 Task: Look for space in Bīdar, India from 2nd September, 2023 to 6th September, 2023 for 2 adults in price range Rs.15000 to Rs.20000. Place can be entire place with 1  bedroom having 1 bed and 1 bathroom. Property type can be house, flat, guest house, hotel. Booking option can be shelf check-in. Required host language is English.
Action: Mouse moved to (514, 77)
Screenshot: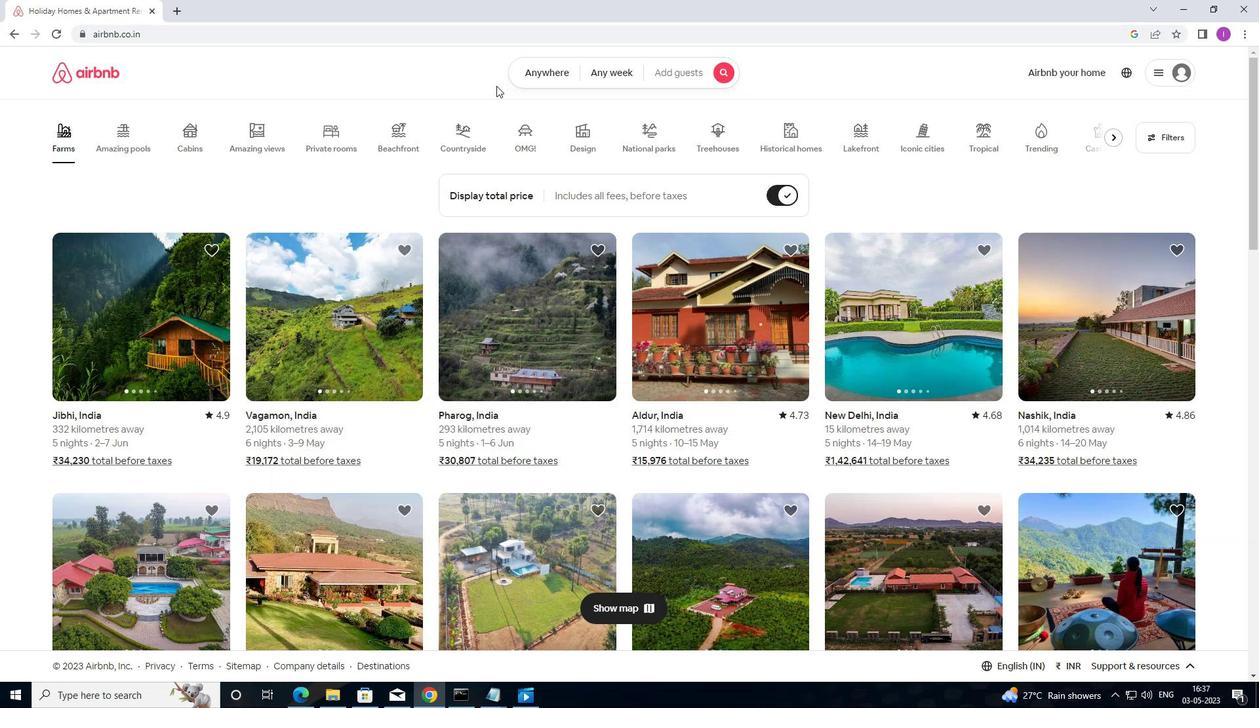 
Action: Mouse pressed left at (514, 77)
Screenshot: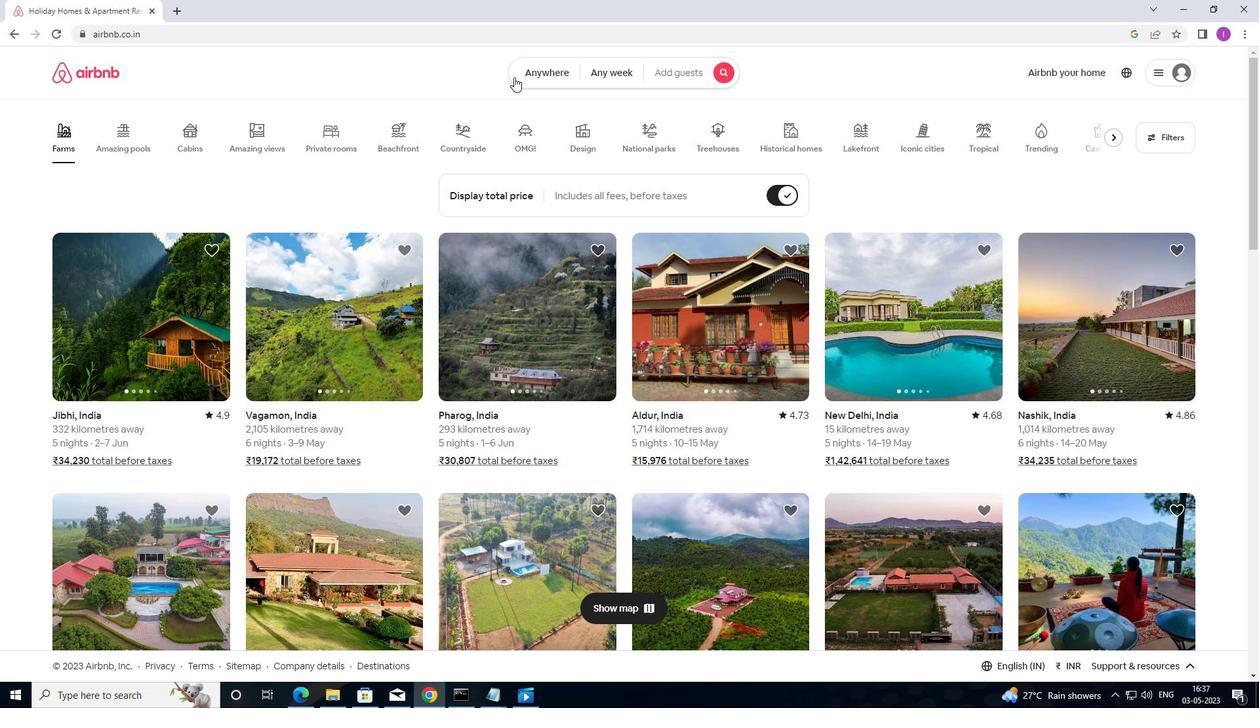 
Action: Mouse moved to (419, 131)
Screenshot: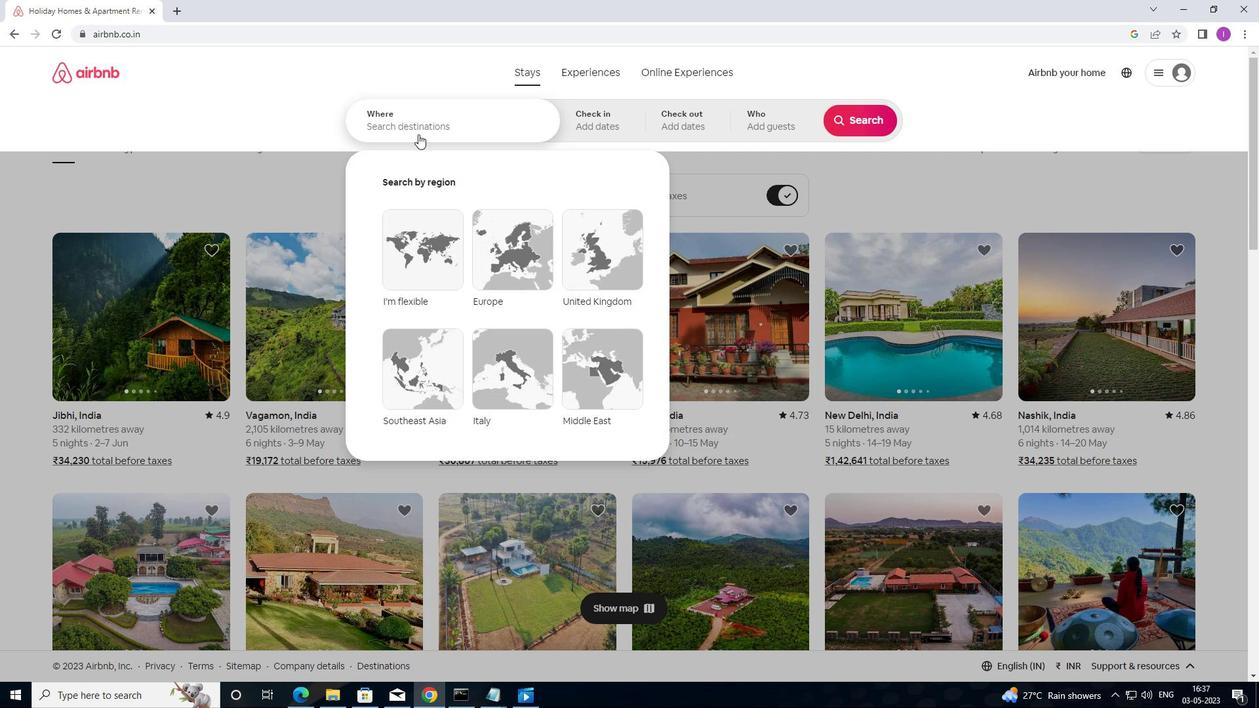 
Action: Mouse pressed left at (419, 131)
Screenshot: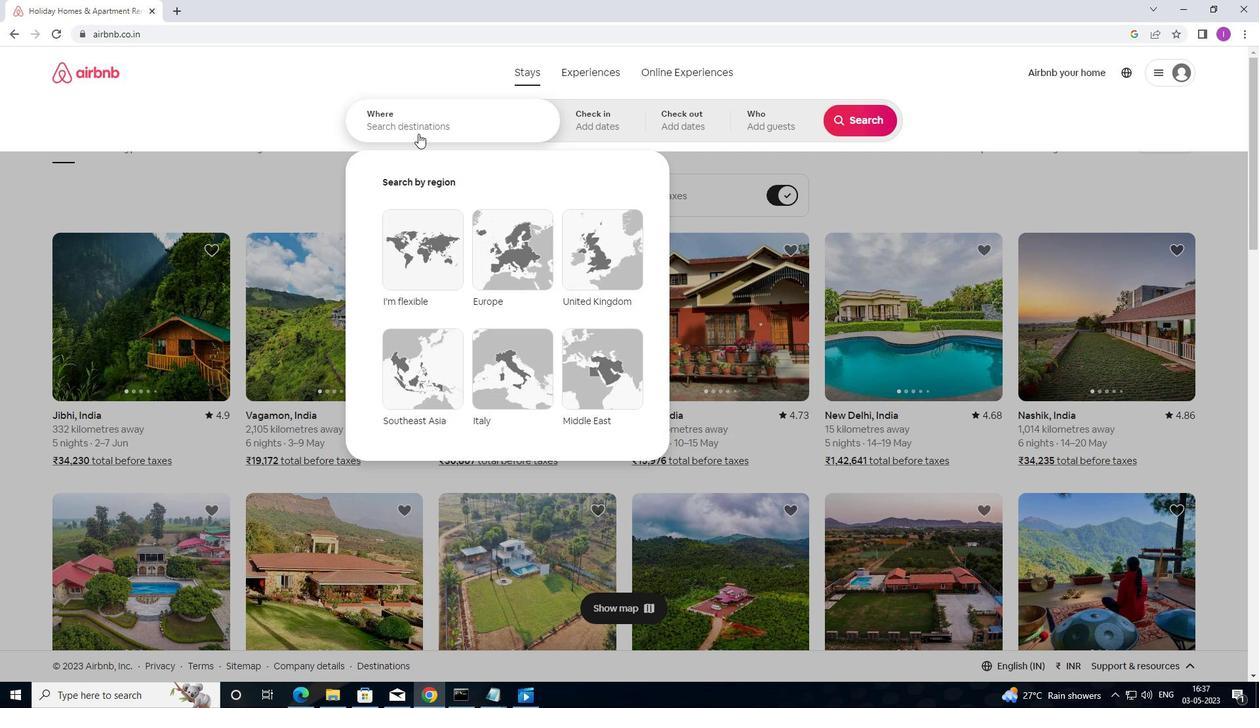 
Action: Mouse moved to (587, 83)
Screenshot: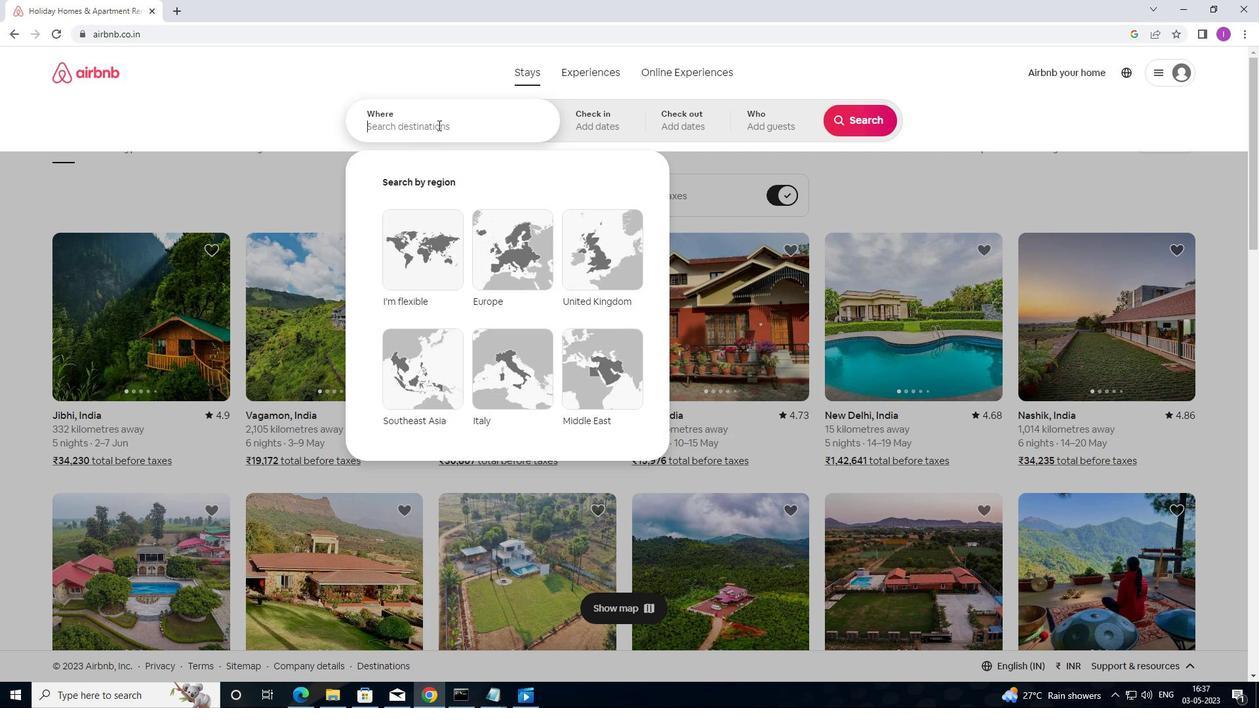 
Action: Key pressed <Key.shift>BIDAR
Screenshot: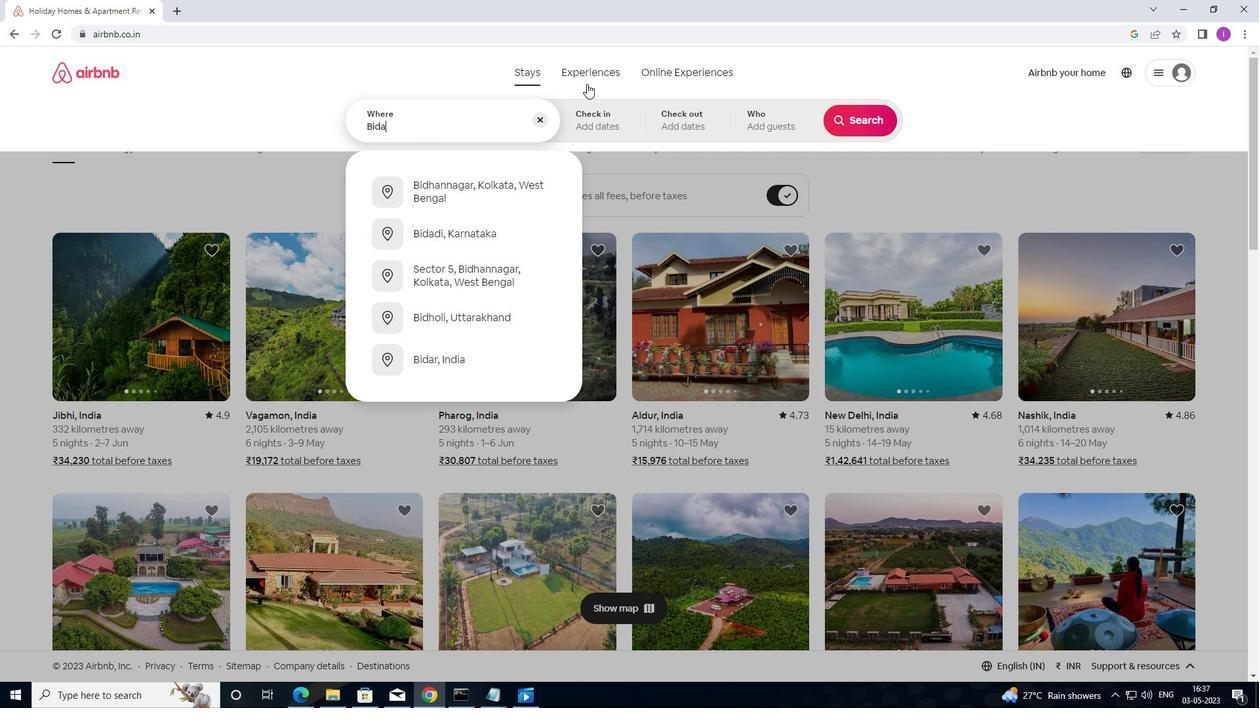 
Action: Mouse moved to (588, 83)
Screenshot: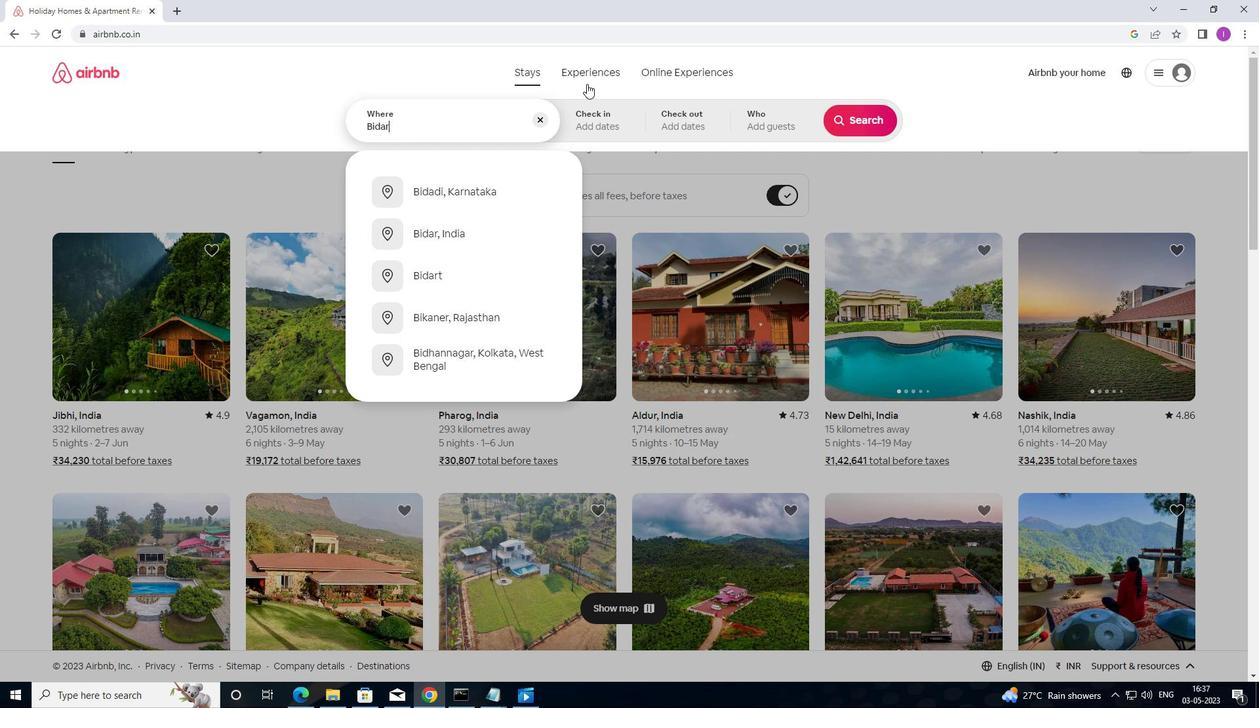 
Action: Key pressed ,<Key.shift>INDIA
Screenshot: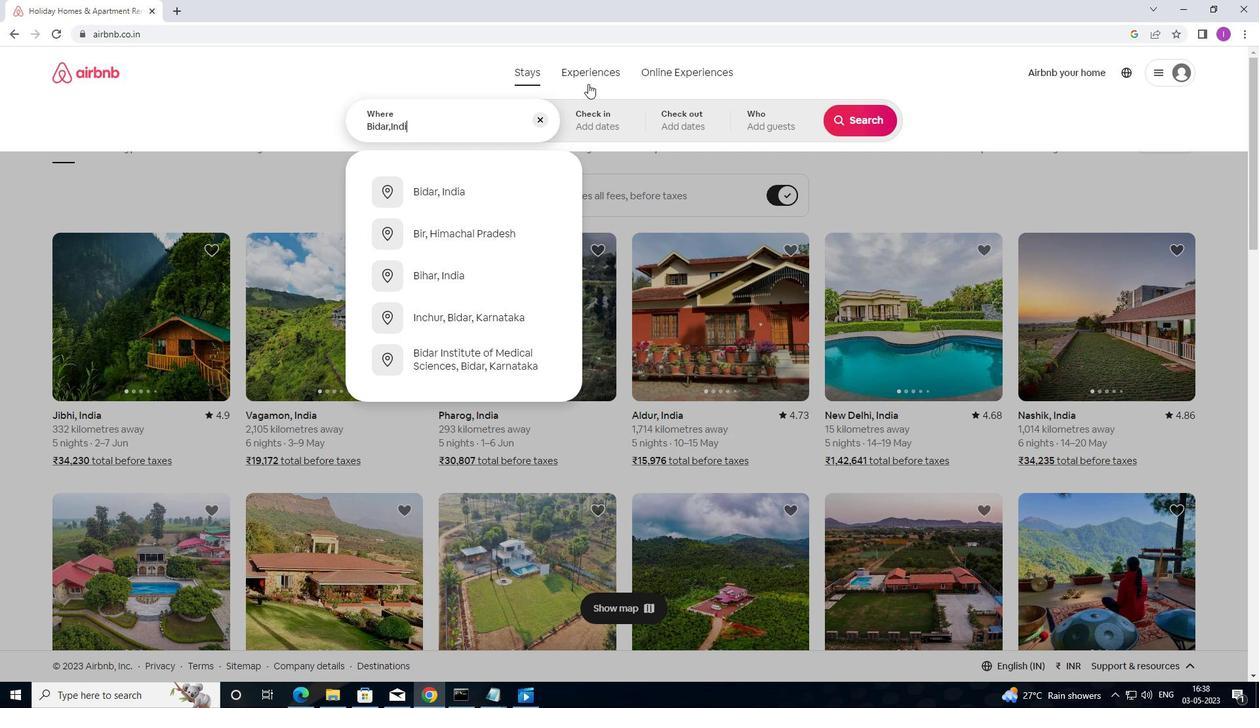 
Action: Mouse moved to (575, 119)
Screenshot: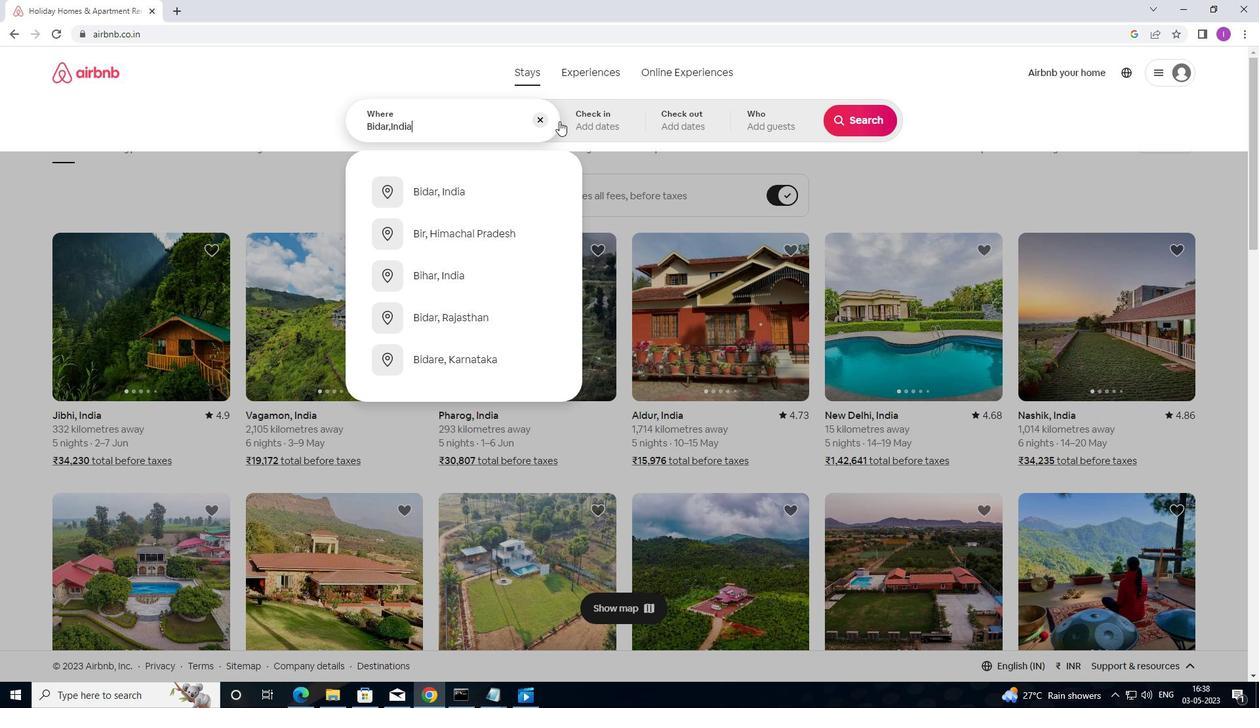 
Action: Mouse pressed left at (575, 119)
Screenshot: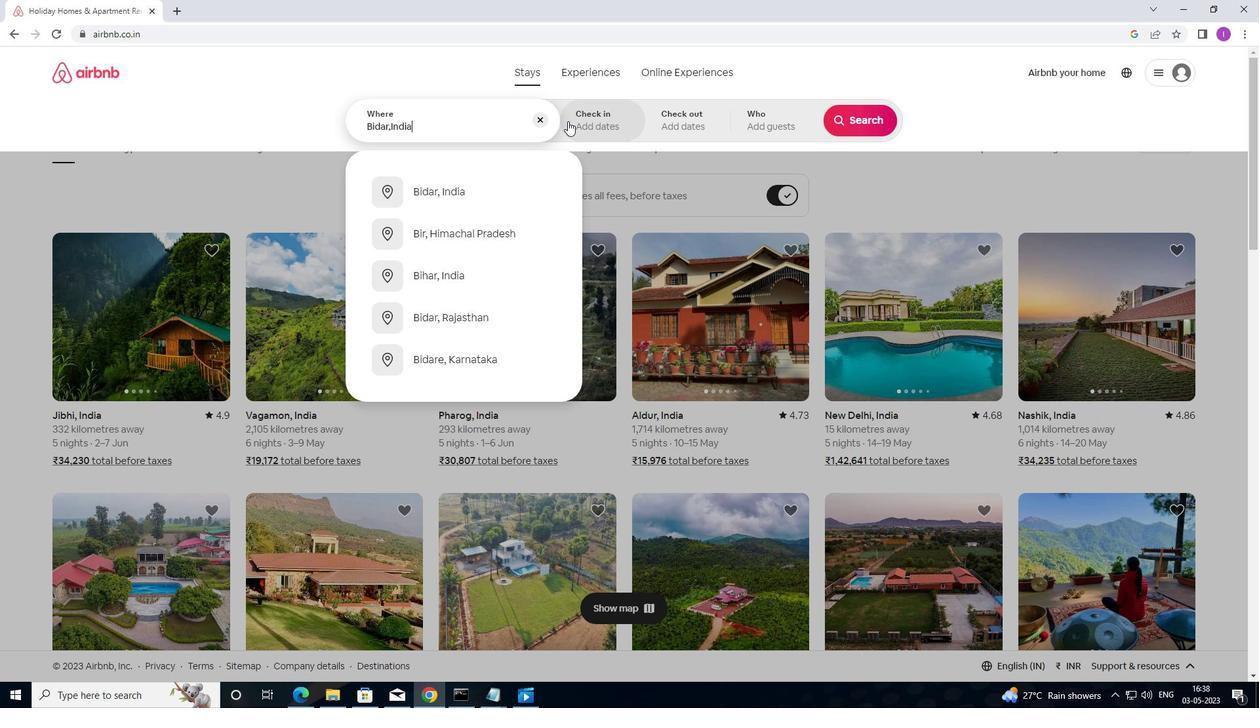 
Action: Mouse moved to (855, 221)
Screenshot: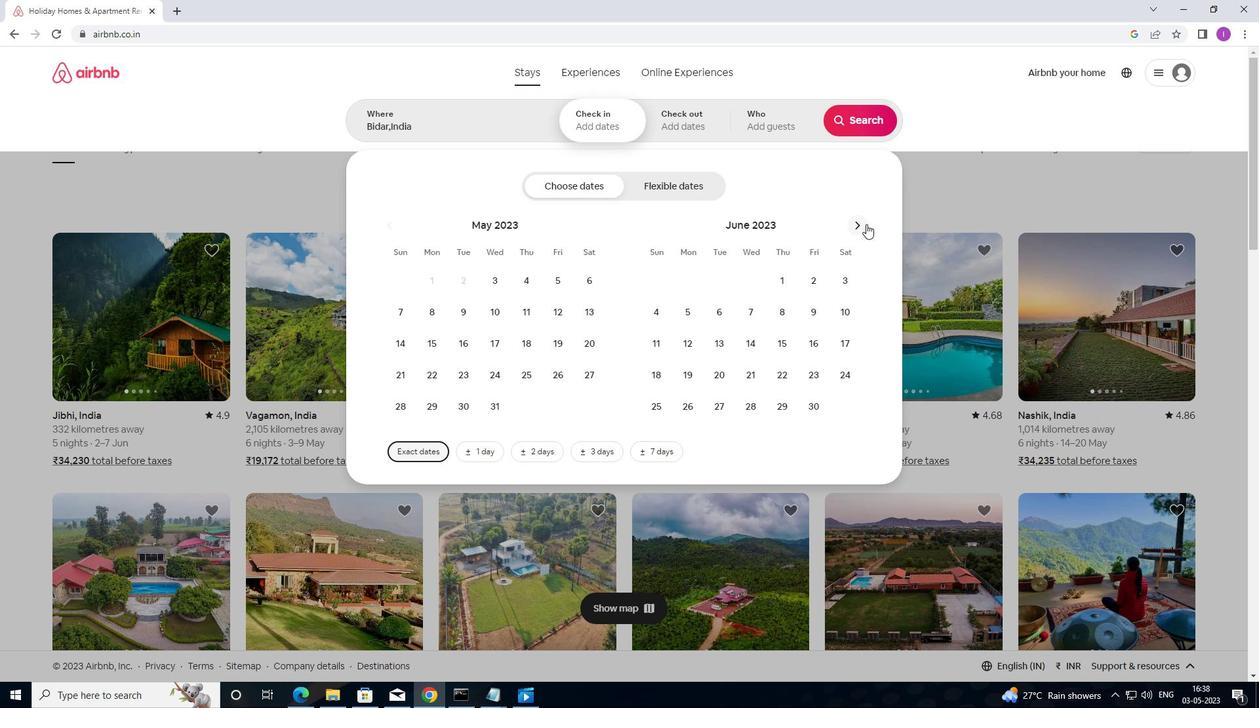 
Action: Mouse pressed left at (855, 221)
Screenshot: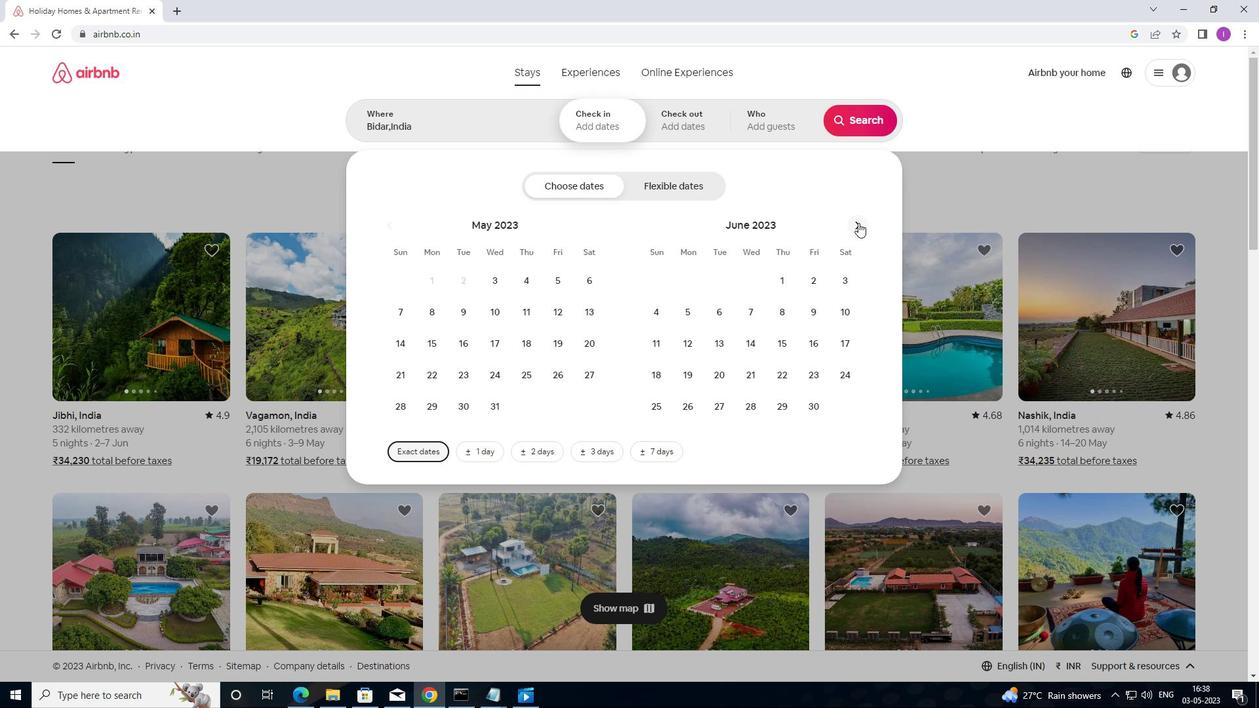 
Action: Mouse pressed left at (855, 221)
Screenshot: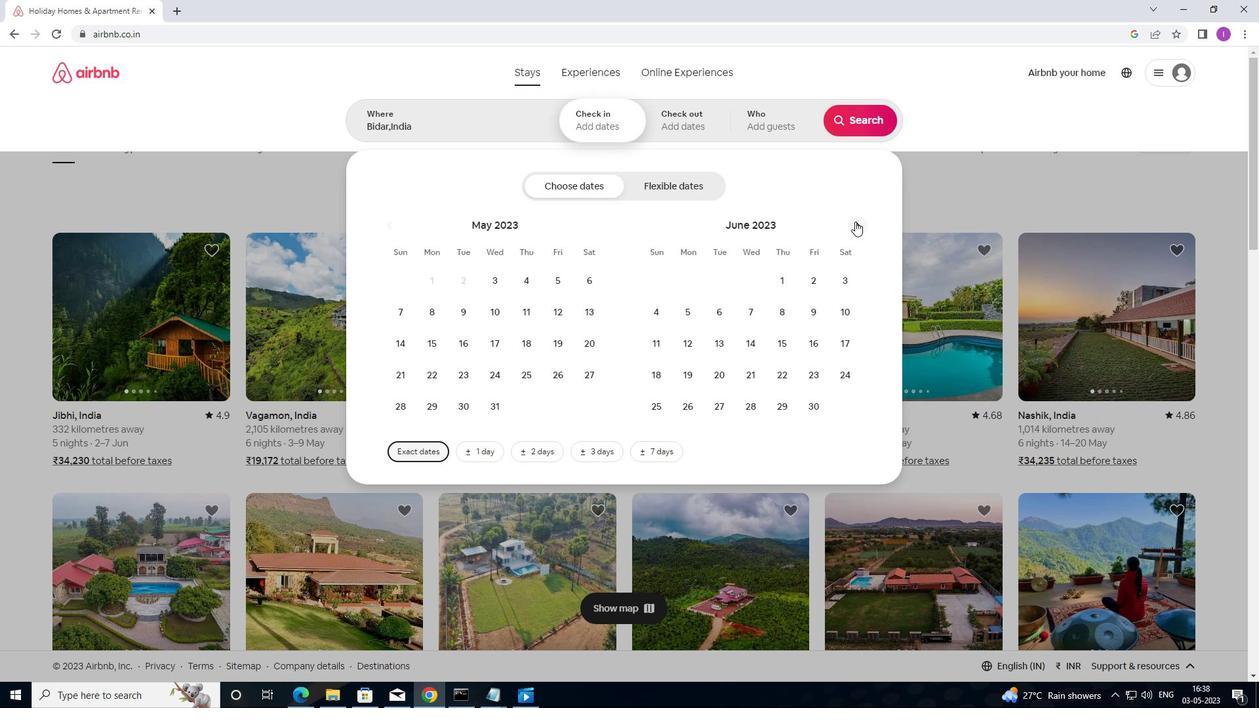 
Action: Mouse pressed left at (855, 221)
Screenshot: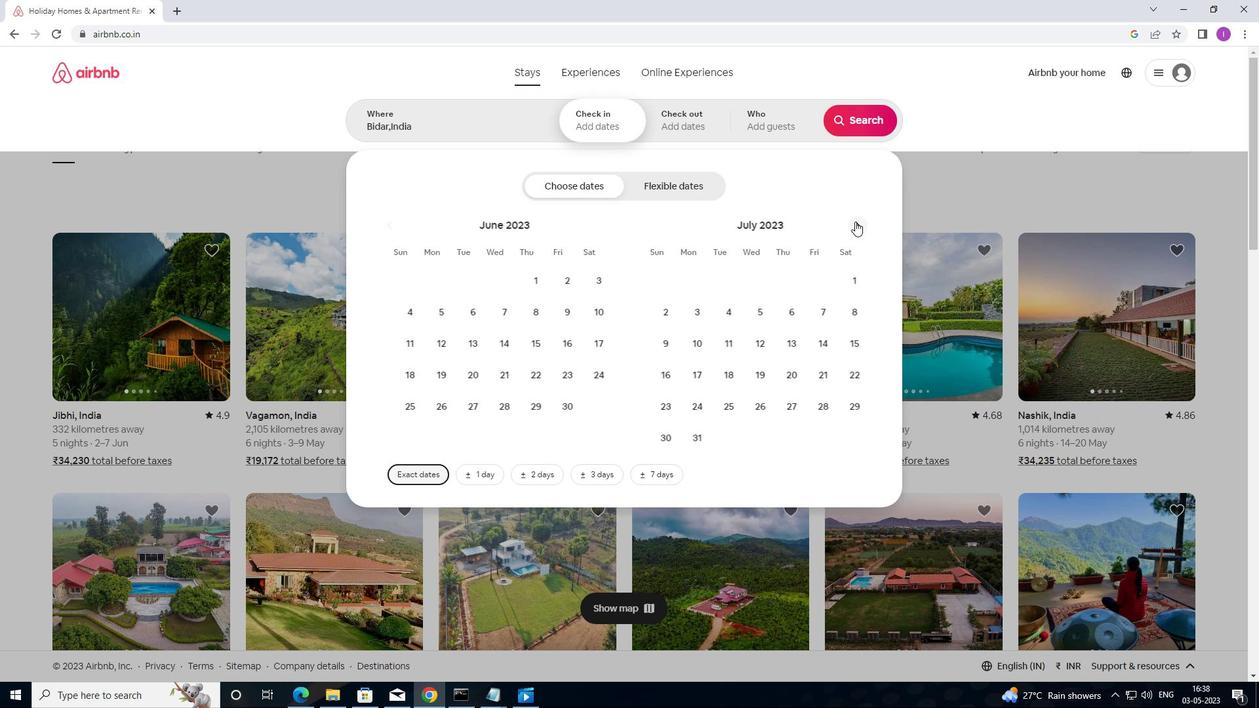 
Action: Mouse moved to (857, 223)
Screenshot: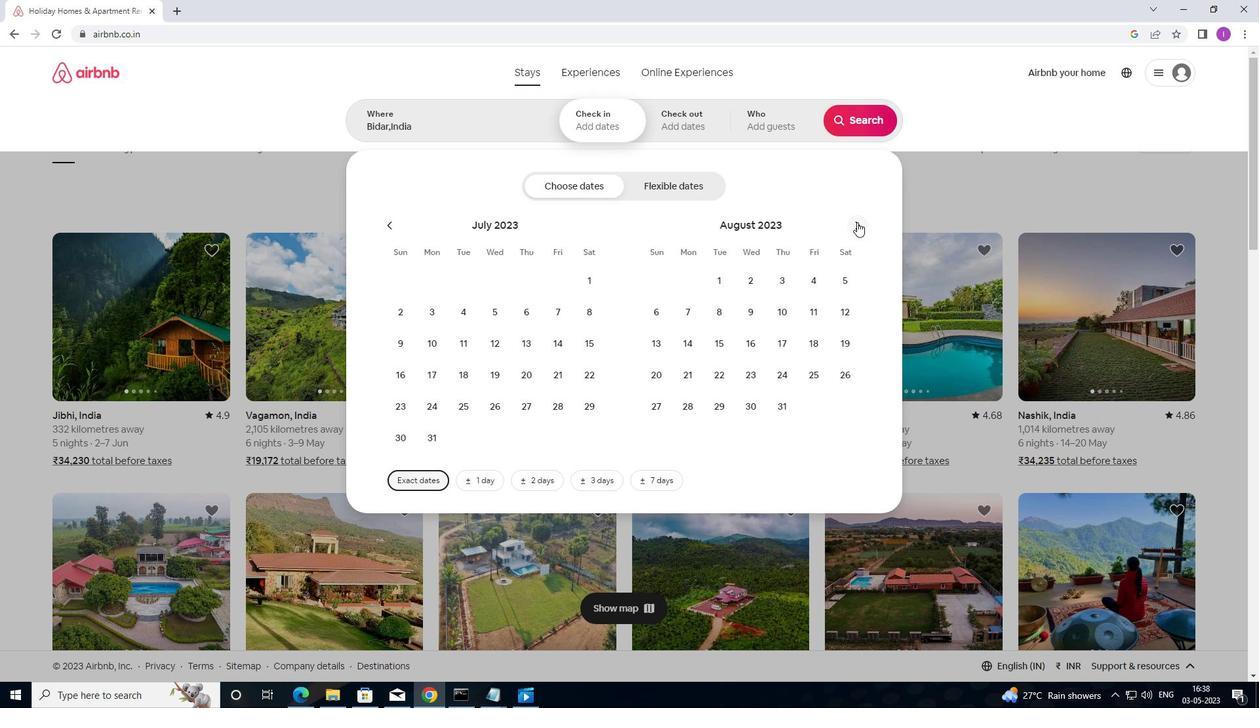 
Action: Mouse pressed left at (857, 223)
Screenshot: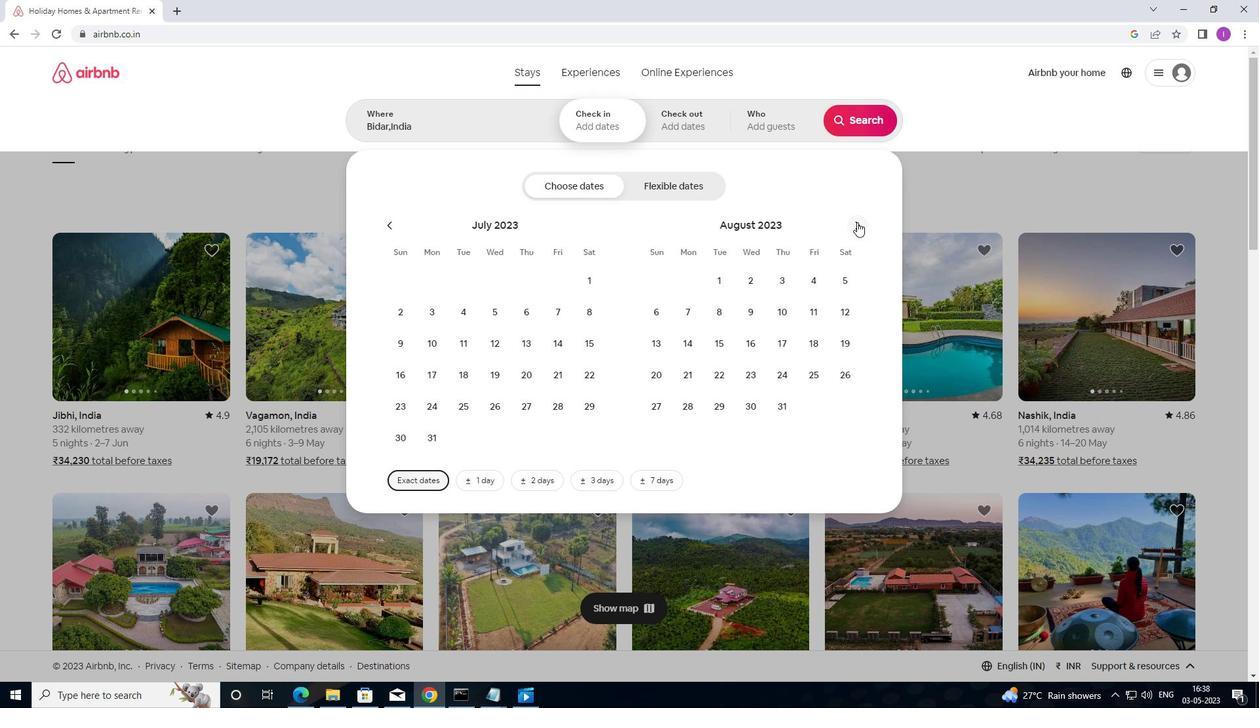 
Action: Mouse moved to (844, 274)
Screenshot: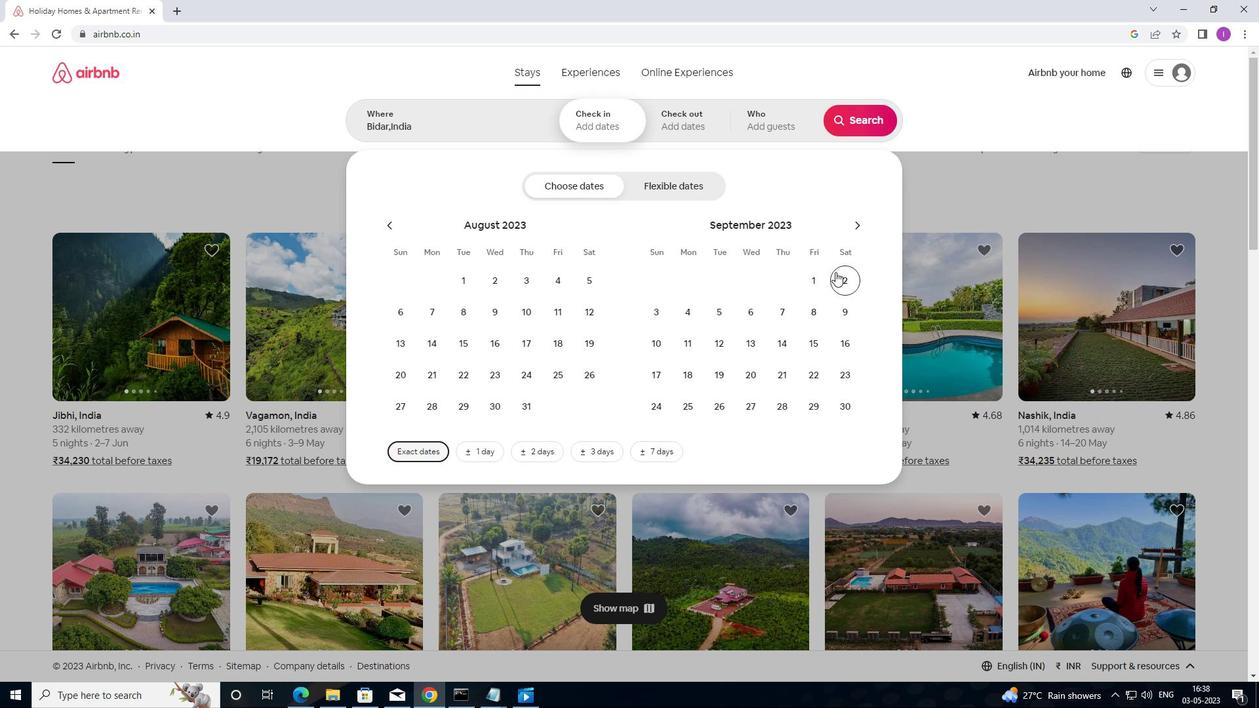 
Action: Mouse pressed left at (844, 274)
Screenshot: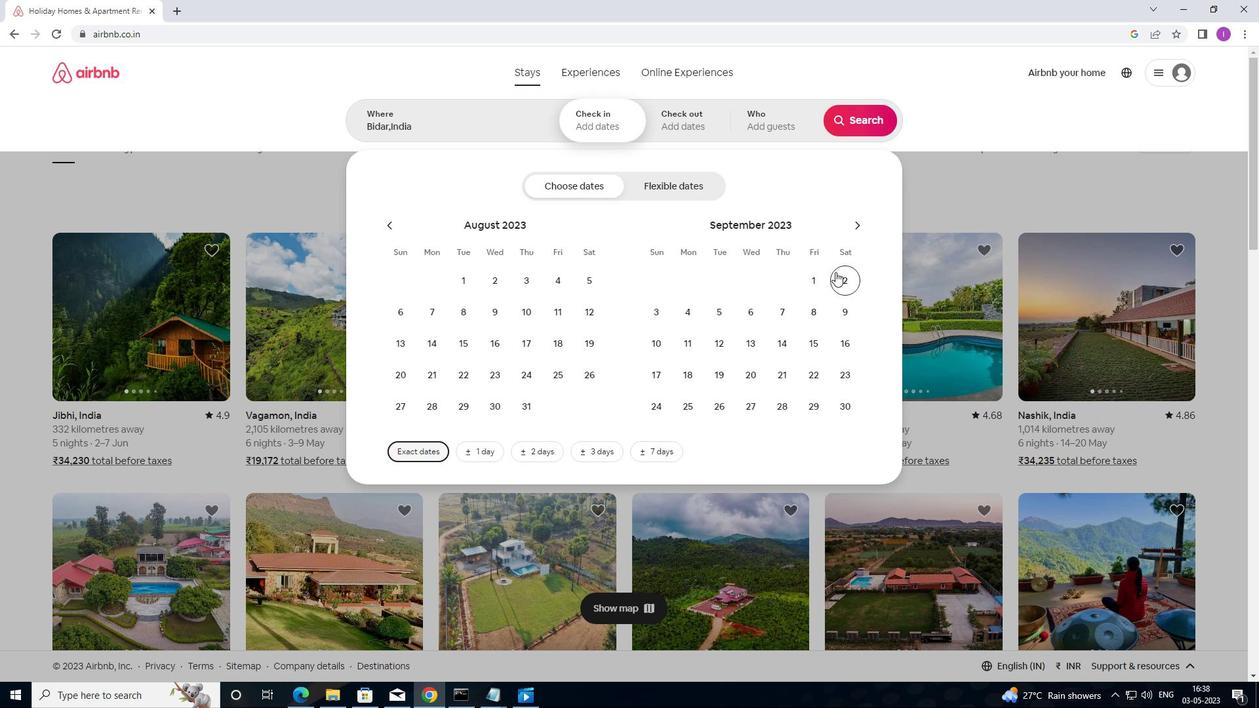 
Action: Mouse moved to (752, 310)
Screenshot: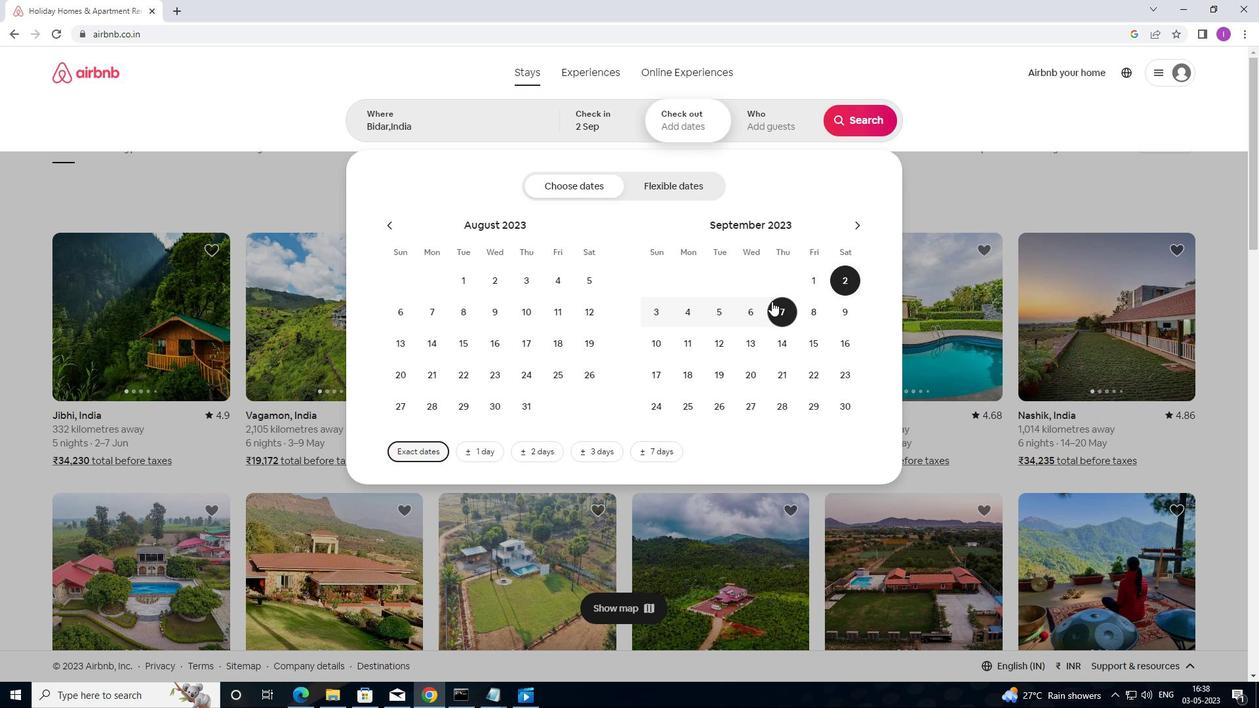 
Action: Mouse pressed left at (752, 310)
Screenshot: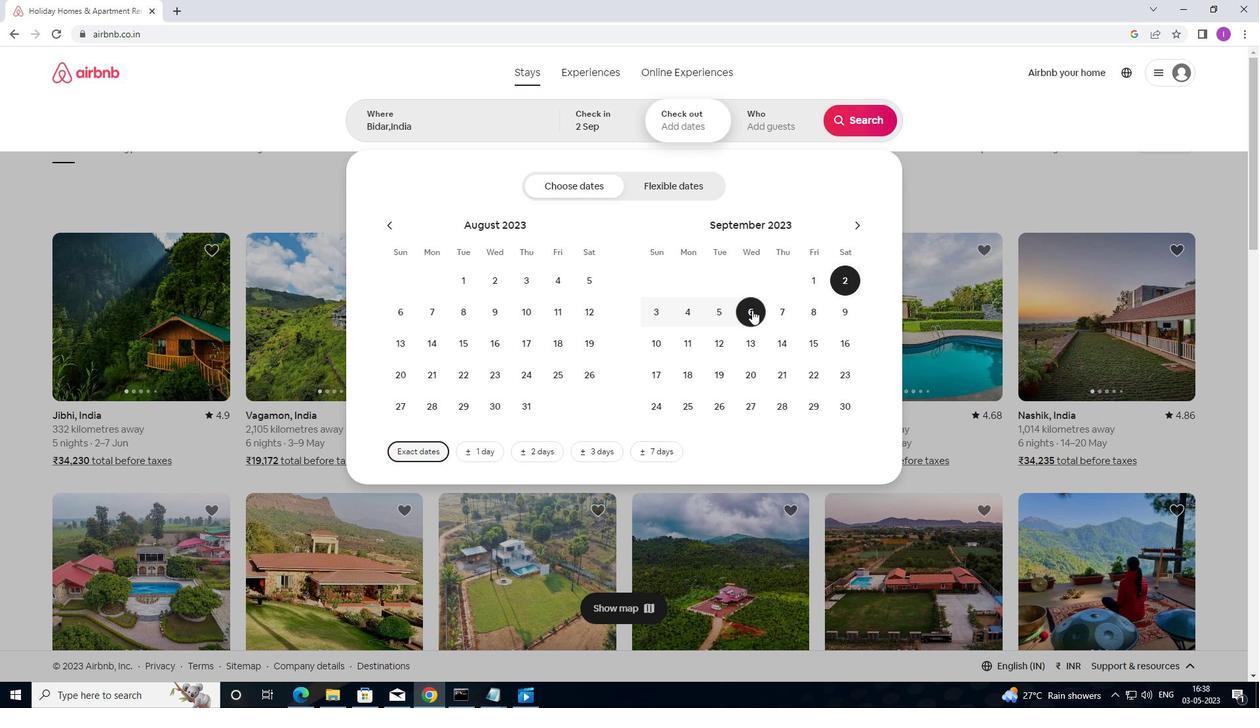 
Action: Mouse moved to (763, 114)
Screenshot: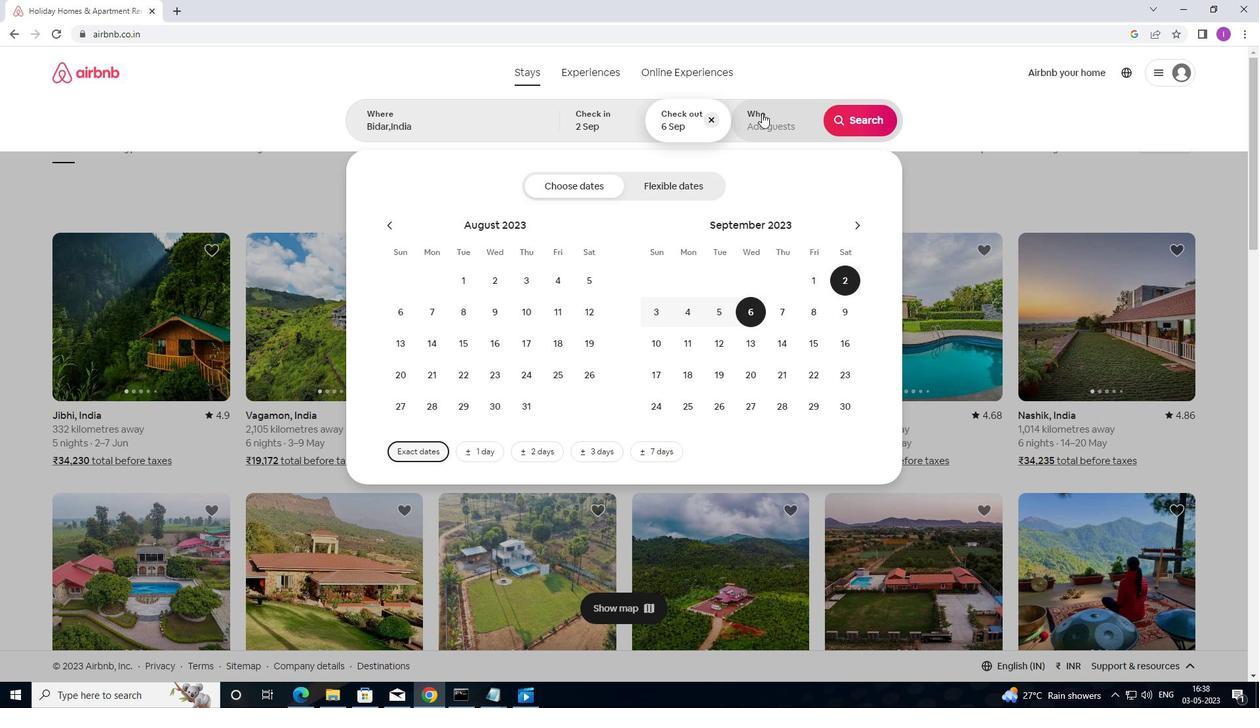 
Action: Mouse pressed left at (763, 114)
Screenshot: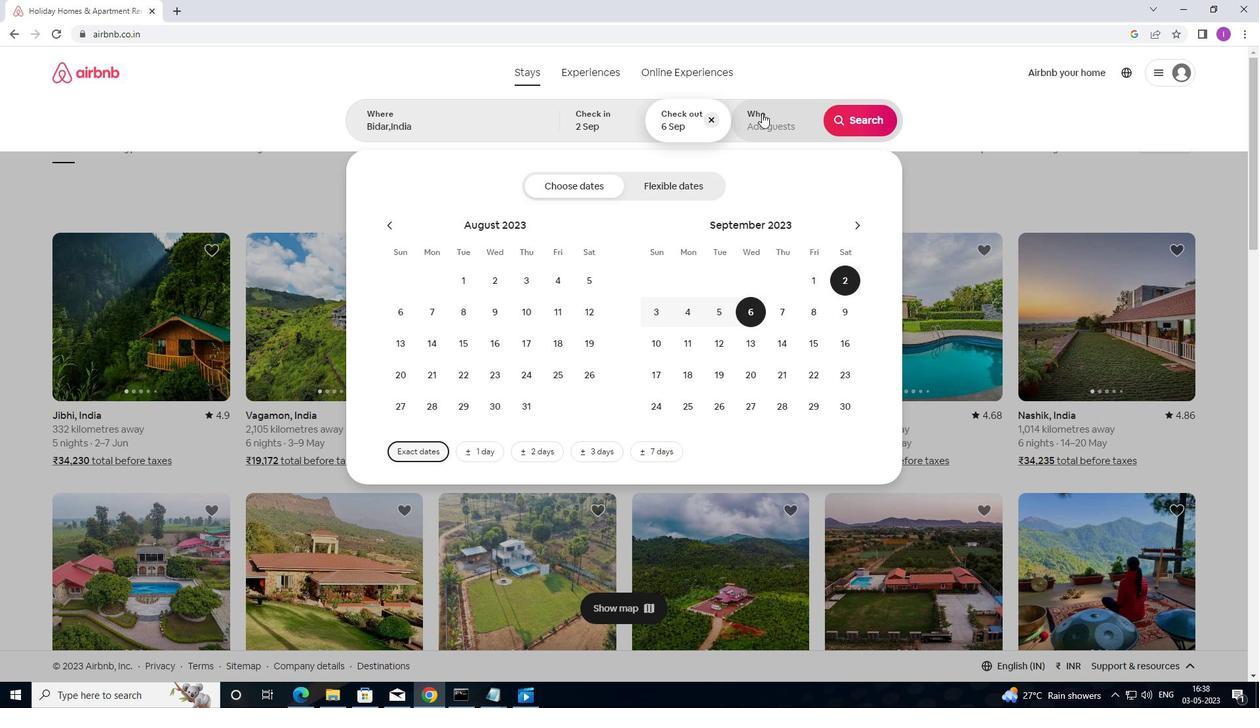 
Action: Mouse moved to (860, 185)
Screenshot: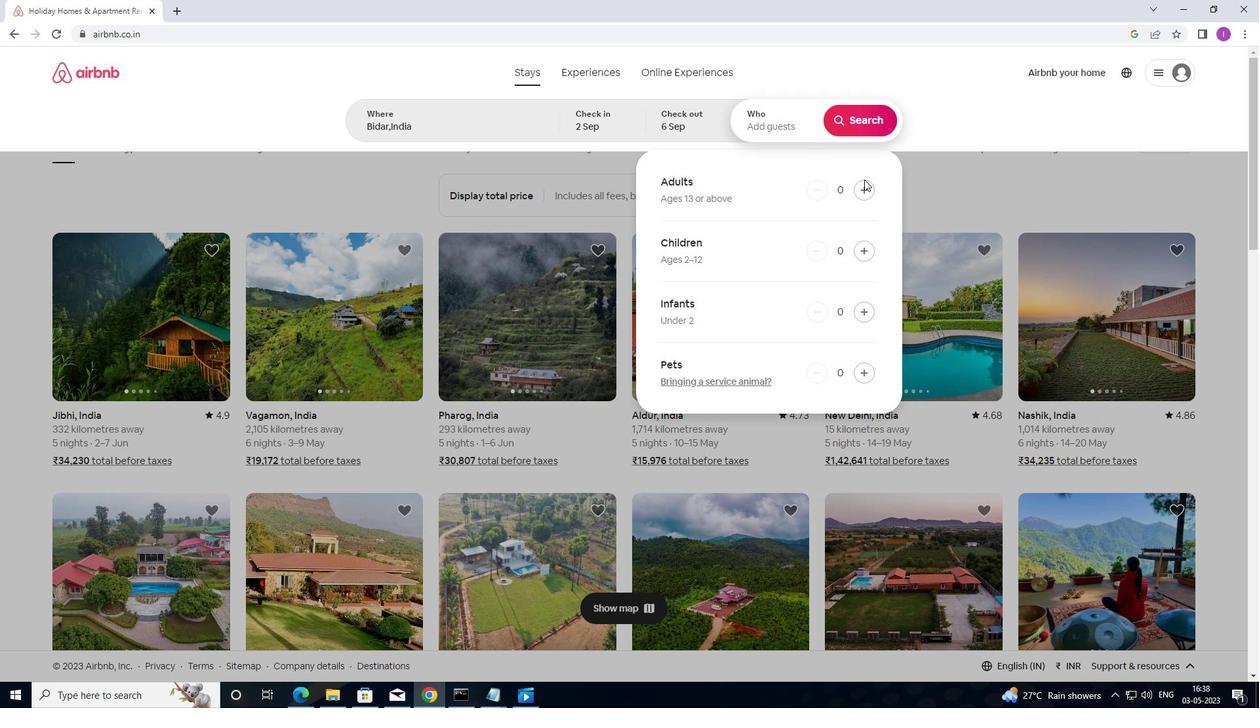 
Action: Mouse pressed left at (860, 185)
Screenshot: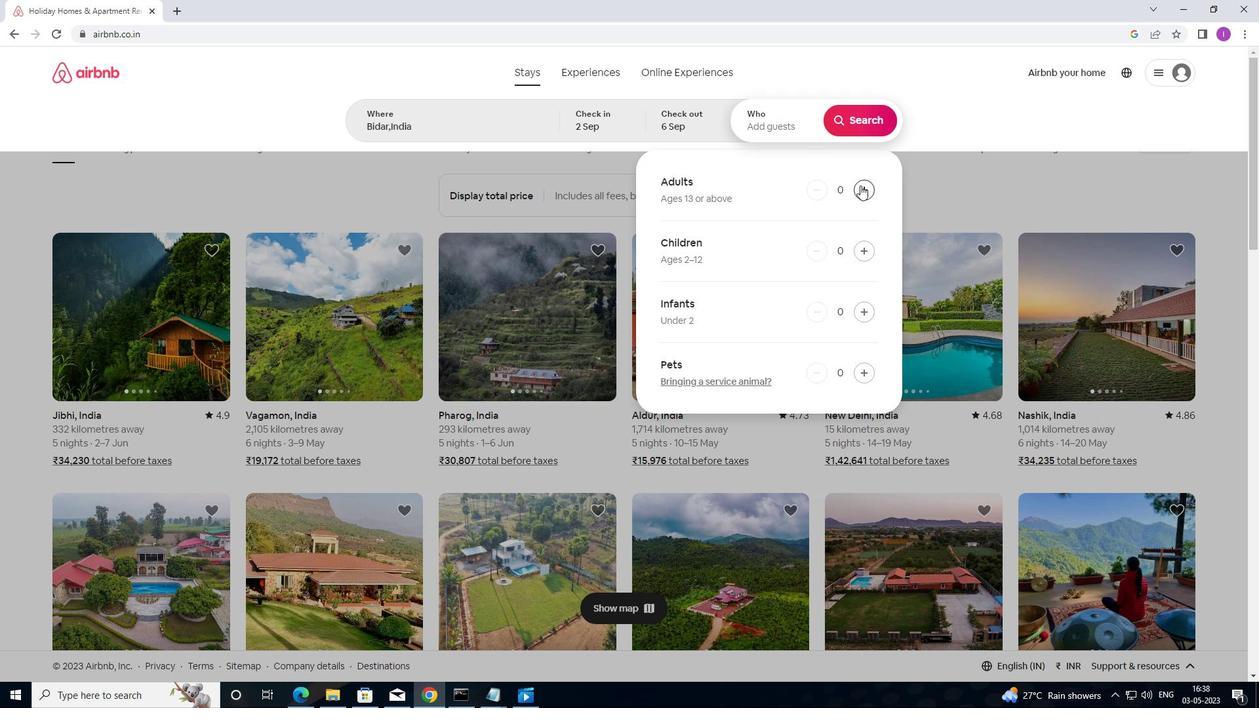 
Action: Mouse pressed left at (860, 185)
Screenshot: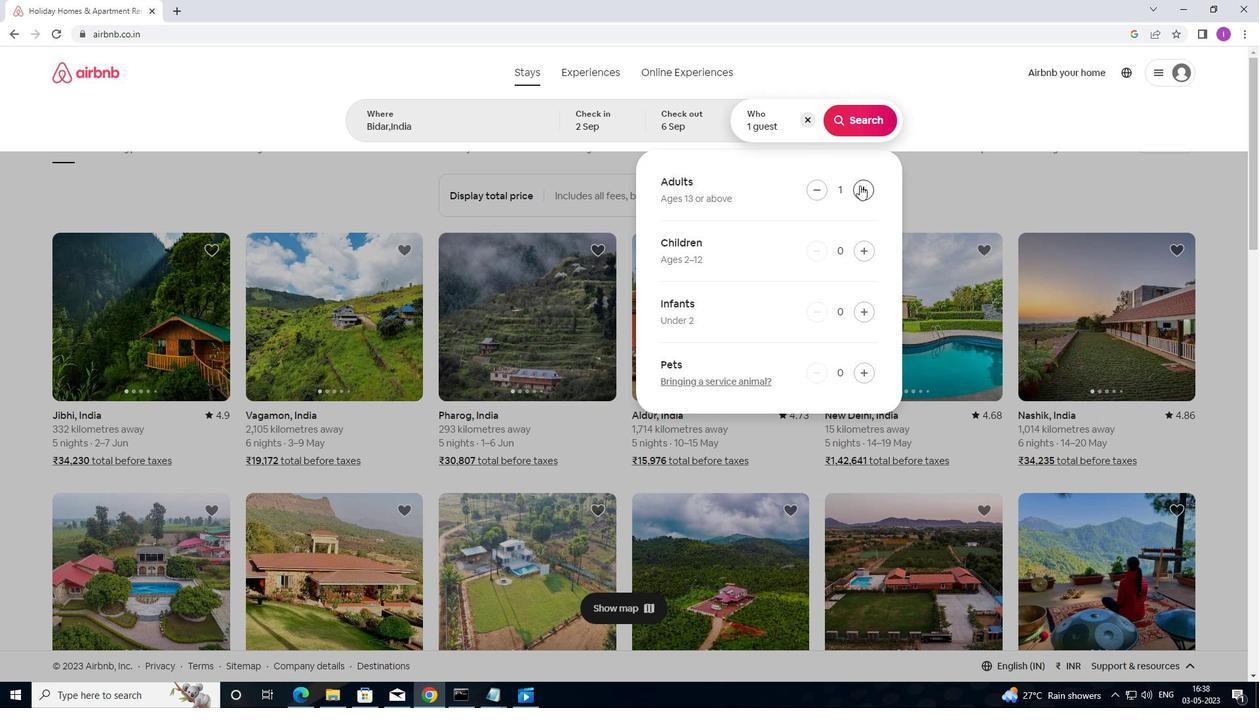 
Action: Mouse moved to (858, 124)
Screenshot: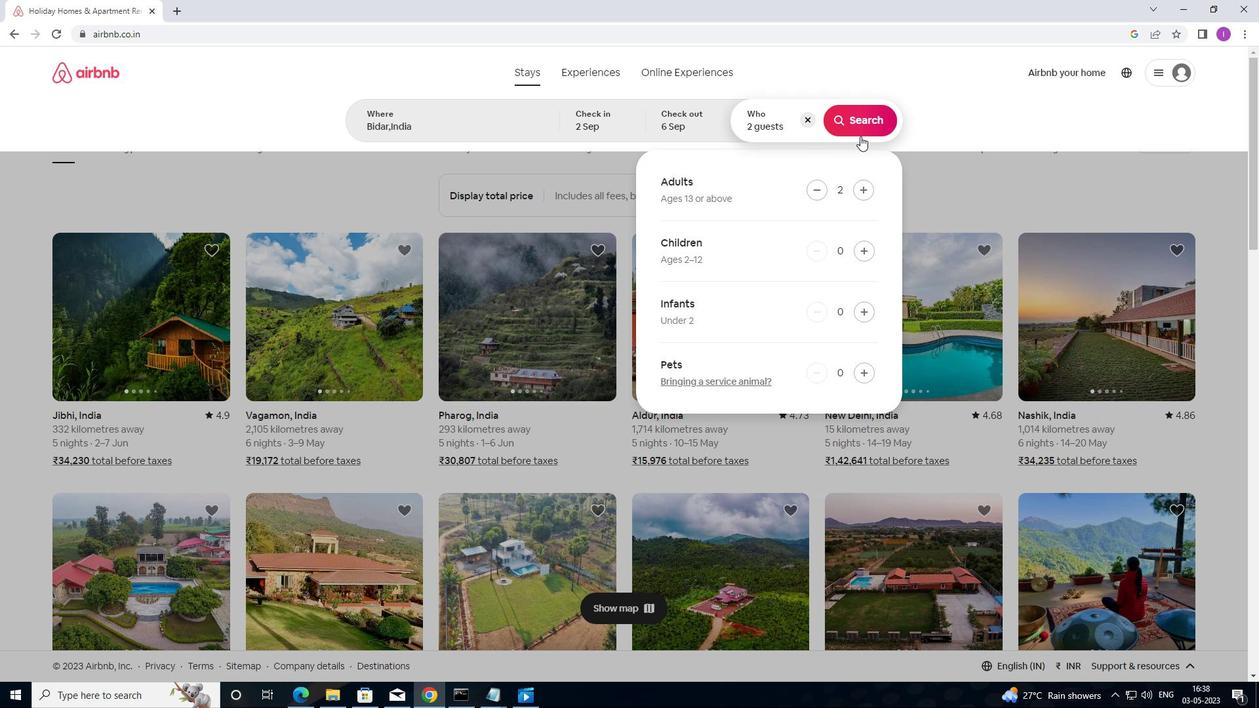 
Action: Mouse pressed left at (858, 124)
Screenshot: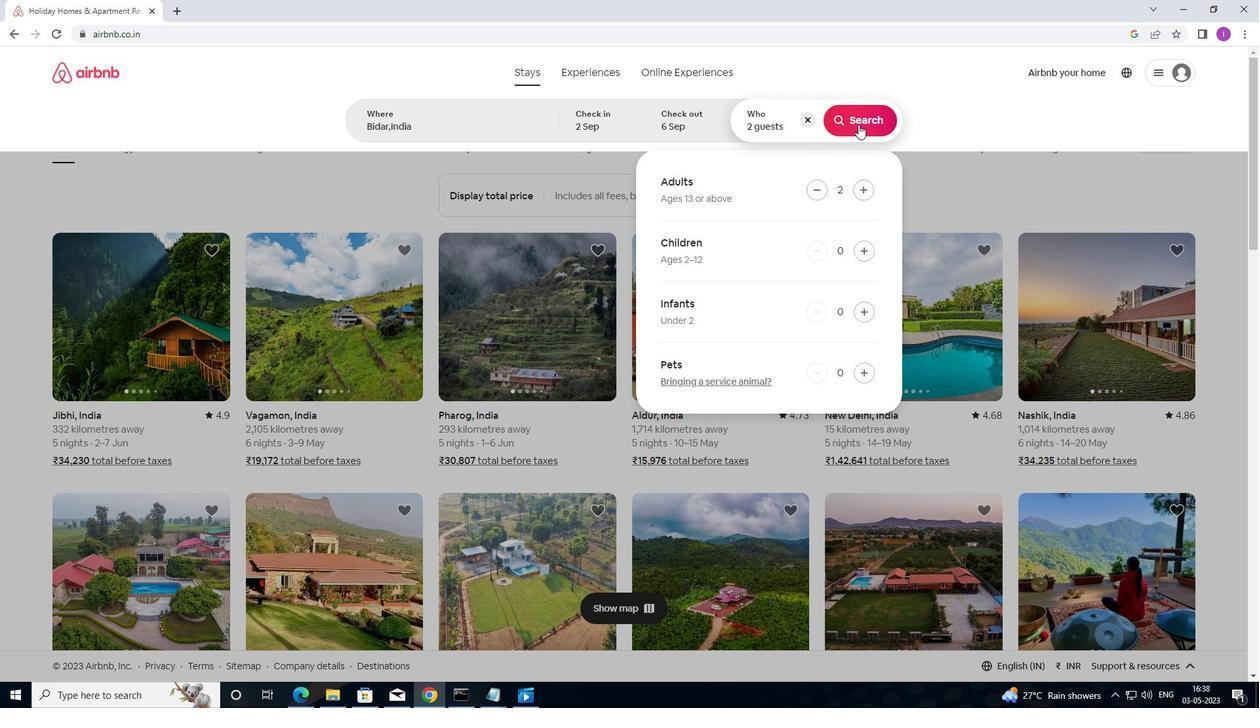 
Action: Mouse moved to (1195, 123)
Screenshot: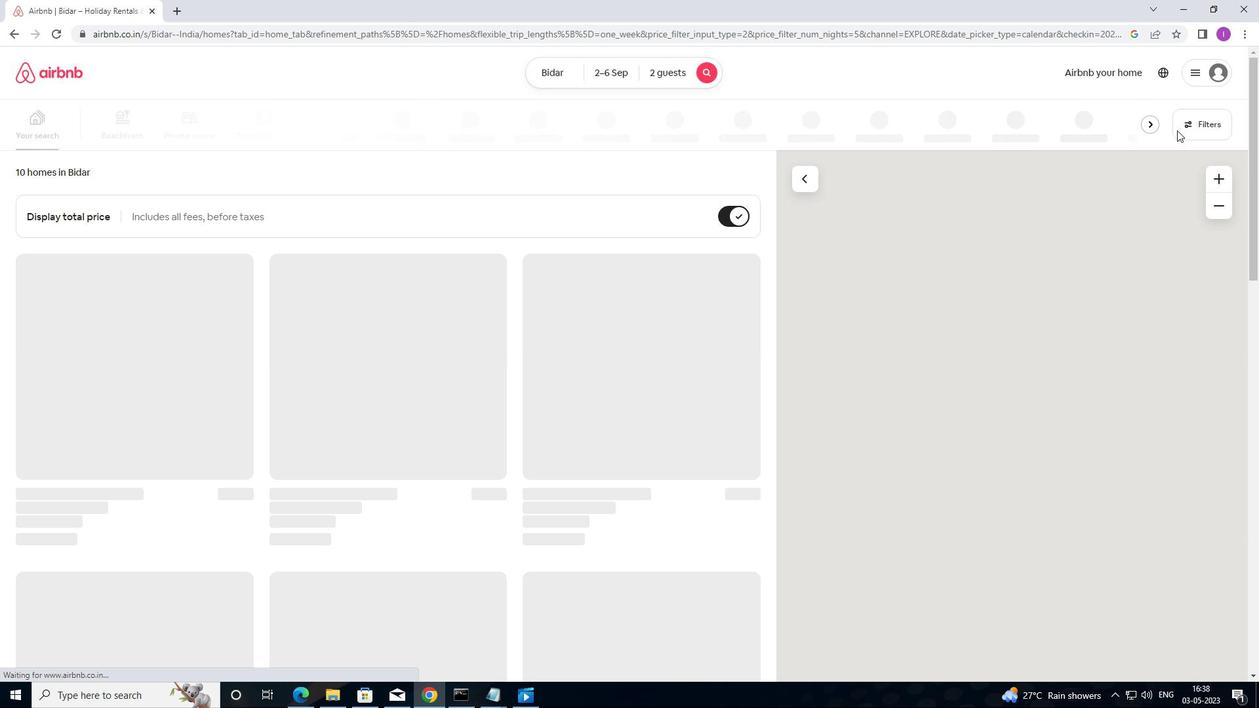 
Action: Mouse pressed left at (1195, 123)
Screenshot: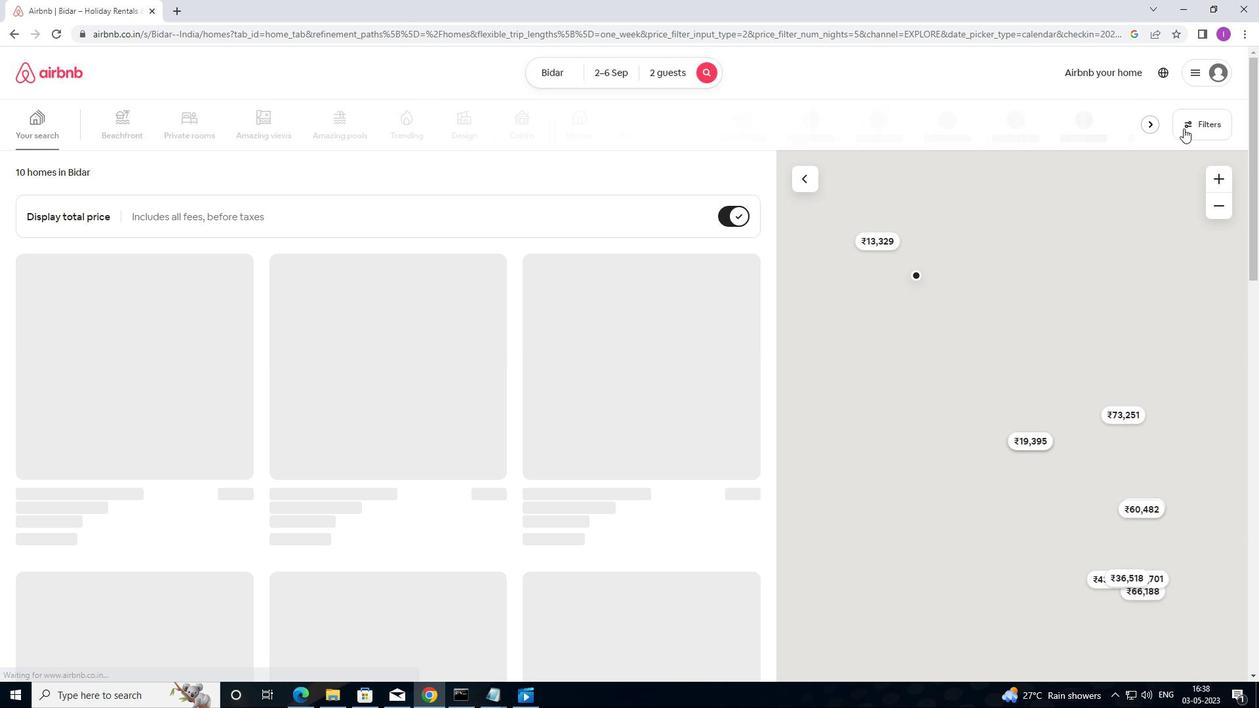 
Action: Mouse moved to (459, 291)
Screenshot: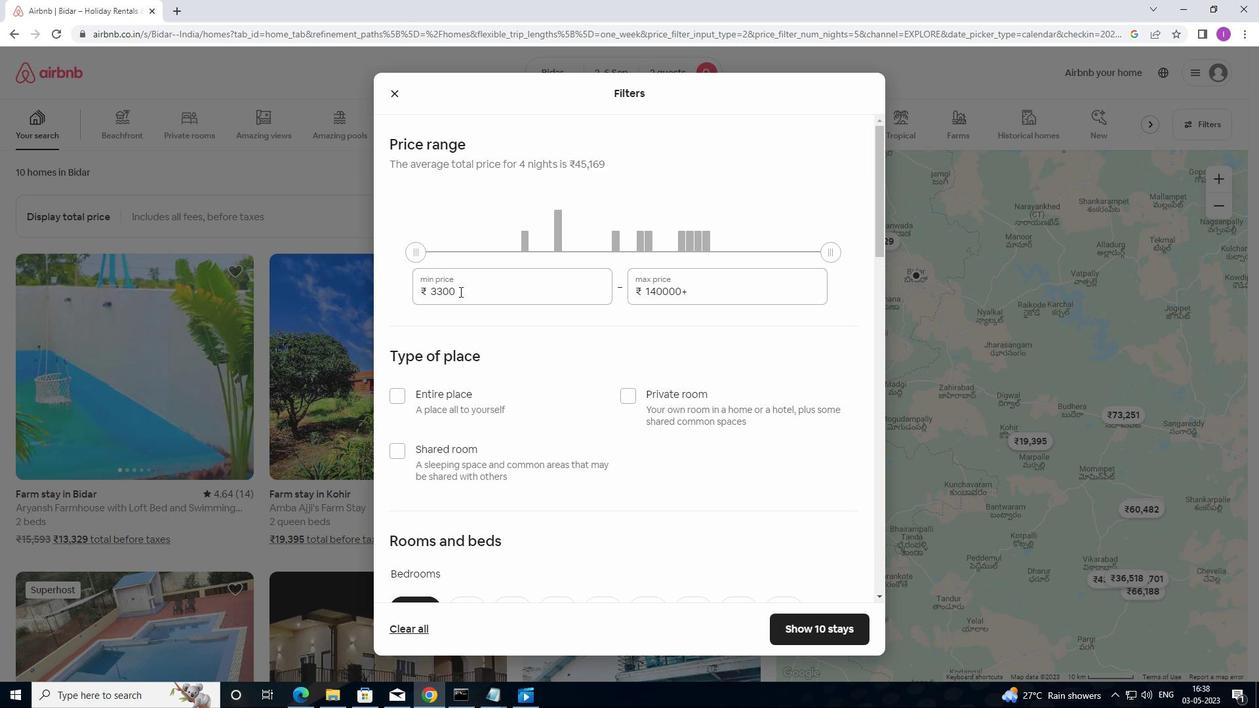 
Action: Mouse pressed left at (459, 291)
Screenshot: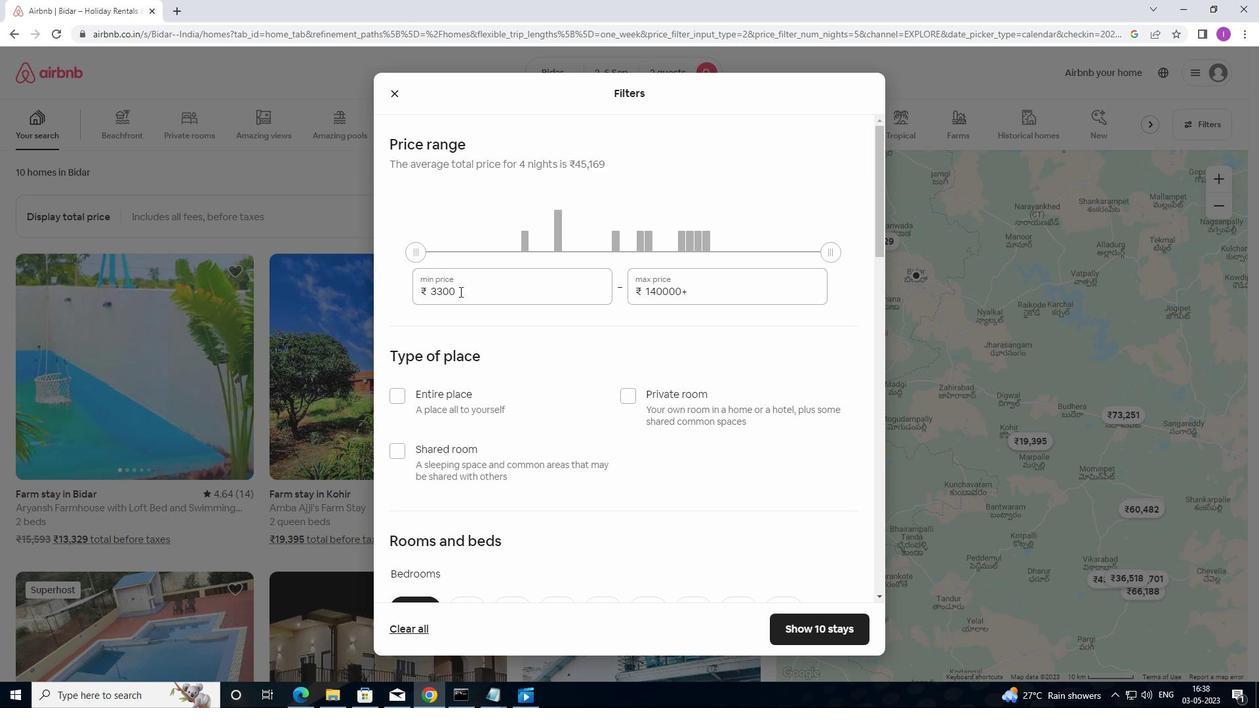 
Action: Mouse moved to (403, 289)
Screenshot: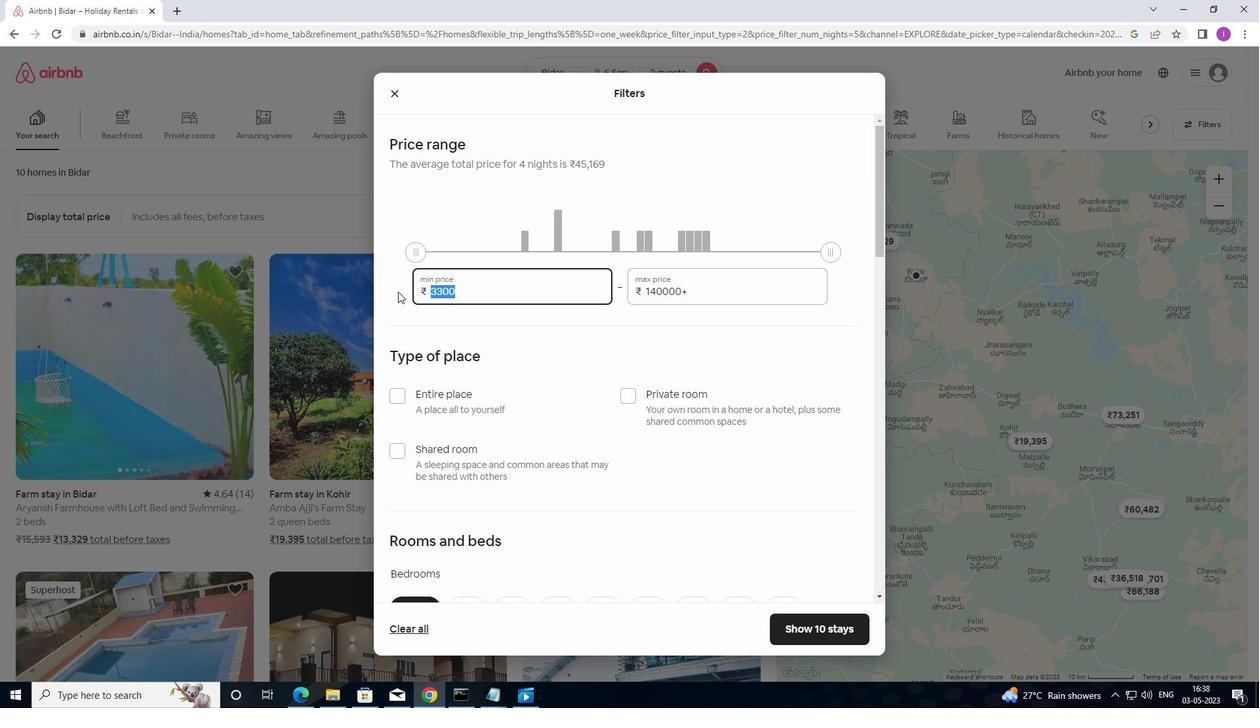 
Action: Key pressed 1
Screenshot: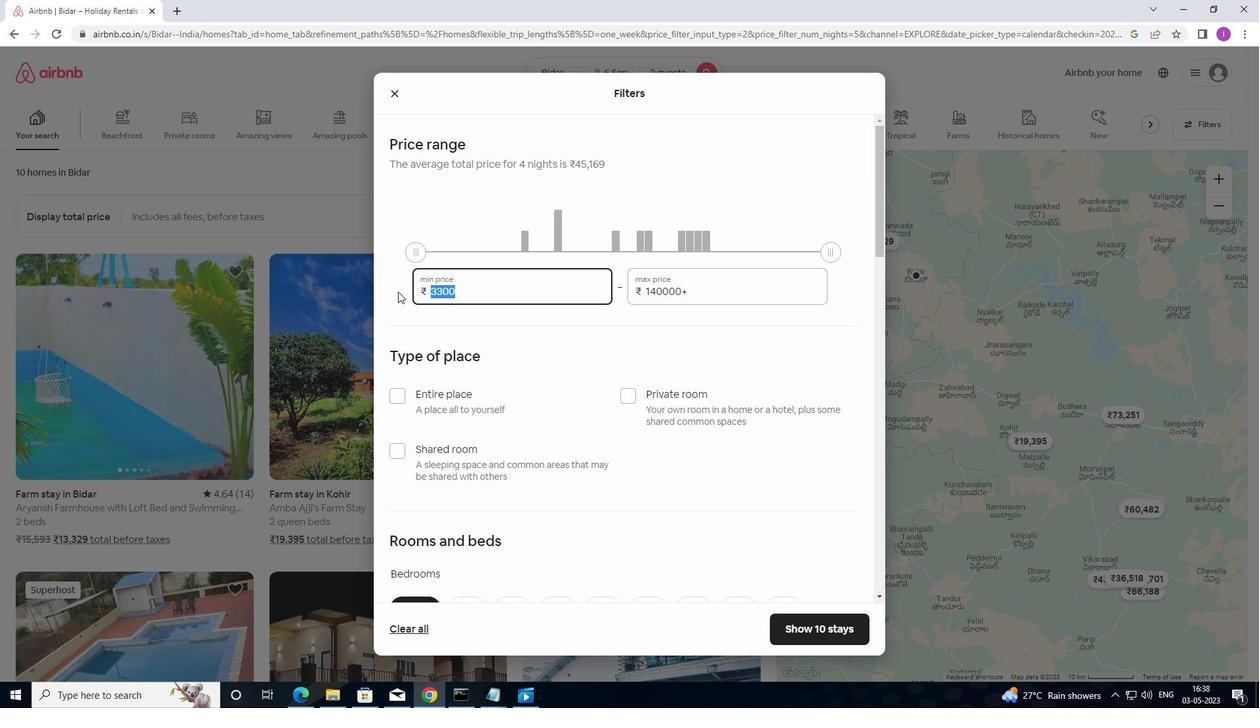 
Action: Mouse moved to (403, 289)
Screenshot: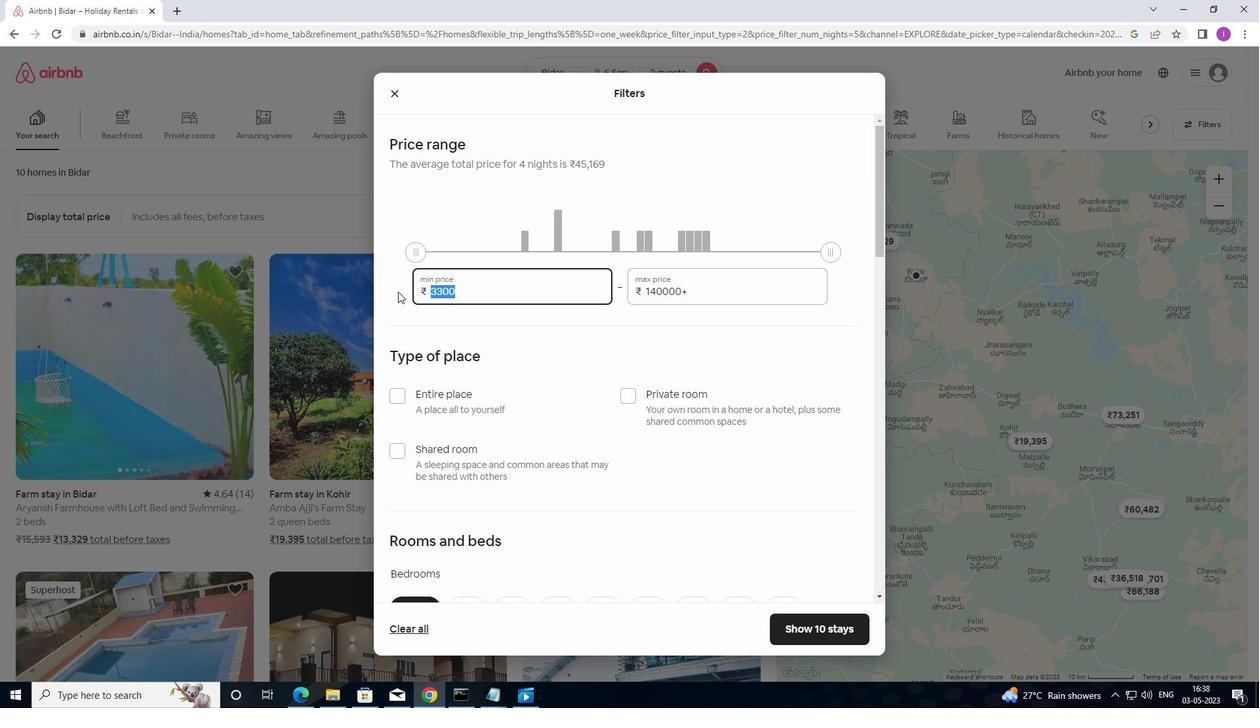 
Action: Key pressed 56
Screenshot: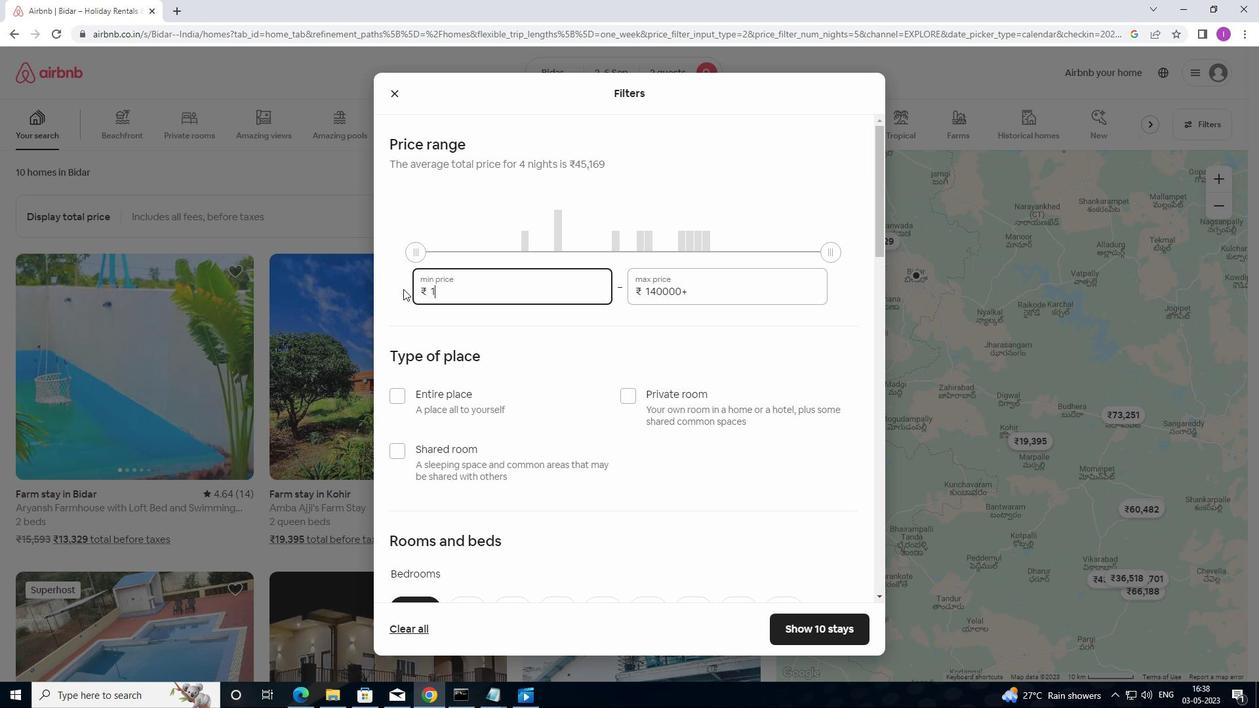 
Action: Mouse moved to (411, 289)
Screenshot: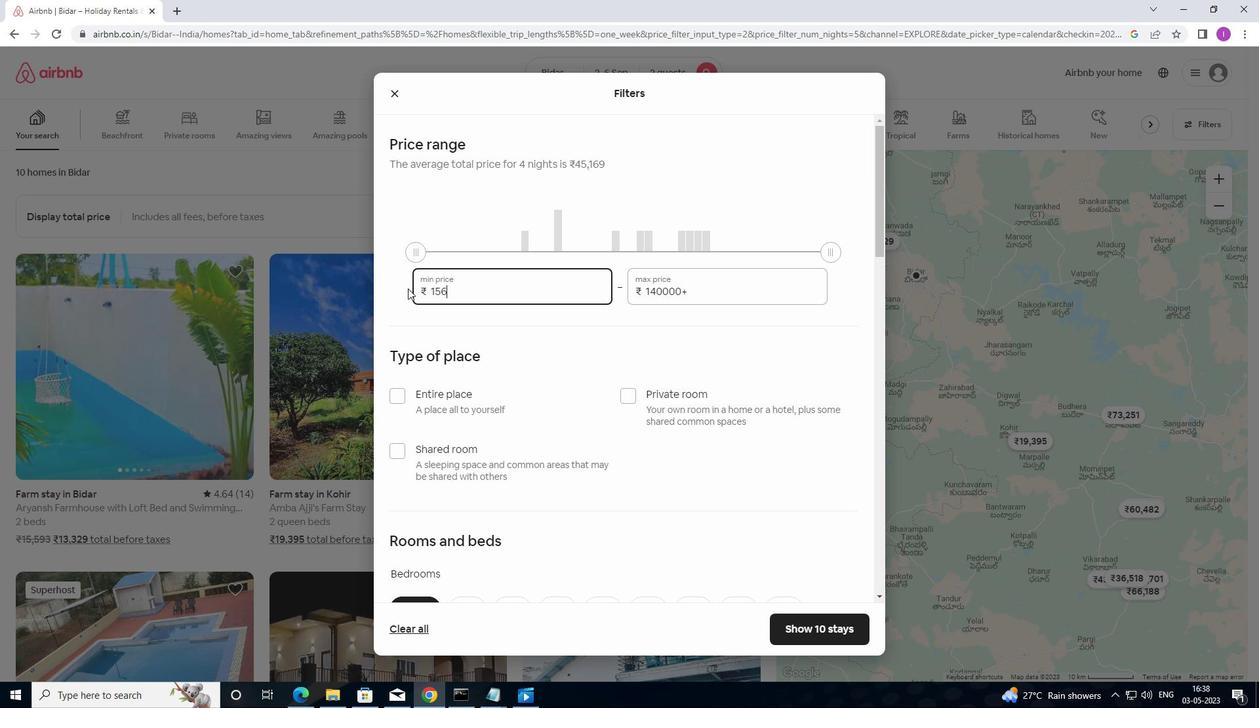 
Action: Key pressed 0
Screenshot: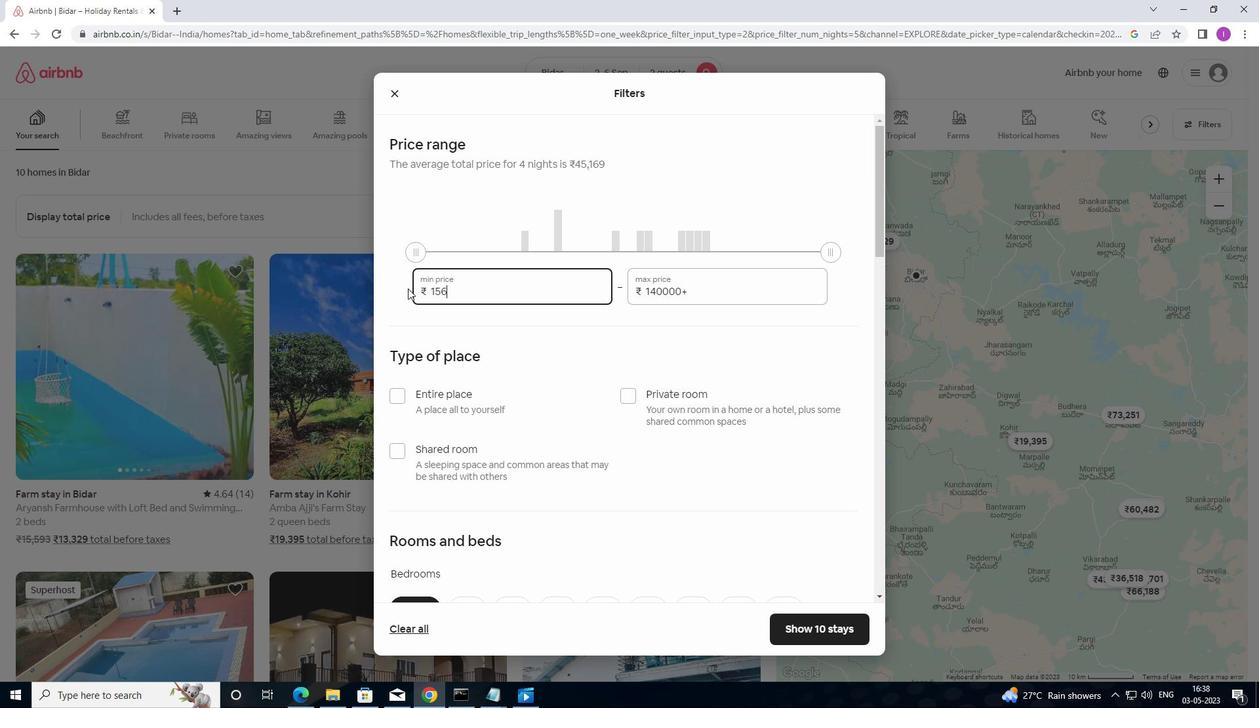 
Action: Mouse moved to (415, 289)
Screenshot: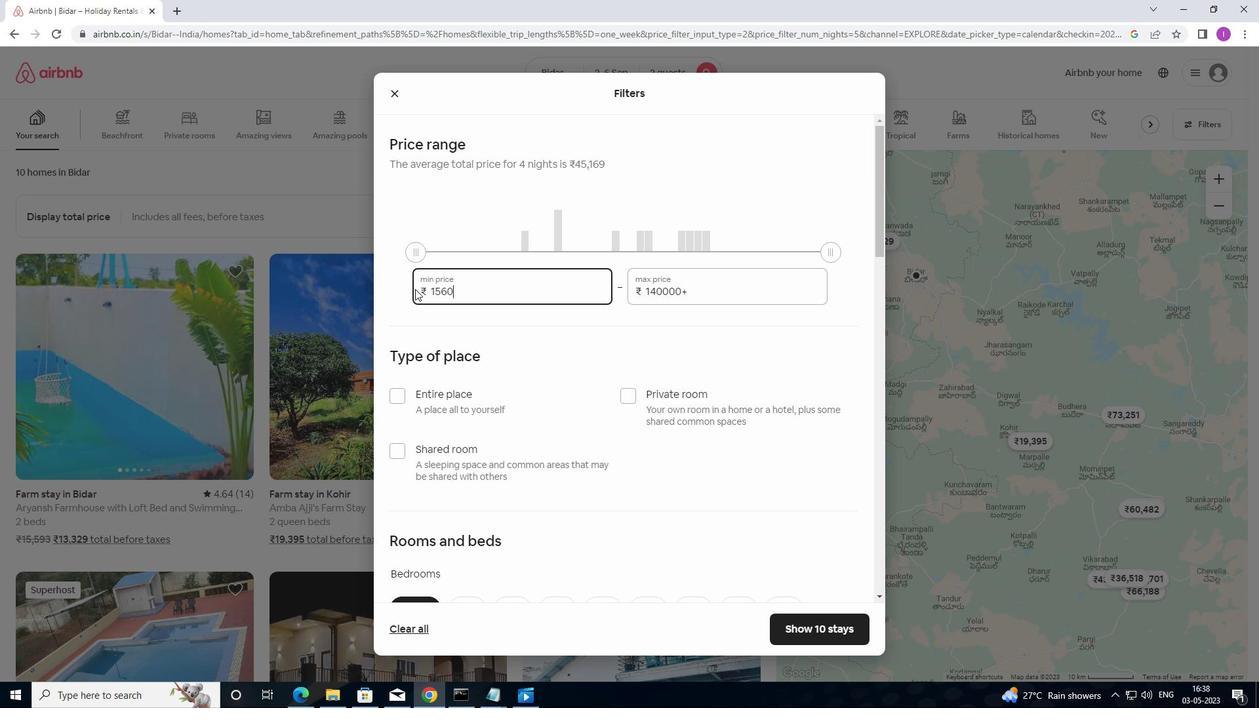 
Action: Key pressed 0
Screenshot: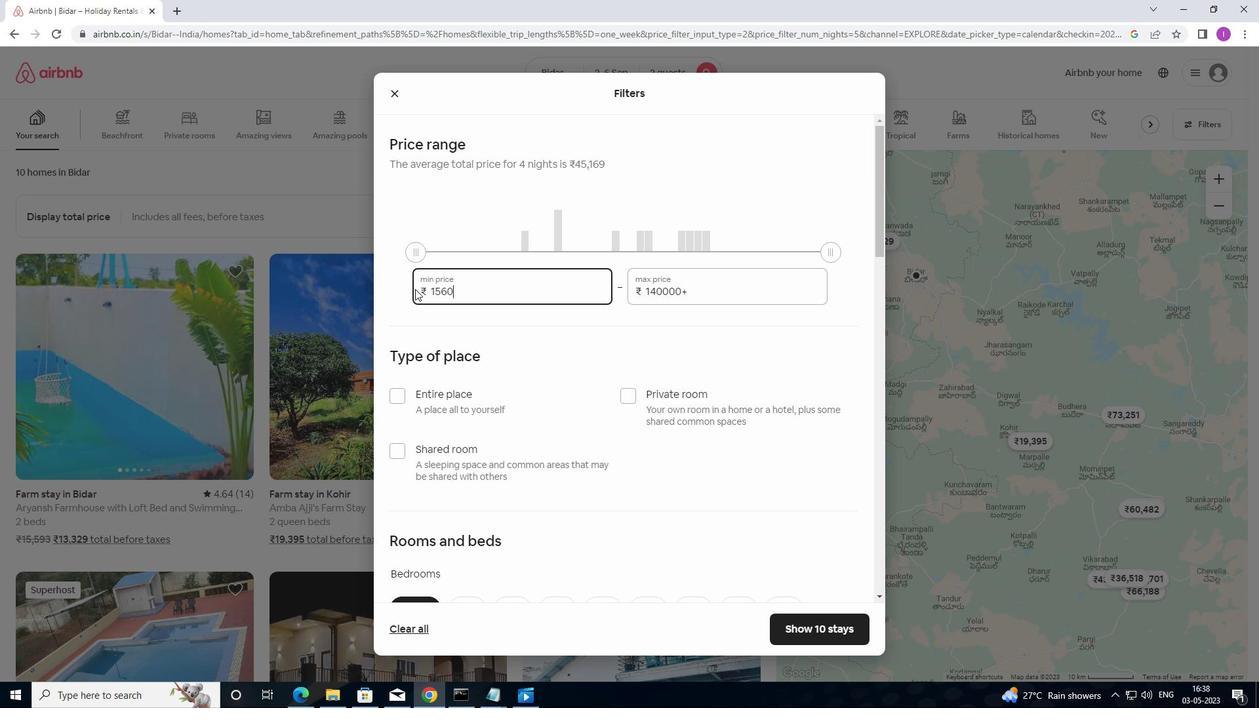
Action: Mouse moved to (423, 287)
Screenshot: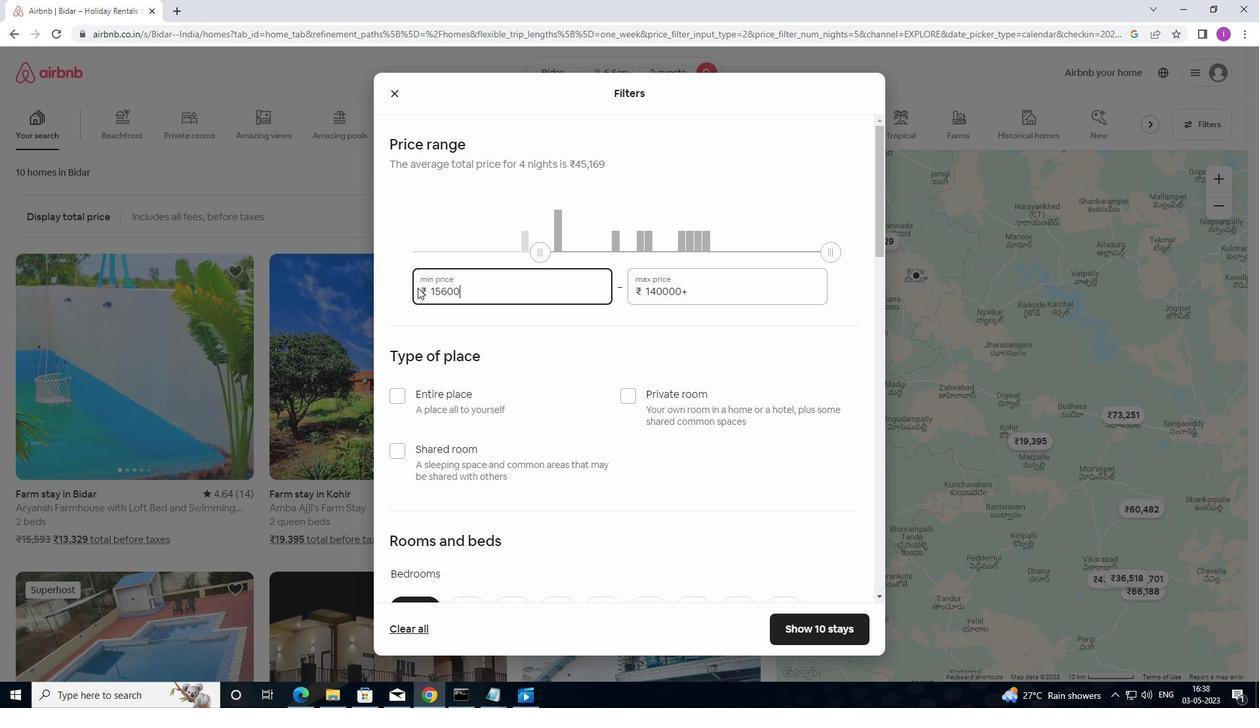 
Action: Key pressed 0
Screenshot: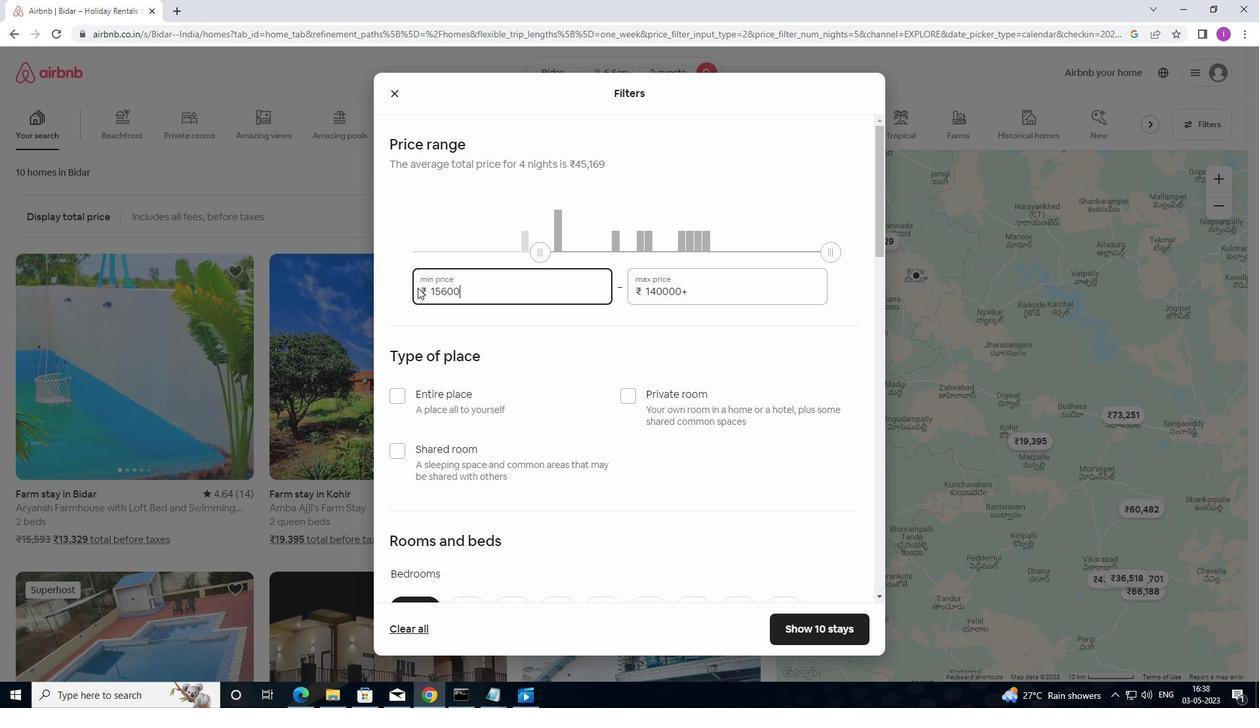 
Action: Mouse moved to (493, 287)
Screenshot: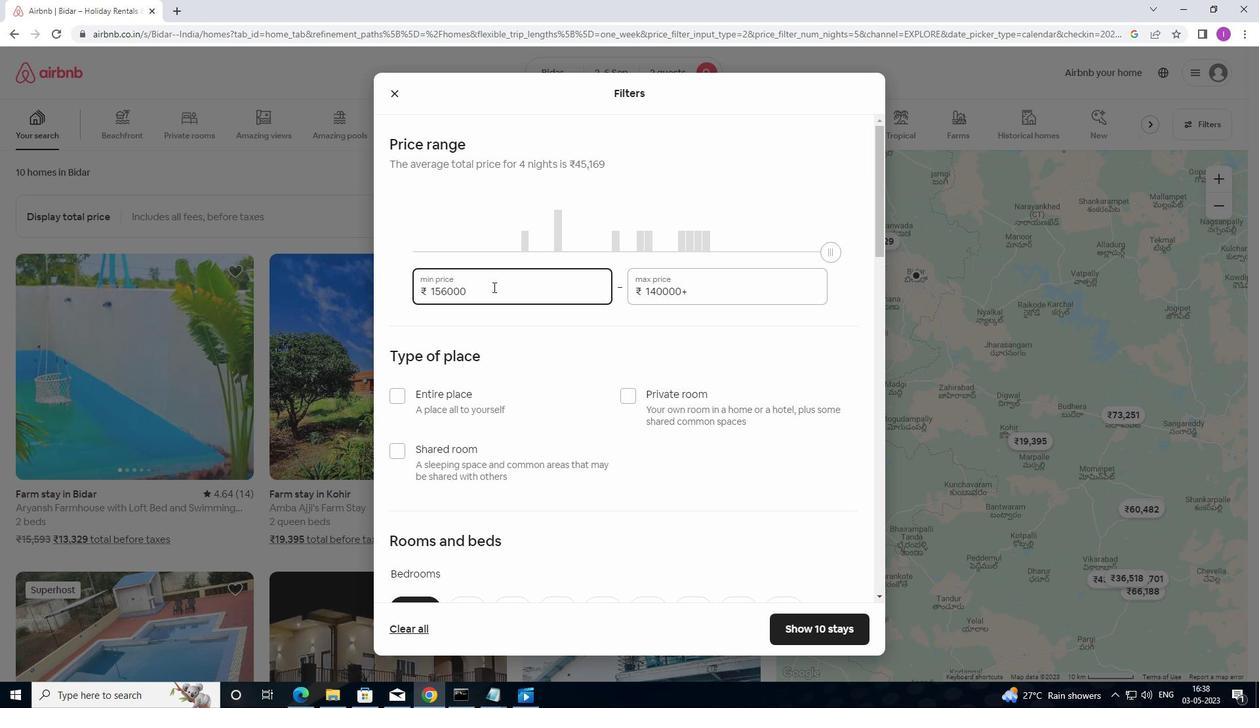 
Action: Key pressed <Key.backspace><Key.backspace><Key.backspace><Key.backspace>
Screenshot: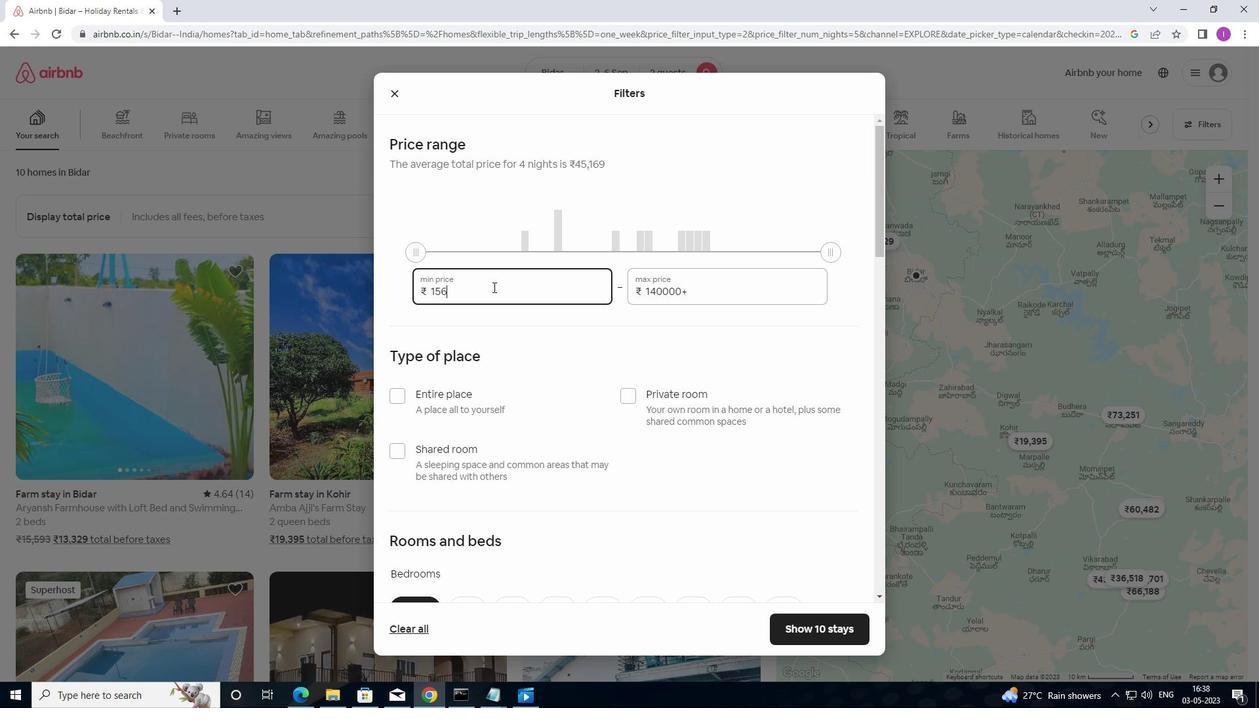 
Action: Mouse moved to (499, 281)
Screenshot: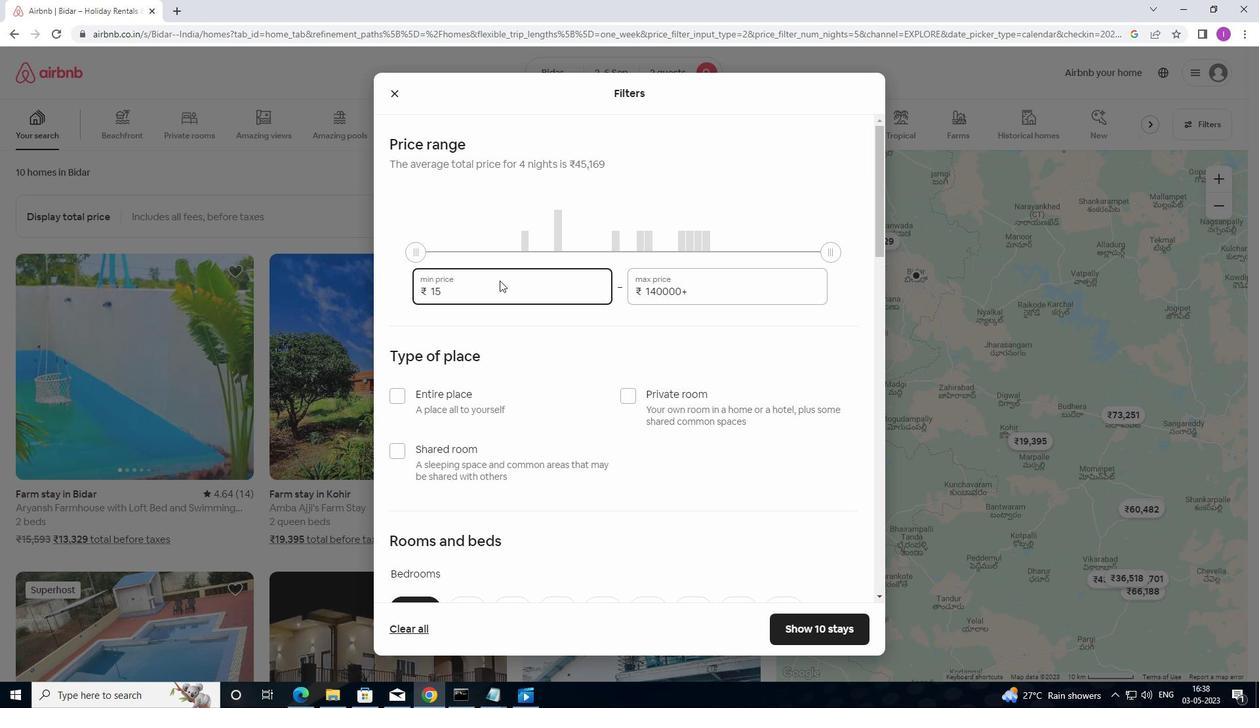 
Action: Key pressed 000
Screenshot: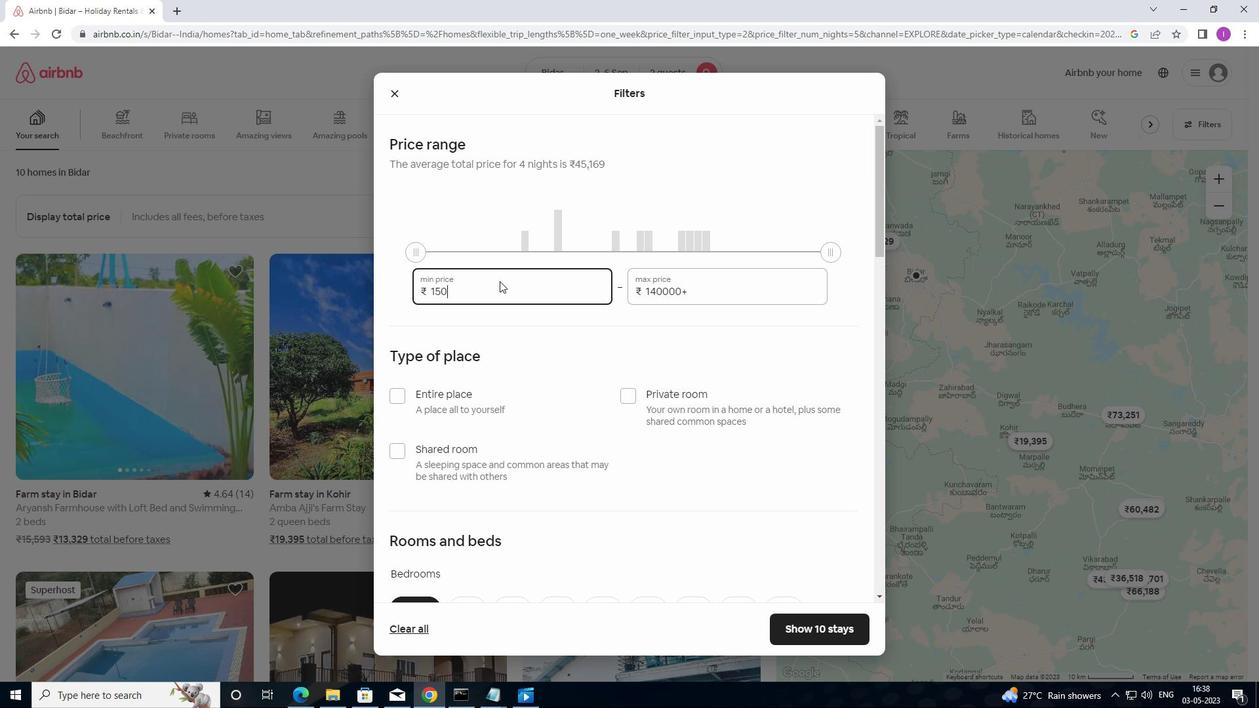 
Action: Mouse moved to (703, 291)
Screenshot: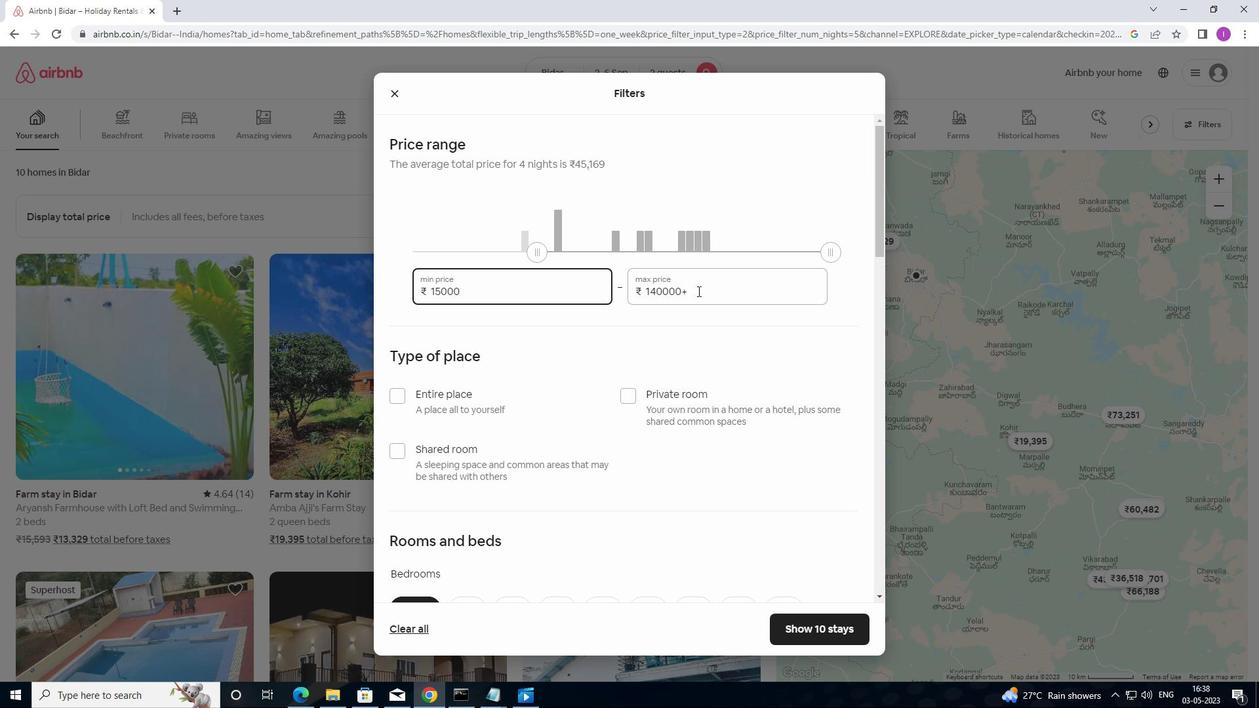 
Action: Mouse pressed left at (703, 291)
Screenshot: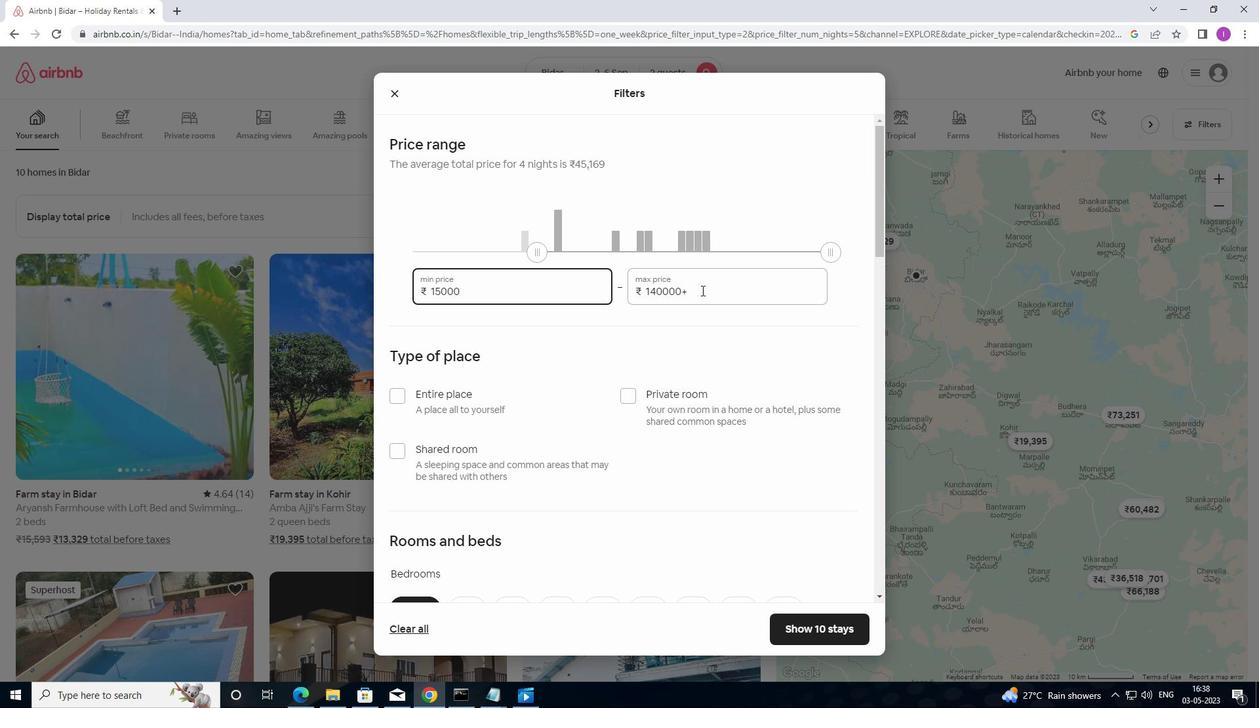 
Action: Mouse moved to (632, 293)
Screenshot: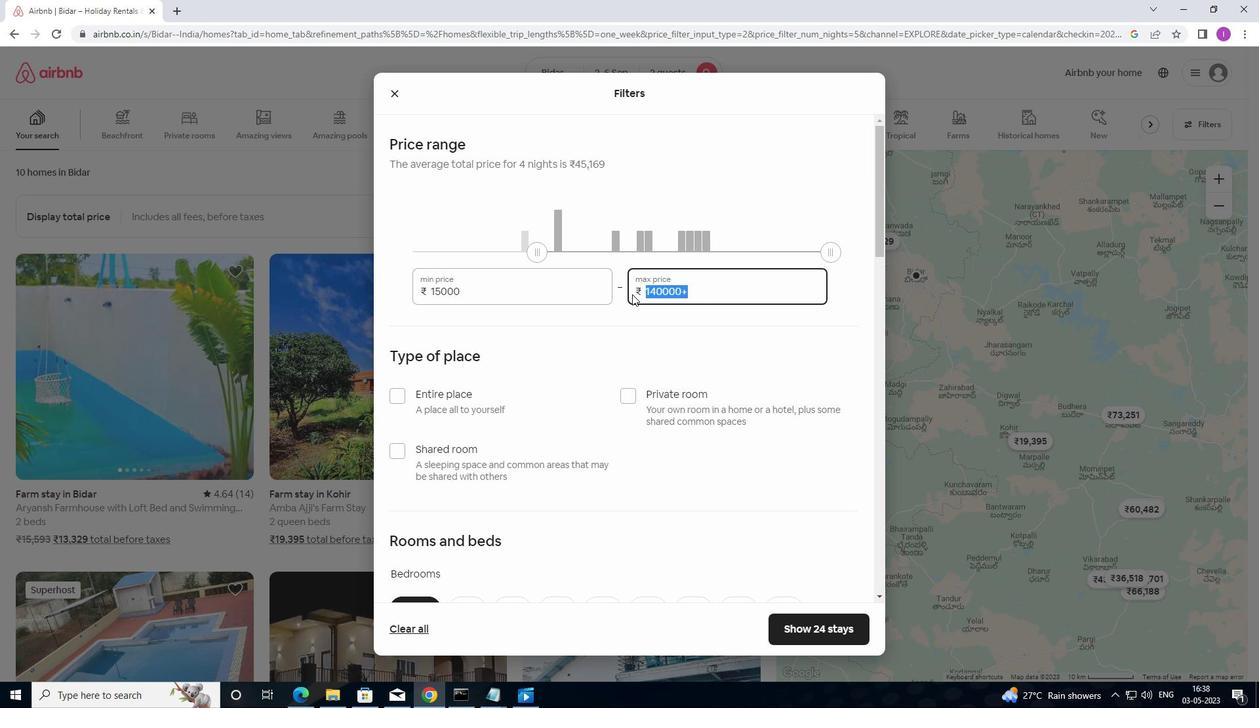 
Action: Key pressed 2000
Screenshot: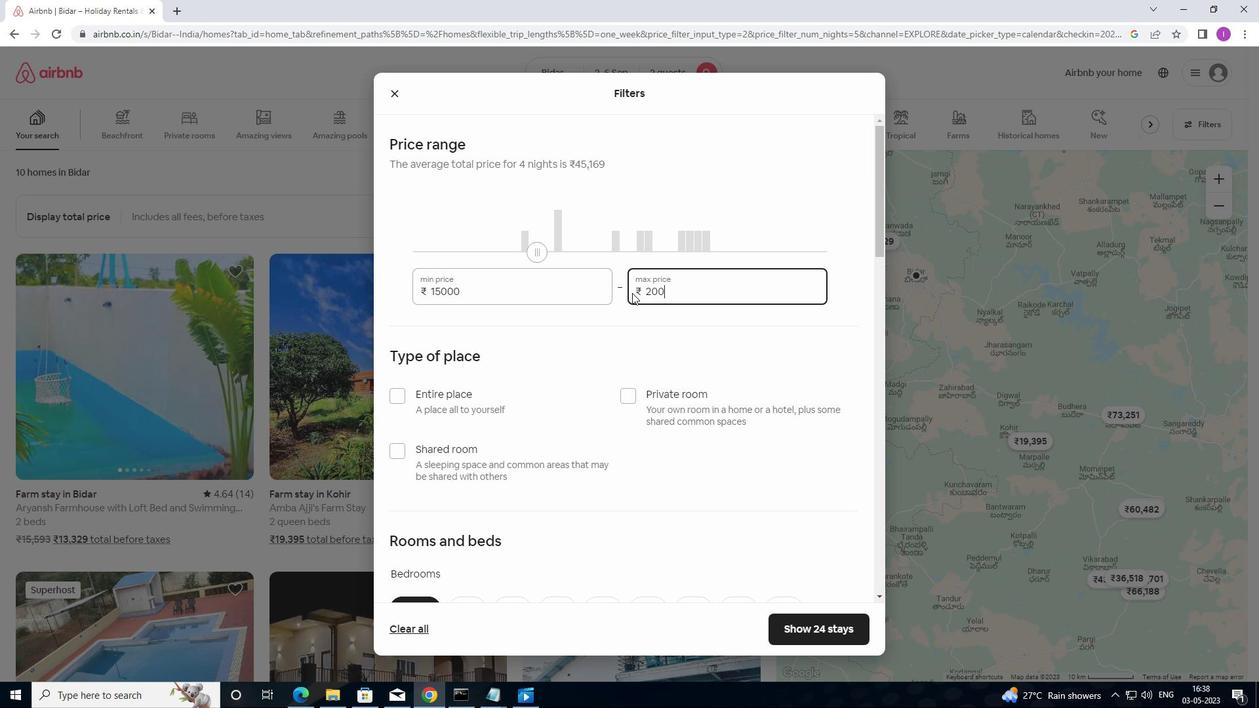 
Action: Mouse moved to (632, 292)
Screenshot: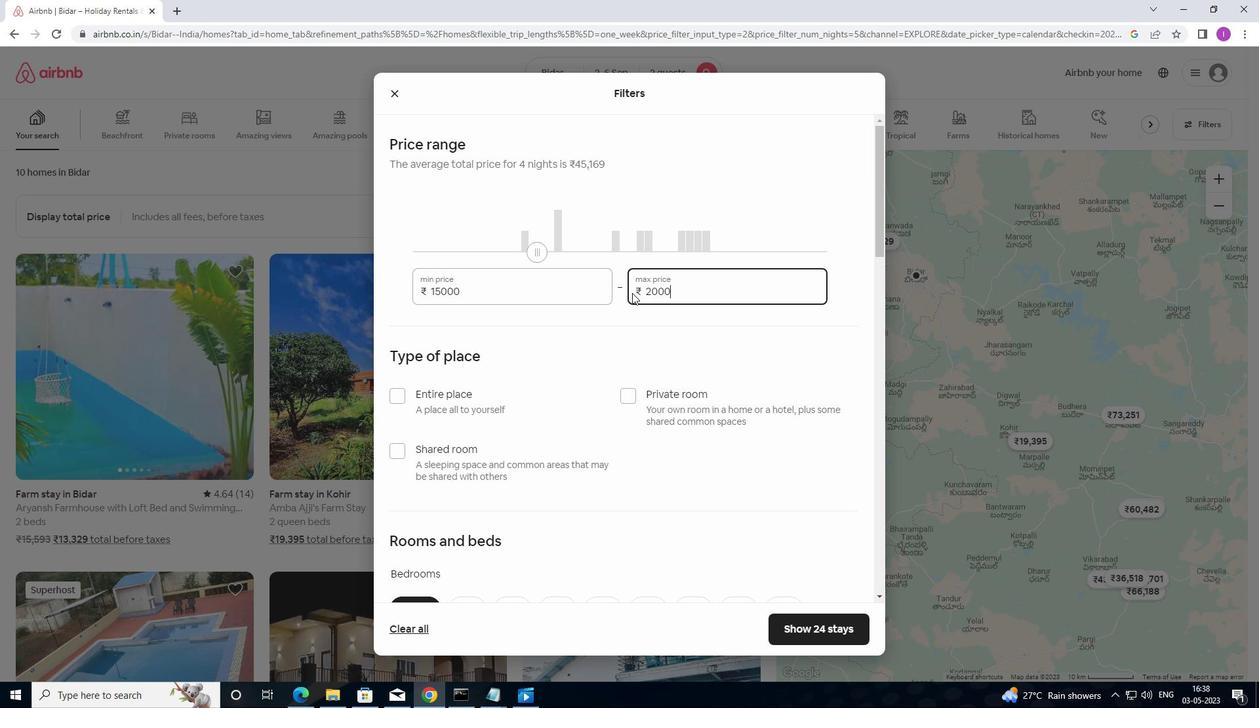 
Action: Key pressed 0
Screenshot: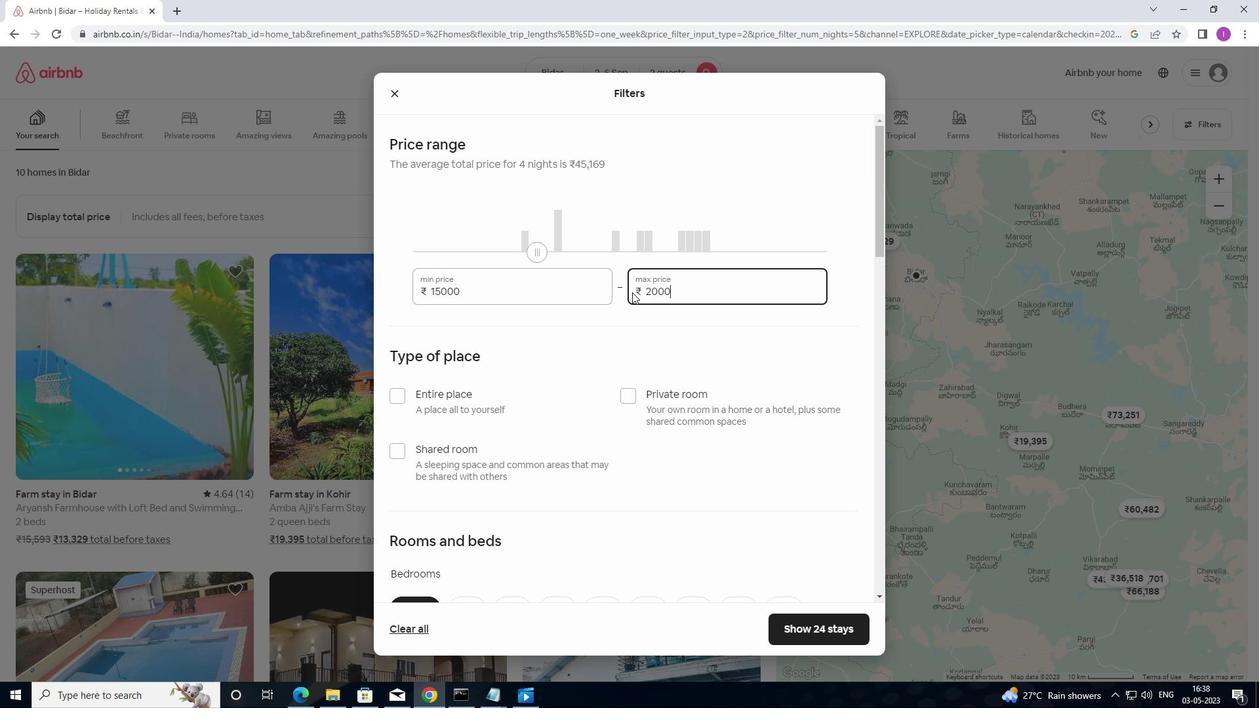 
Action: Mouse moved to (406, 398)
Screenshot: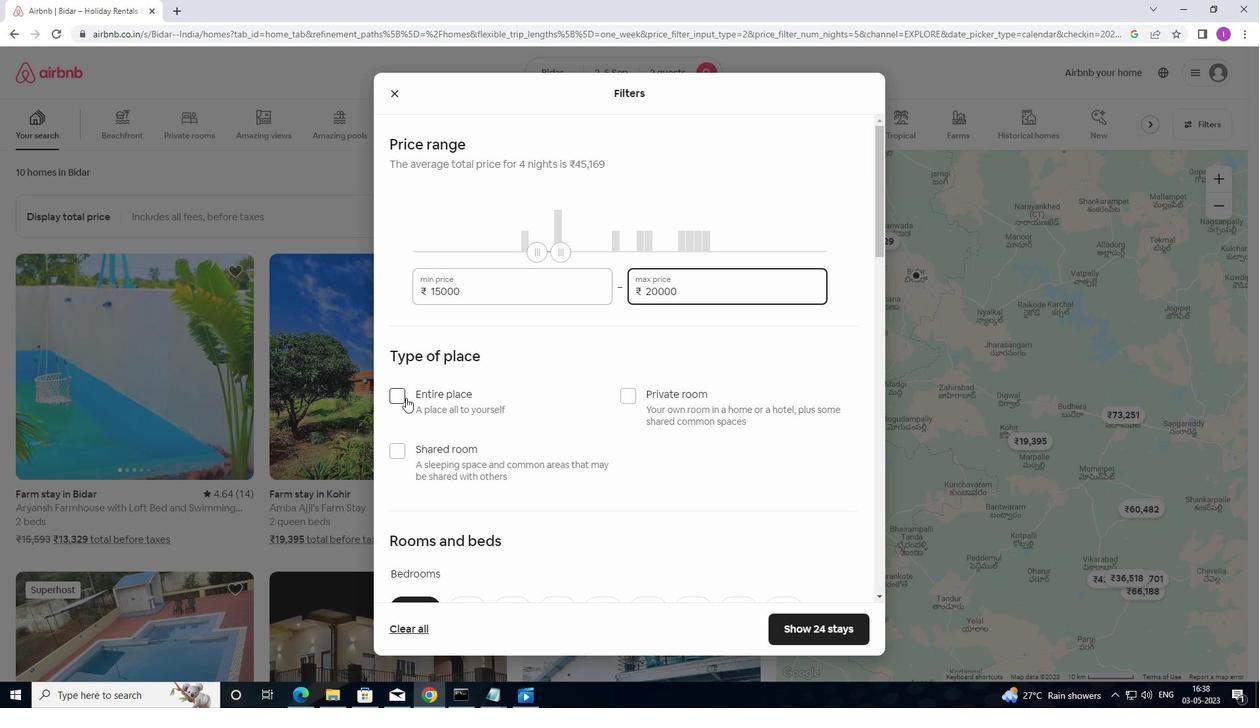
Action: Mouse pressed left at (406, 398)
Screenshot: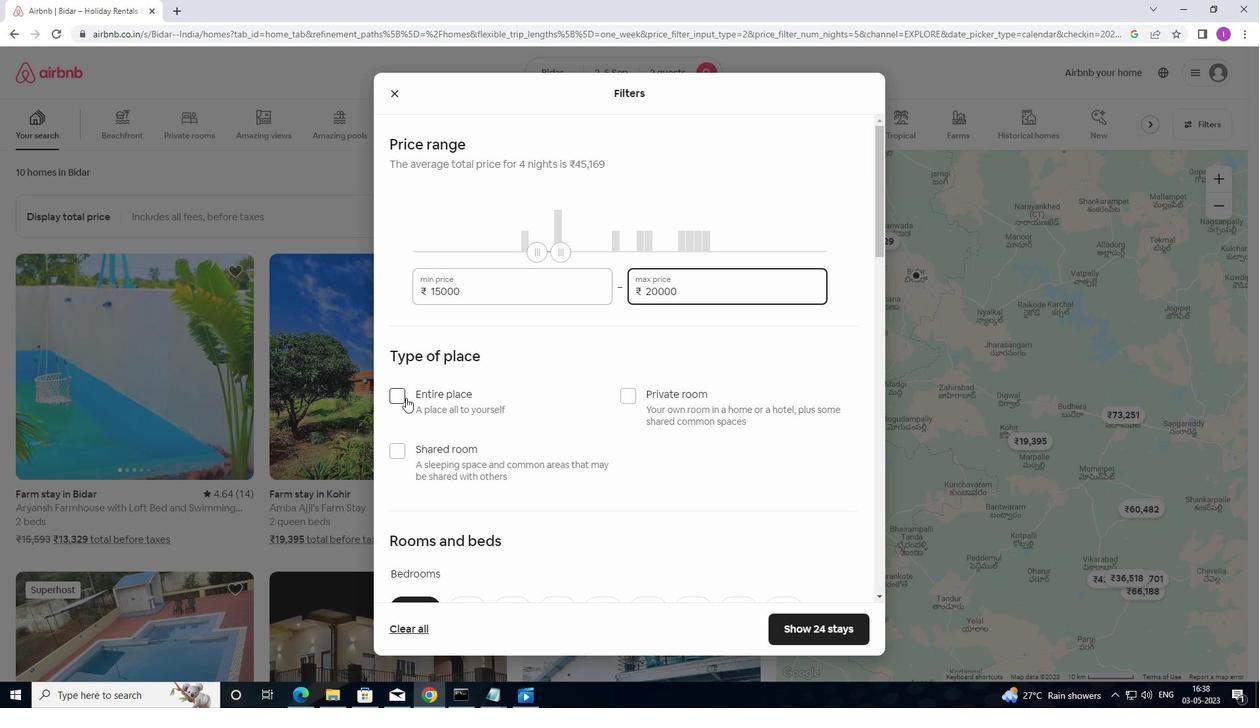
Action: Mouse moved to (480, 394)
Screenshot: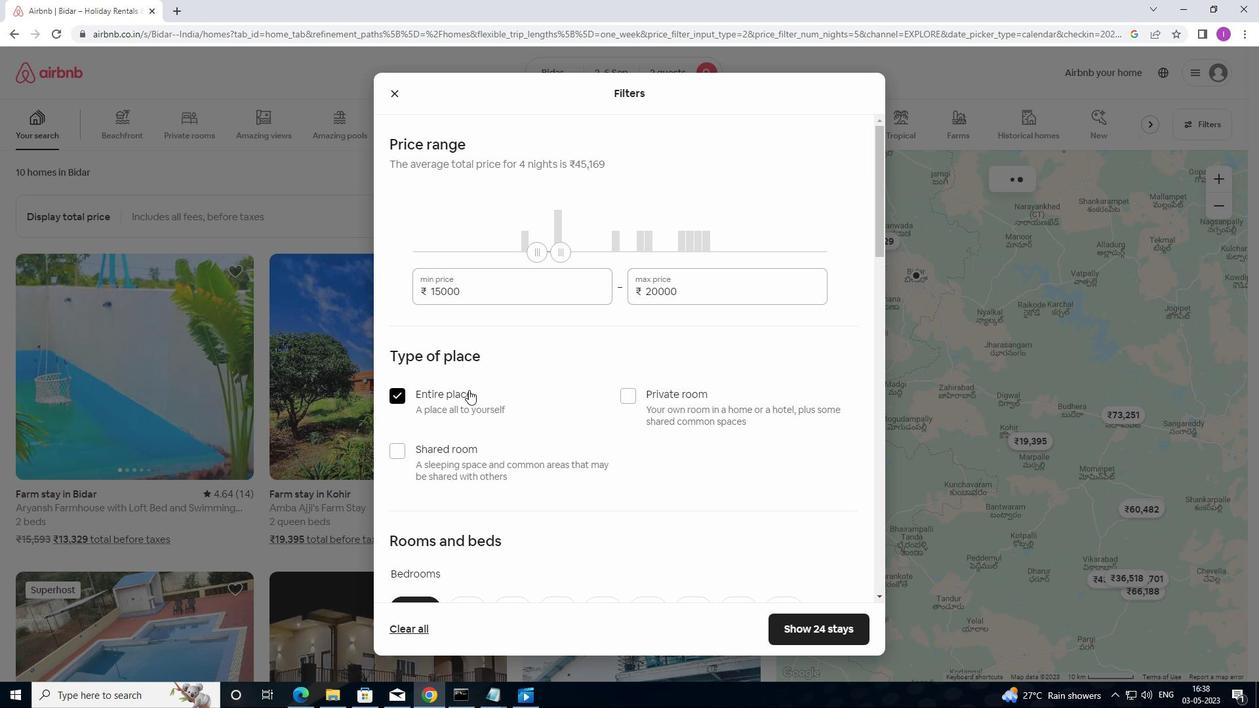 
Action: Mouse scrolled (480, 393) with delta (0, 0)
Screenshot: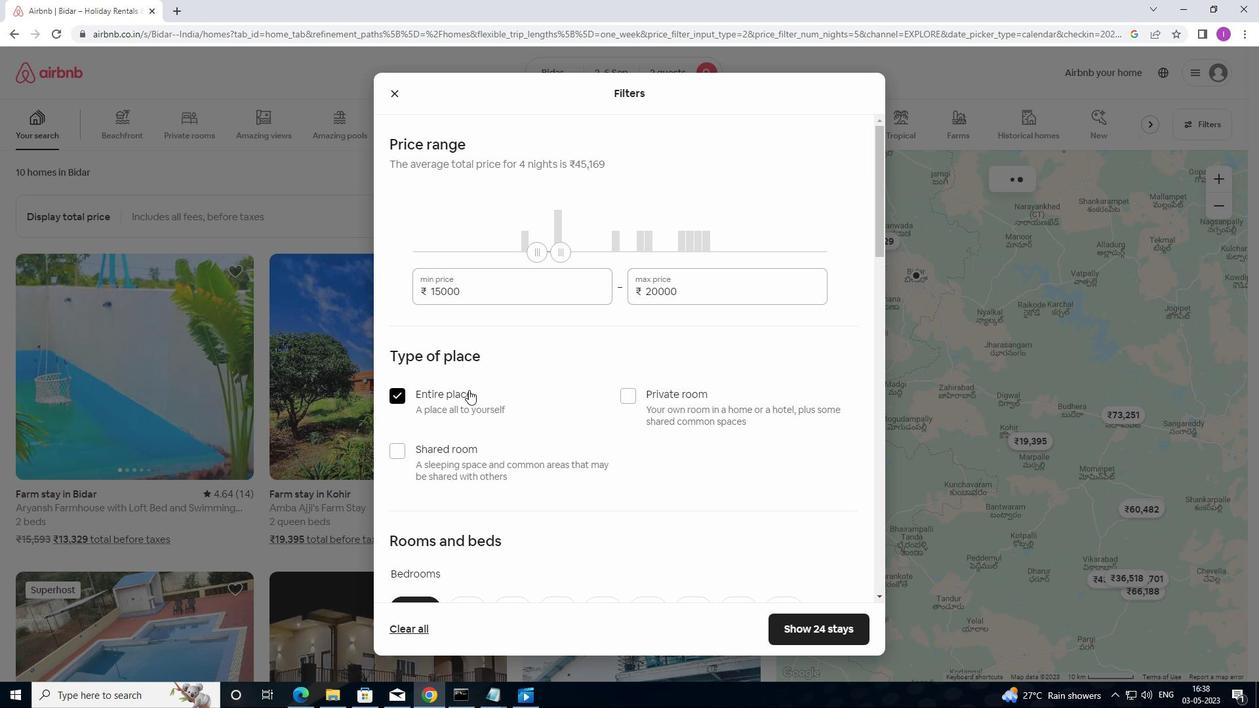 
Action: Mouse moved to (482, 400)
Screenshot: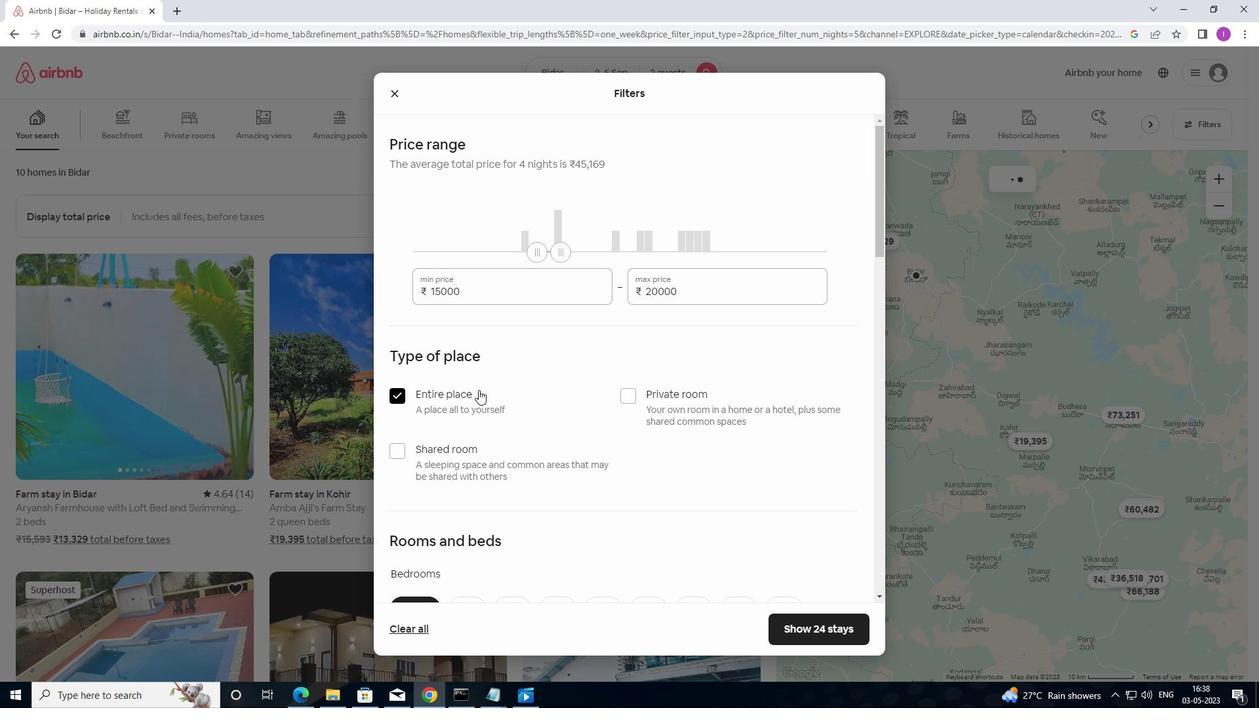 
Action: Mouse scrolled (482, 399) with delta (0, 0)
Screenshot: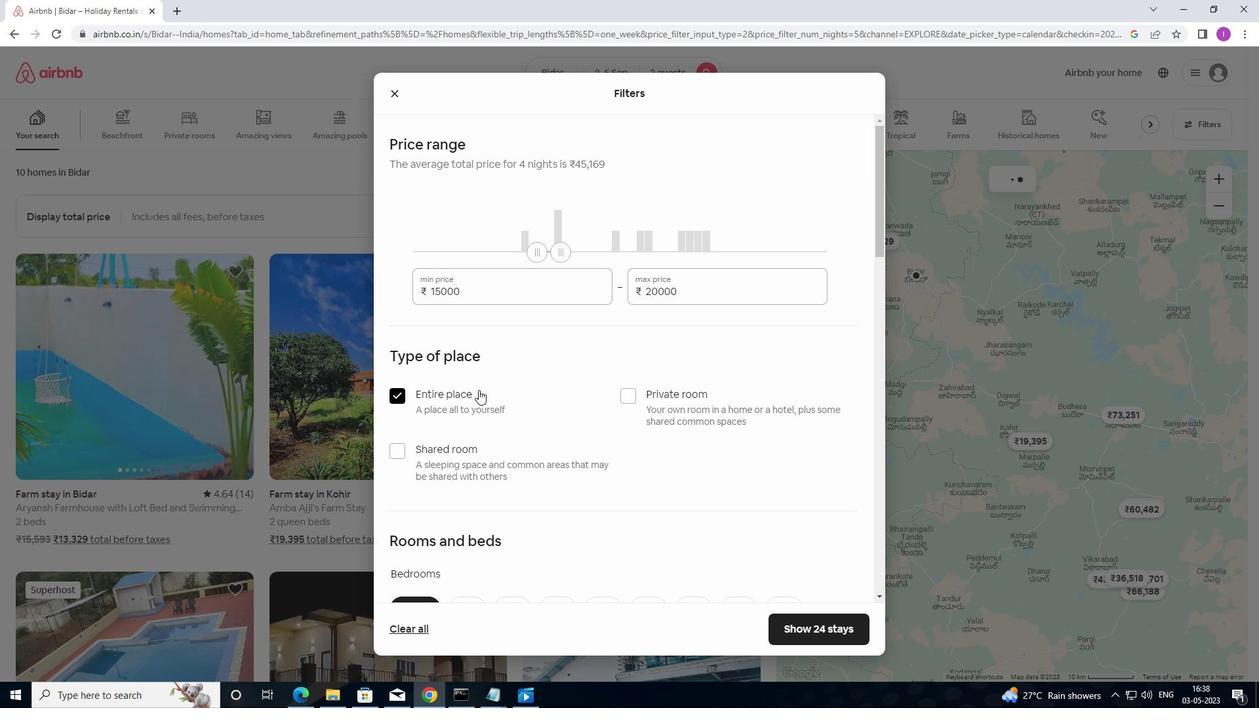 
Action: Mouse moved to (482, 400)
Screenshot: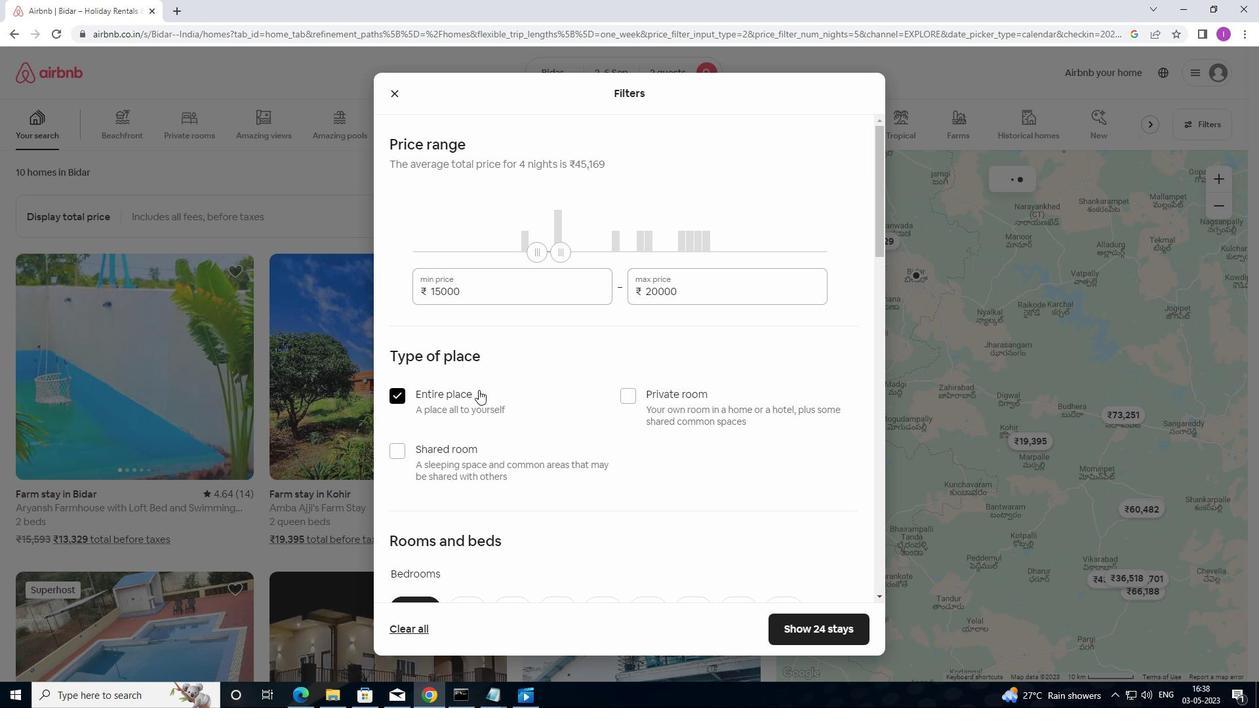 
Action: Mouse scrolled (482, 399) with delta (0, 0)
Screenshot: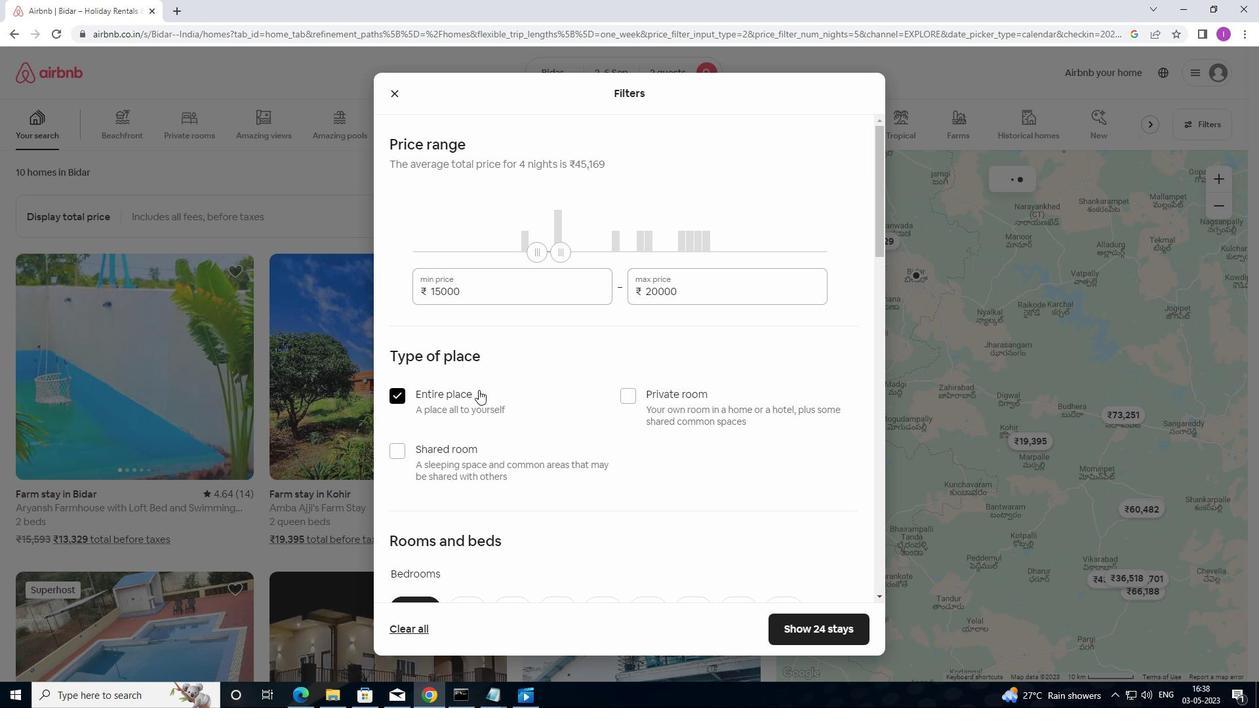 
Action: Mouse moved to (483, 400)
Screenshot: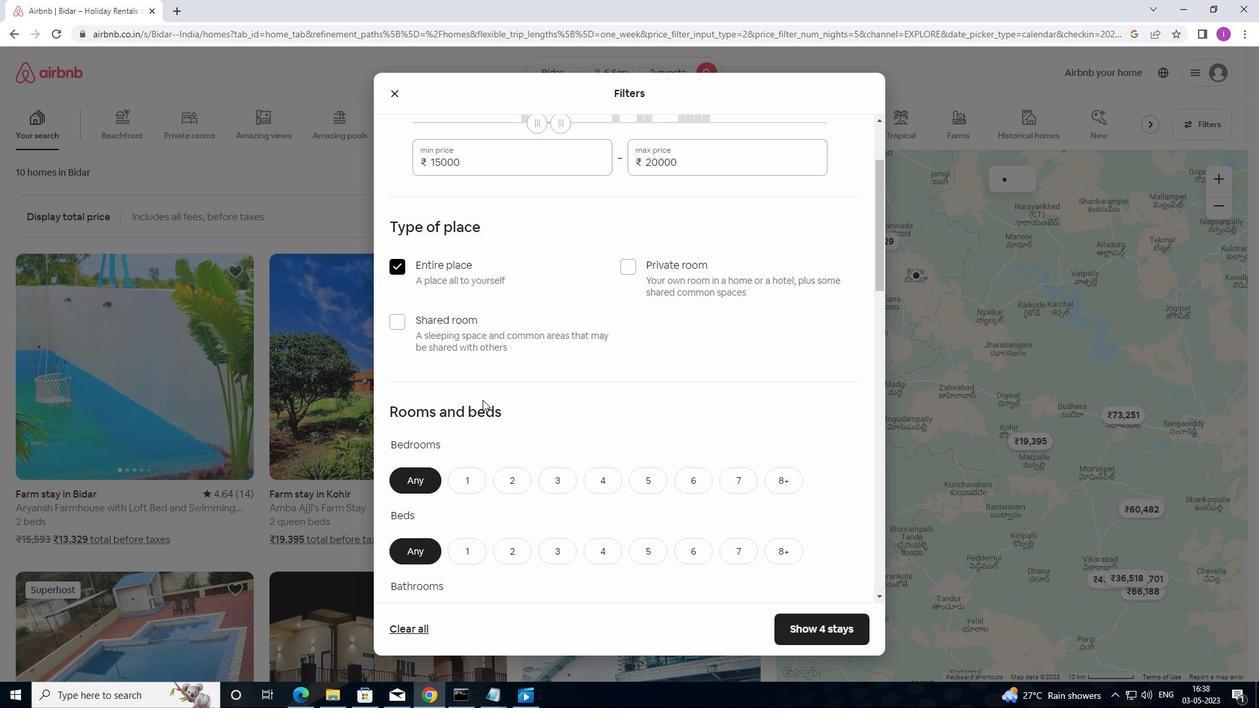 
Action: Mouse scrolled (483, 399) with delta (0, 0)
Screenshot: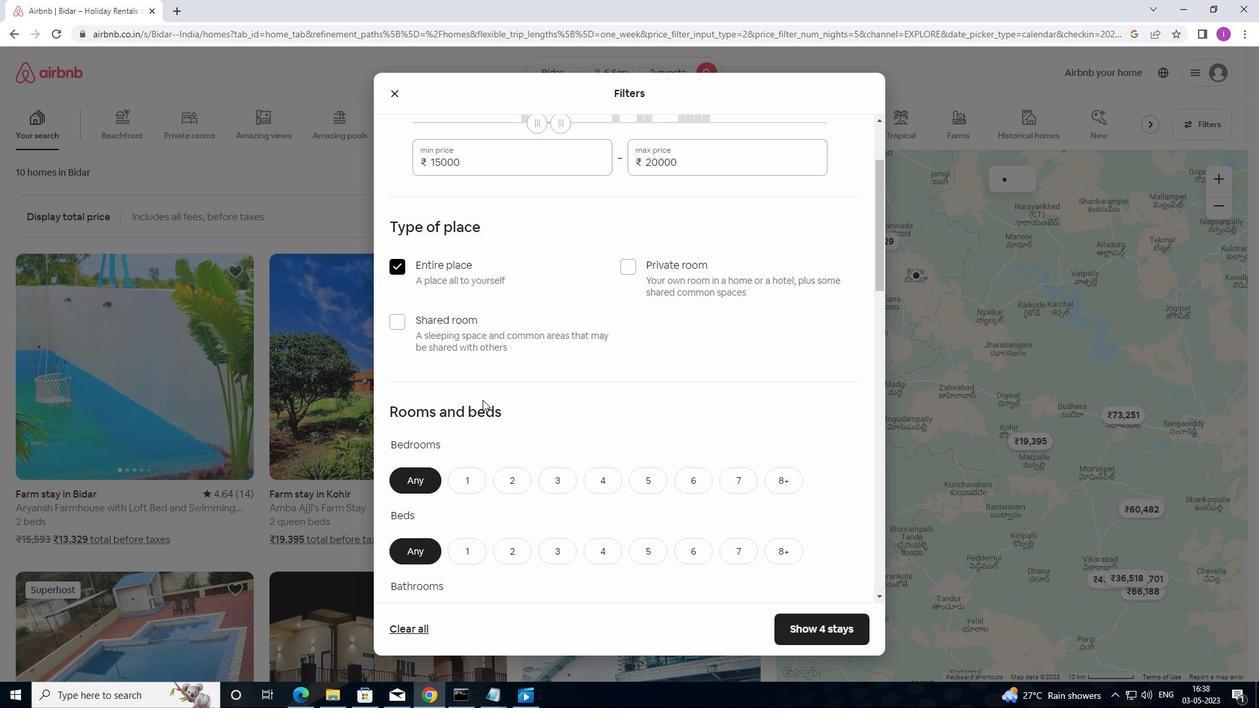 
Action: Mouse moved to (484, 400)
Screenshot: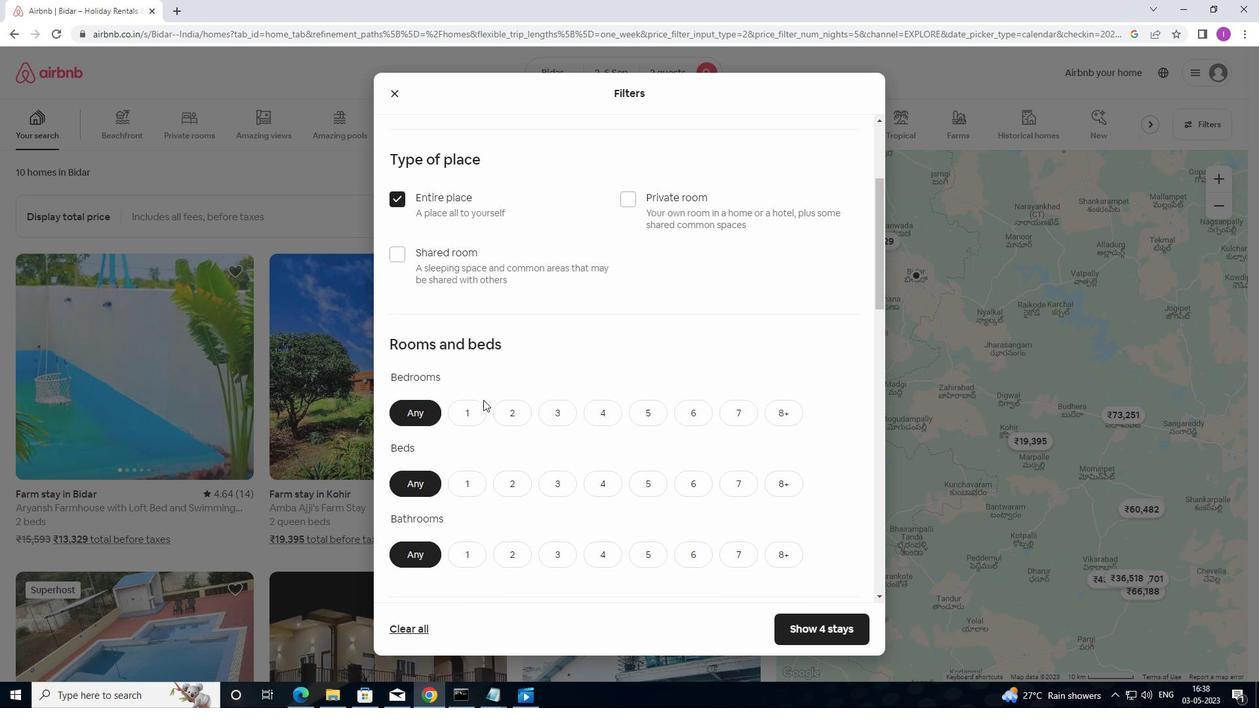 
Action: Mouse scrolled (484, 399) with delta (0, 0)
Screenshot: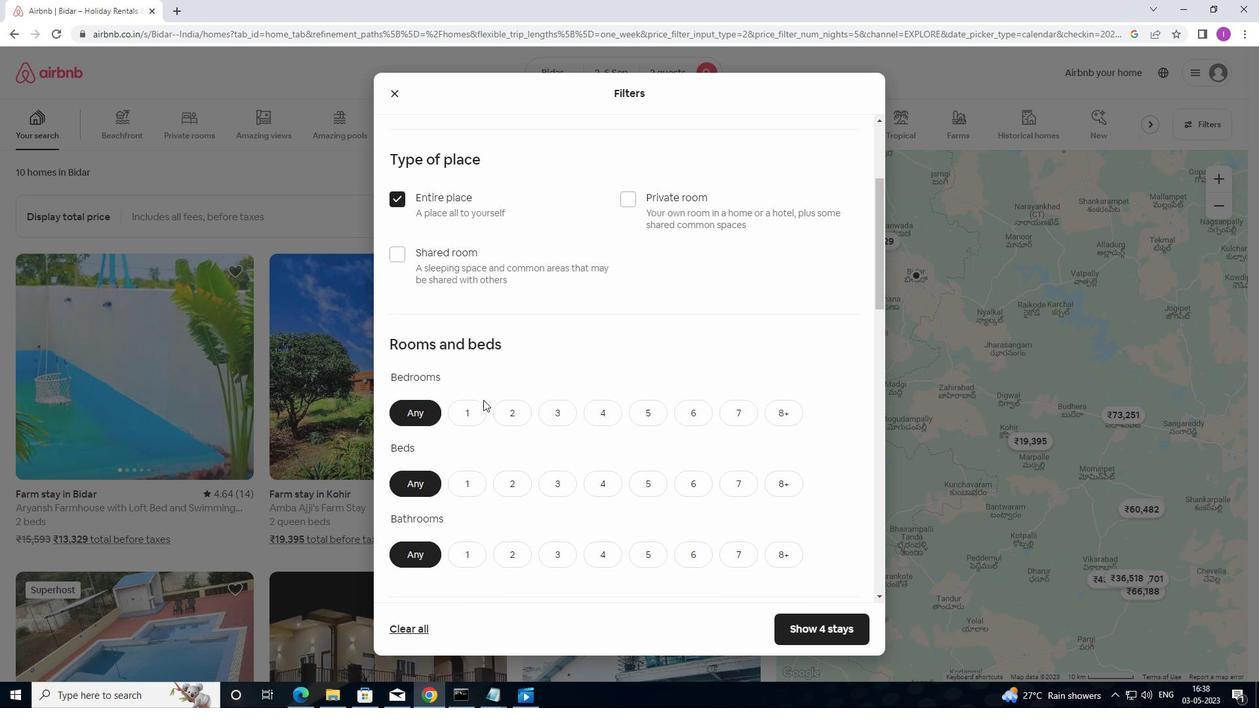 
Action: Mouse moved to (469, 282)
Screenshot: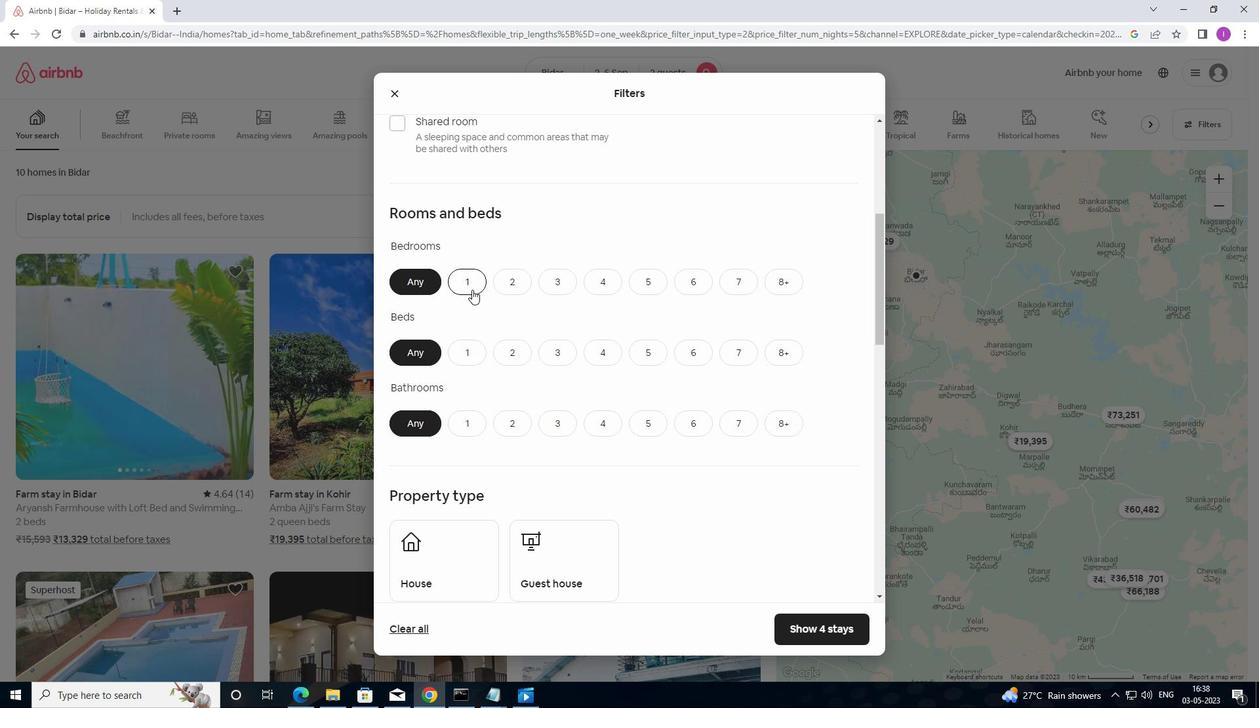 
Action: Mouse pressed left at (469, 282)
Screenshot: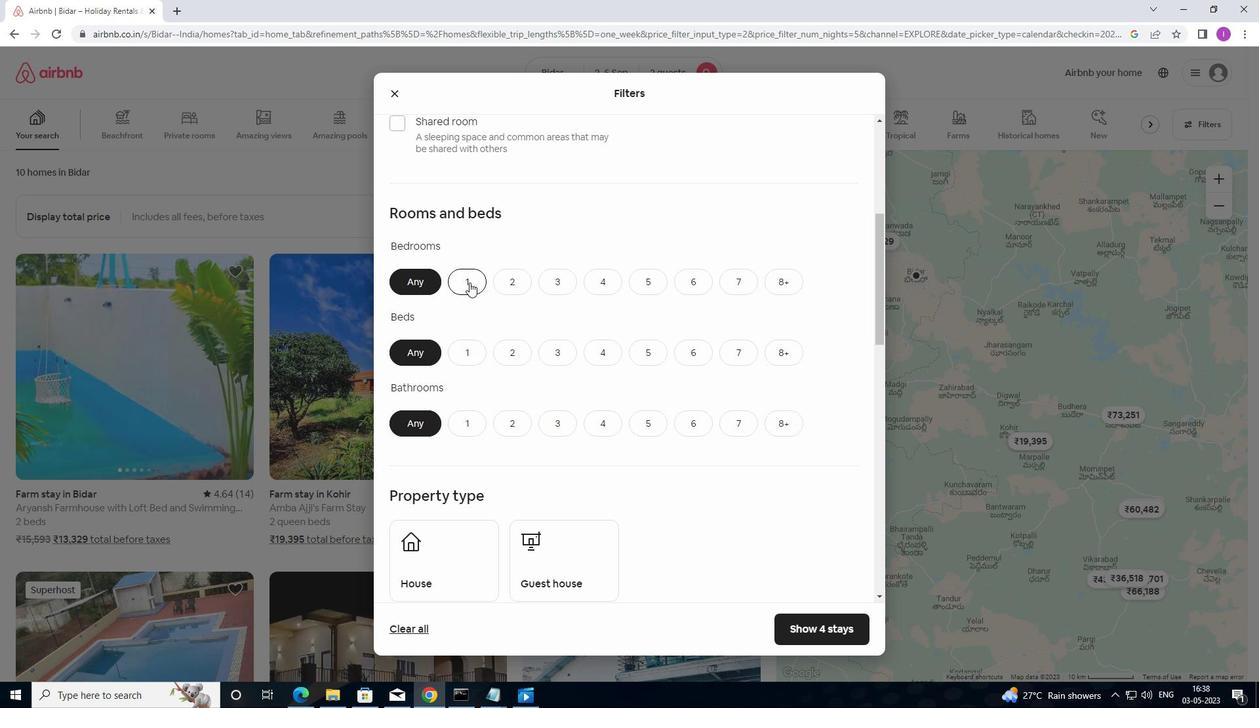 
Action: Mouse moved to (476, 352)
Screenshot: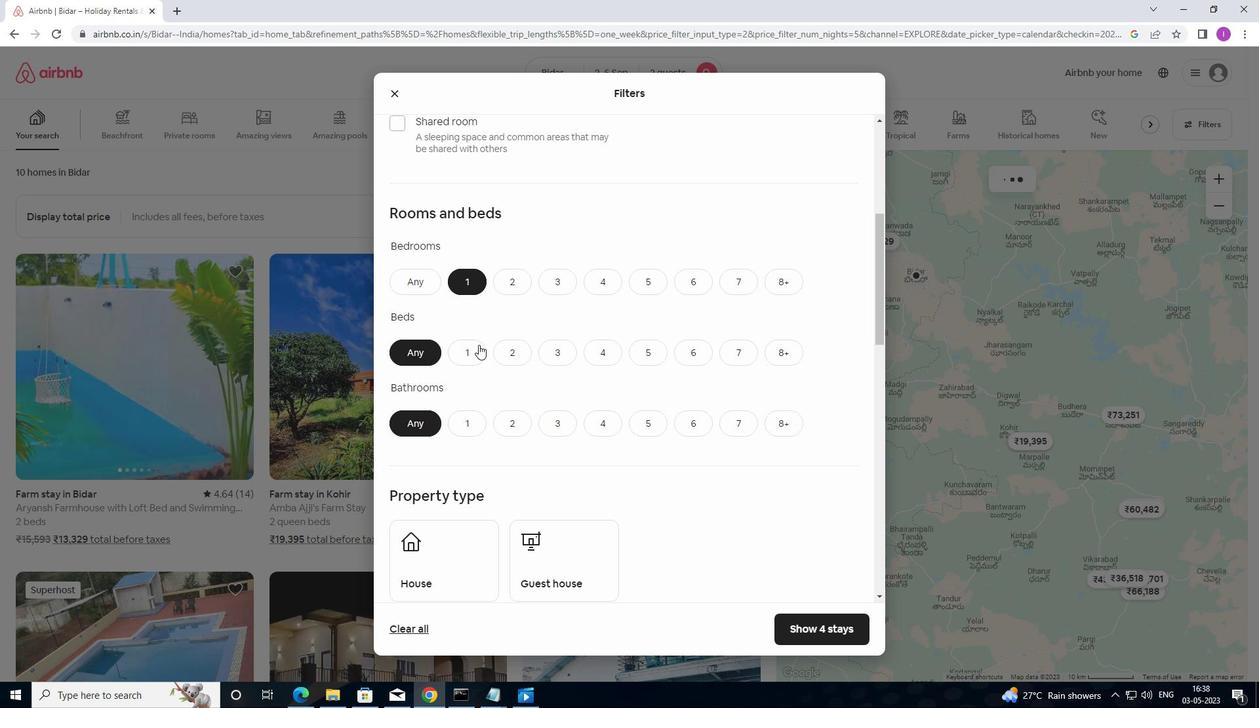 
Action: Mouse pressed left at (476, 352)
Screenshot: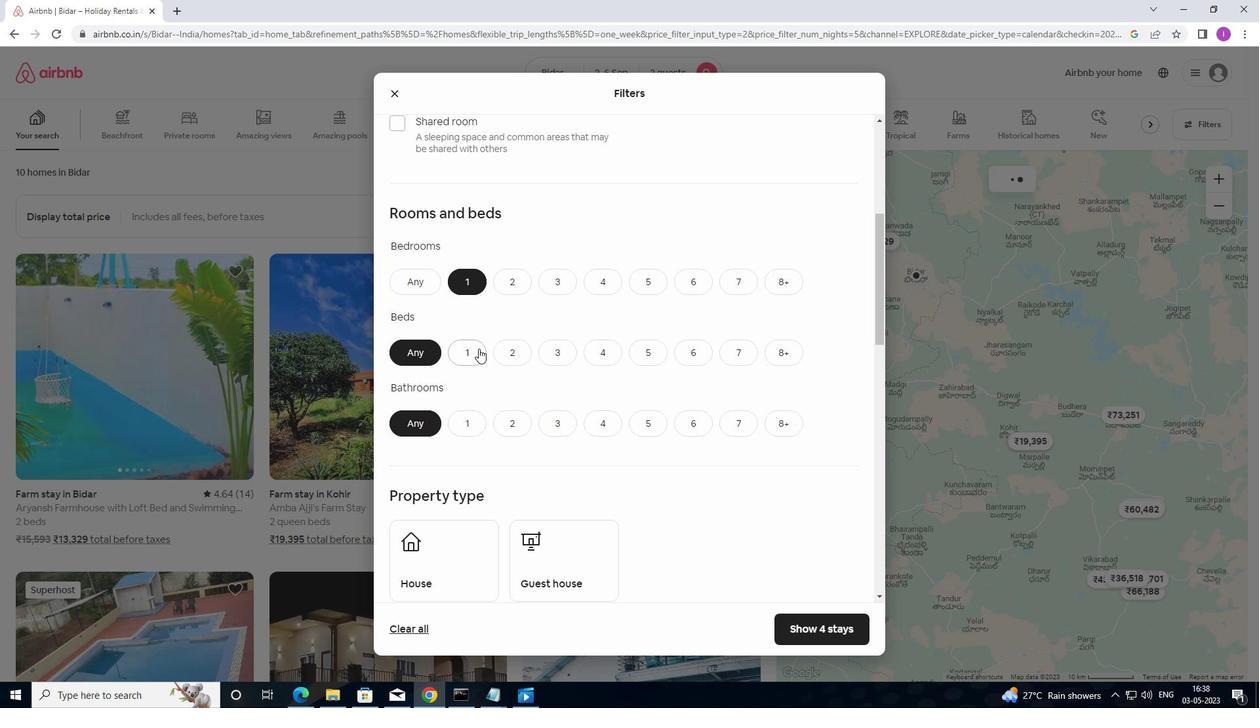 
Action: Mouse moved to (463, 417)
Screenshot: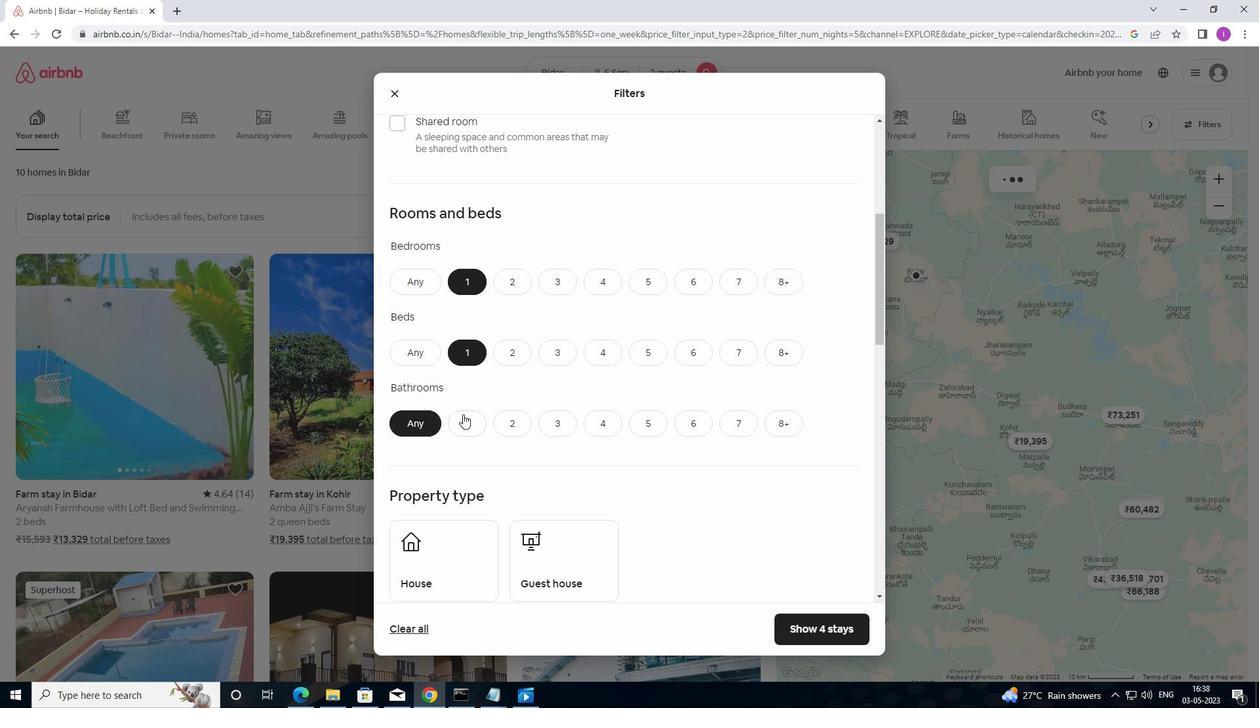 
Action: Mouse pressed left at (463, 417)
Screenshot: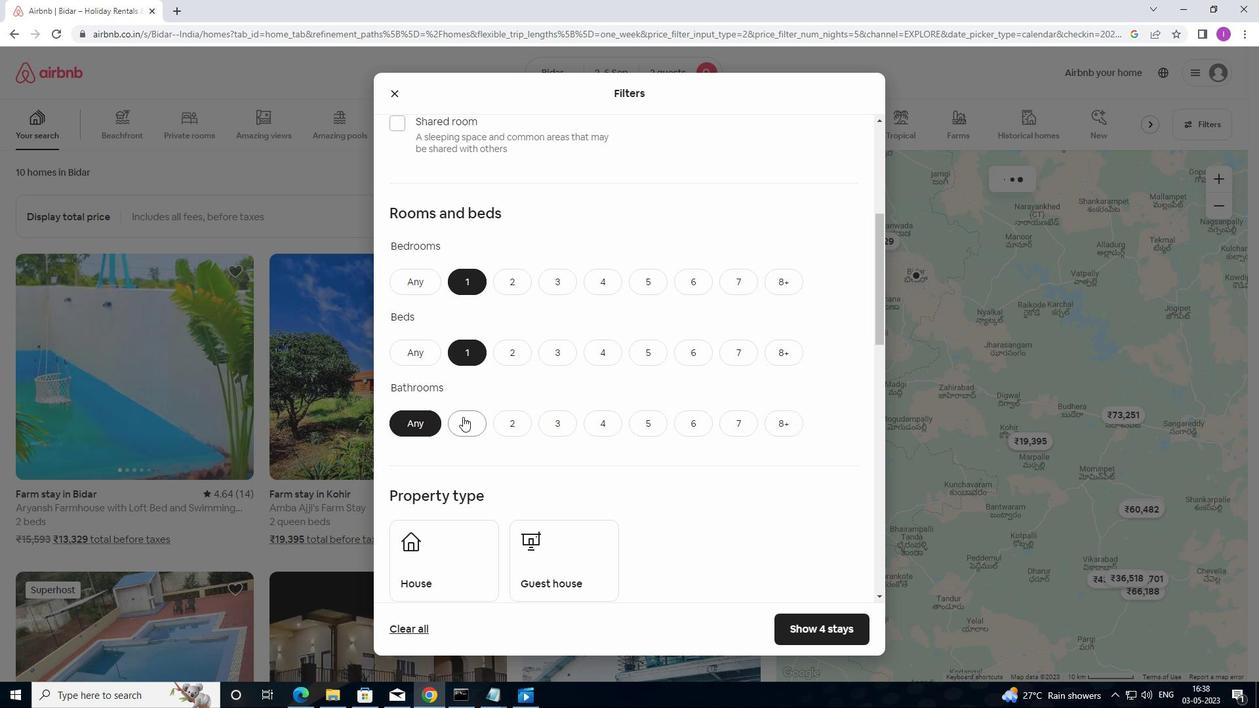 
Action: Mouse moved to (481, 414)
Screenshot: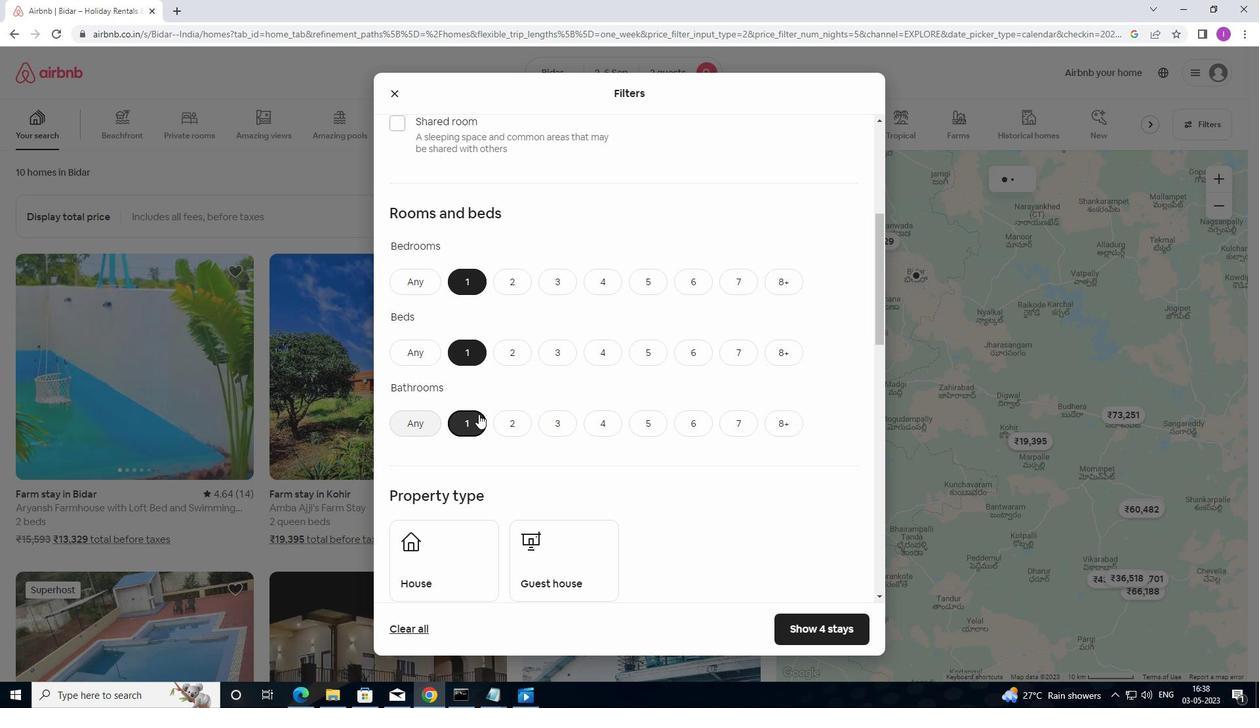 
Action: Mouse scrolled (481, 413) with delta (0, 0)
Screenshot: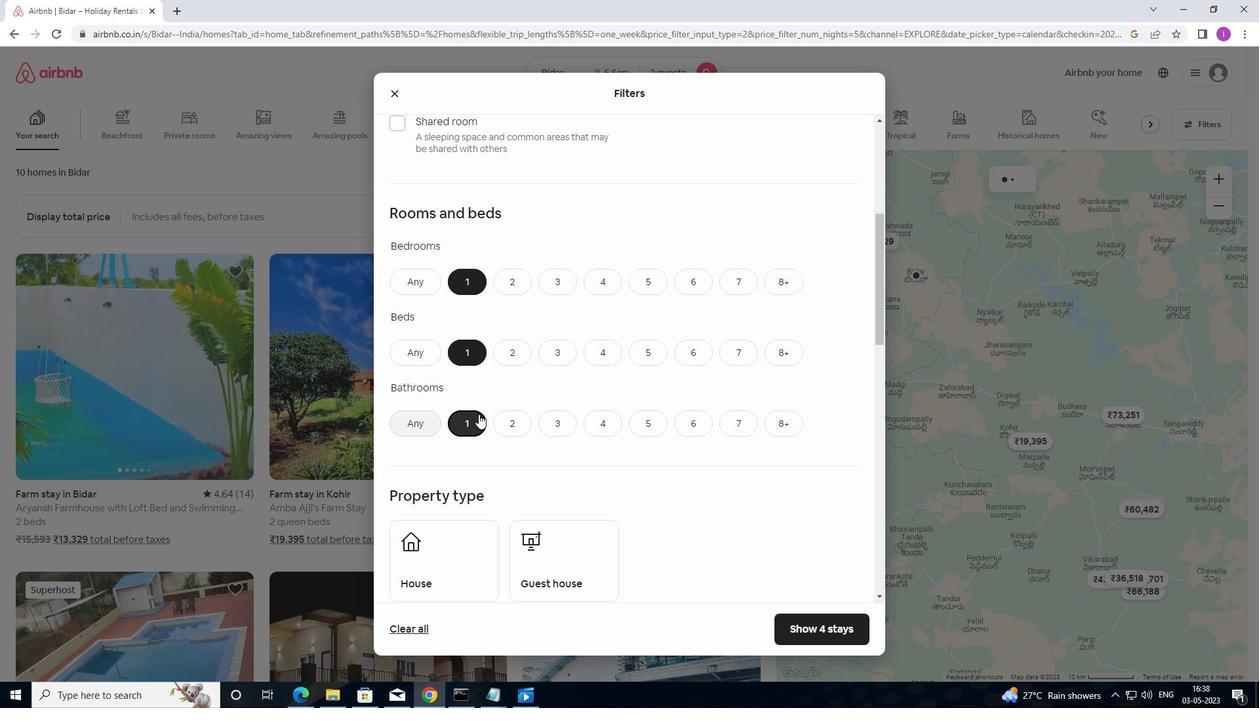 
Action: Mouse moved to (491, 394)
Screenshot: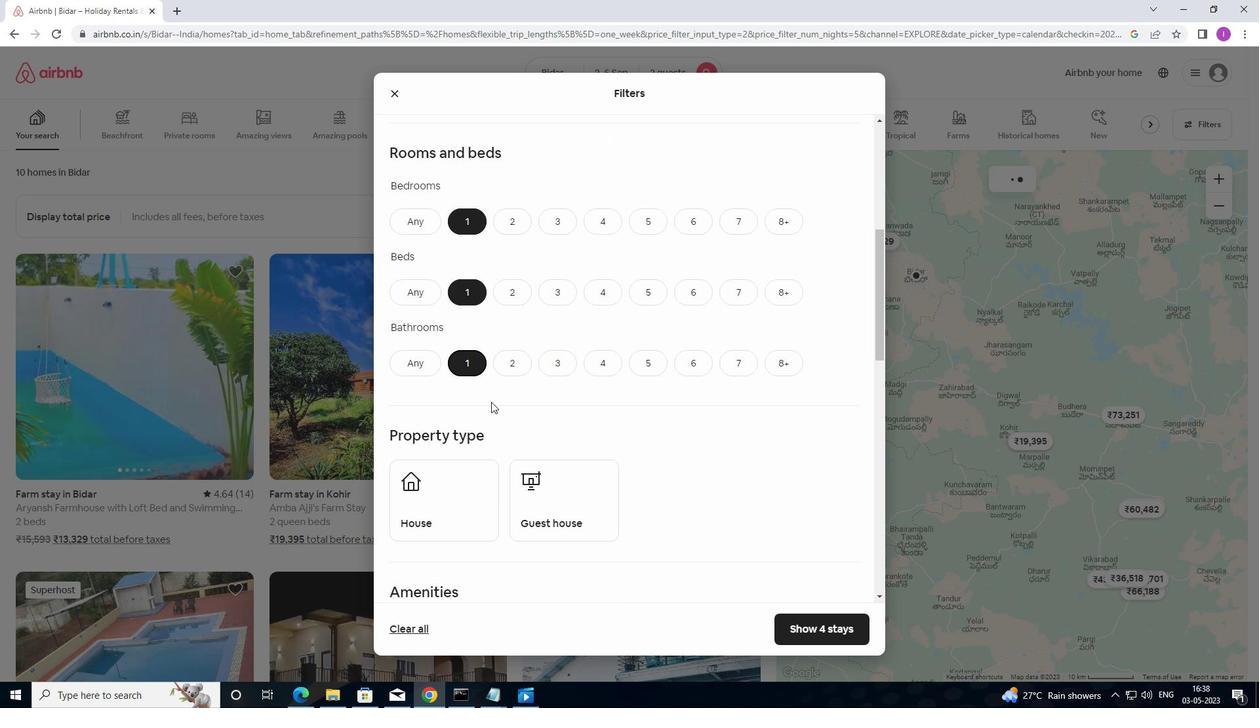 
Action: Mouse scrolled (491, 393) with delta (0, 0)
Screenshot: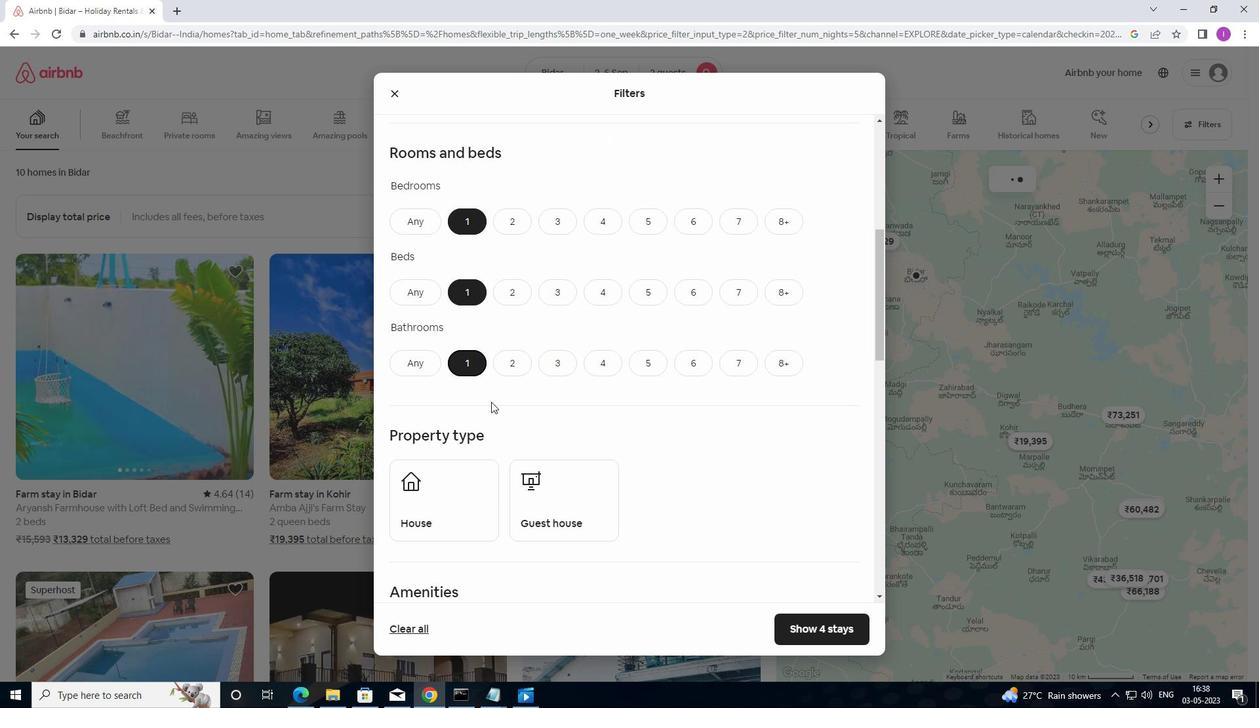 
Action: Mouse scrolled (491, 393) with delta (0, 0)
Screenshot: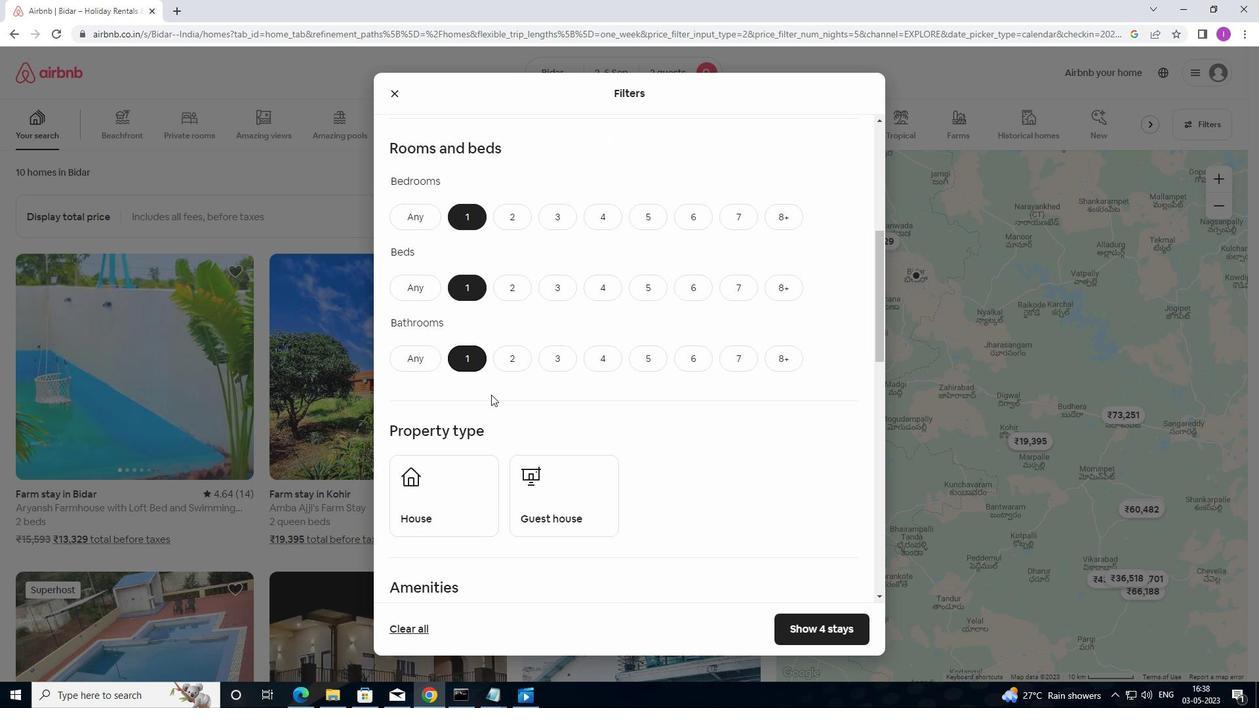 
Action: Mouse scrolled (491, 393) with delta (0, 0)
Screenshot: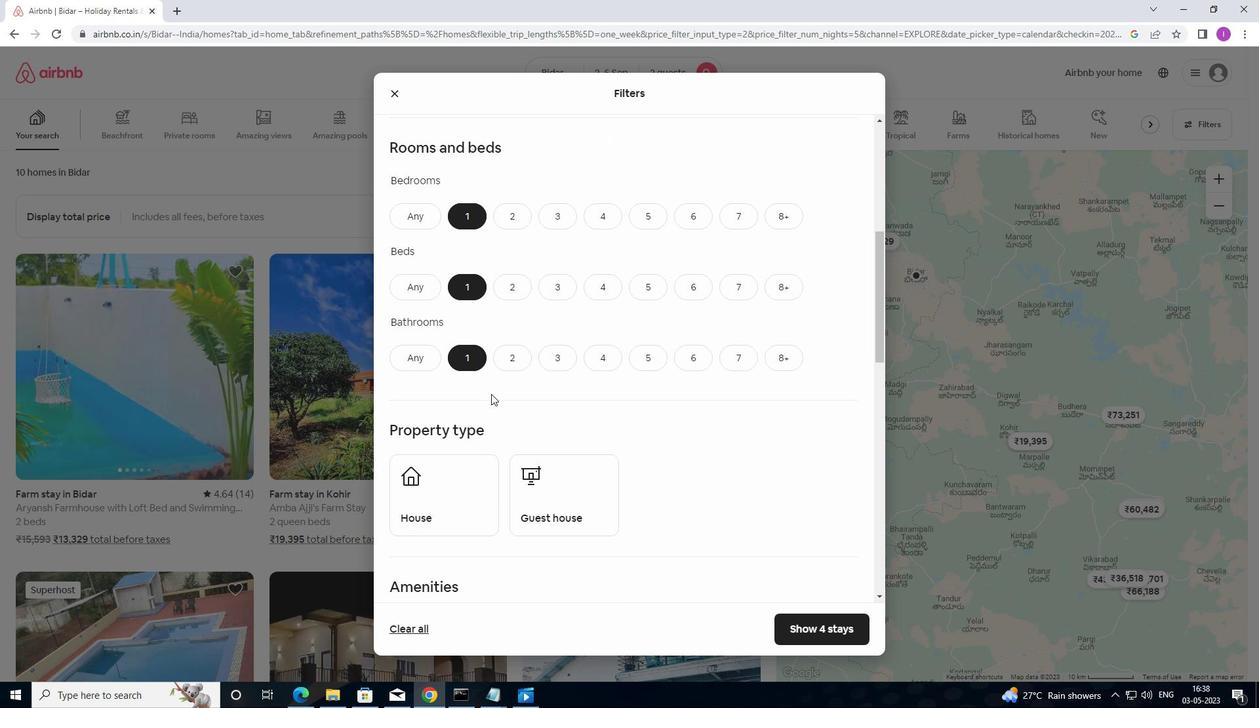 
Action: Mouse moved to (451, 336)
Screenshot: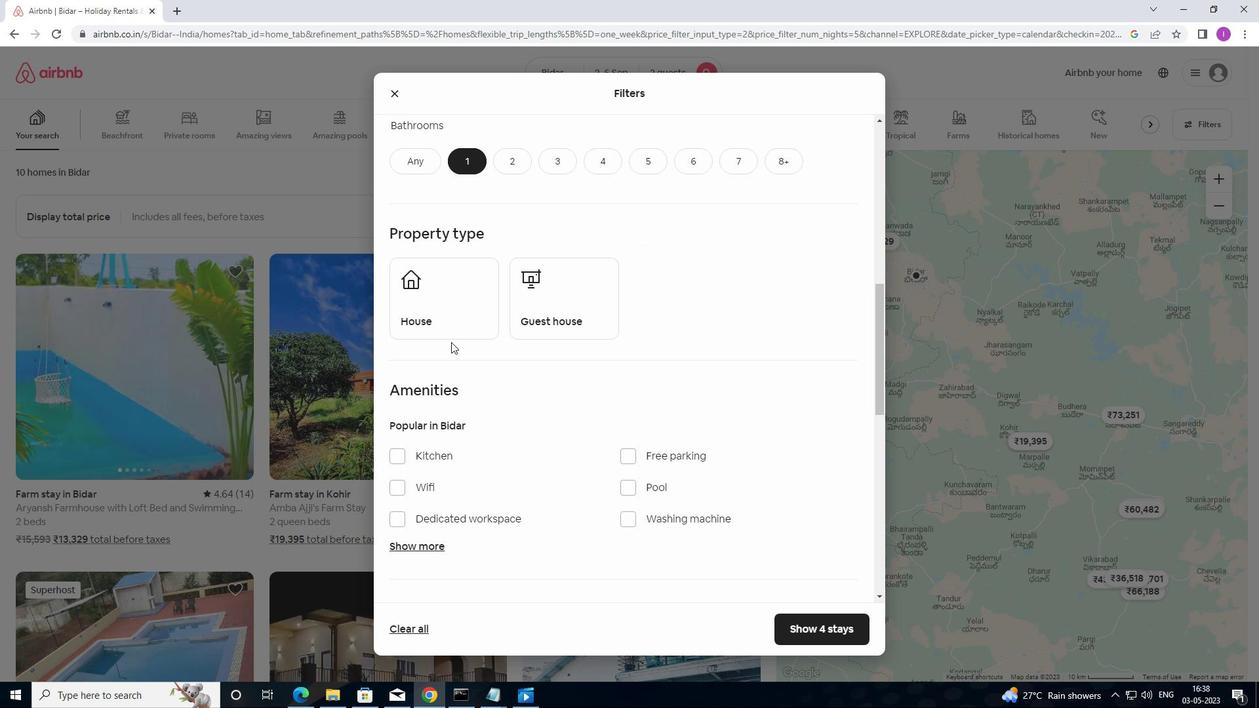 
Action: Mouse pressed left at (451, 336)
Screenshot: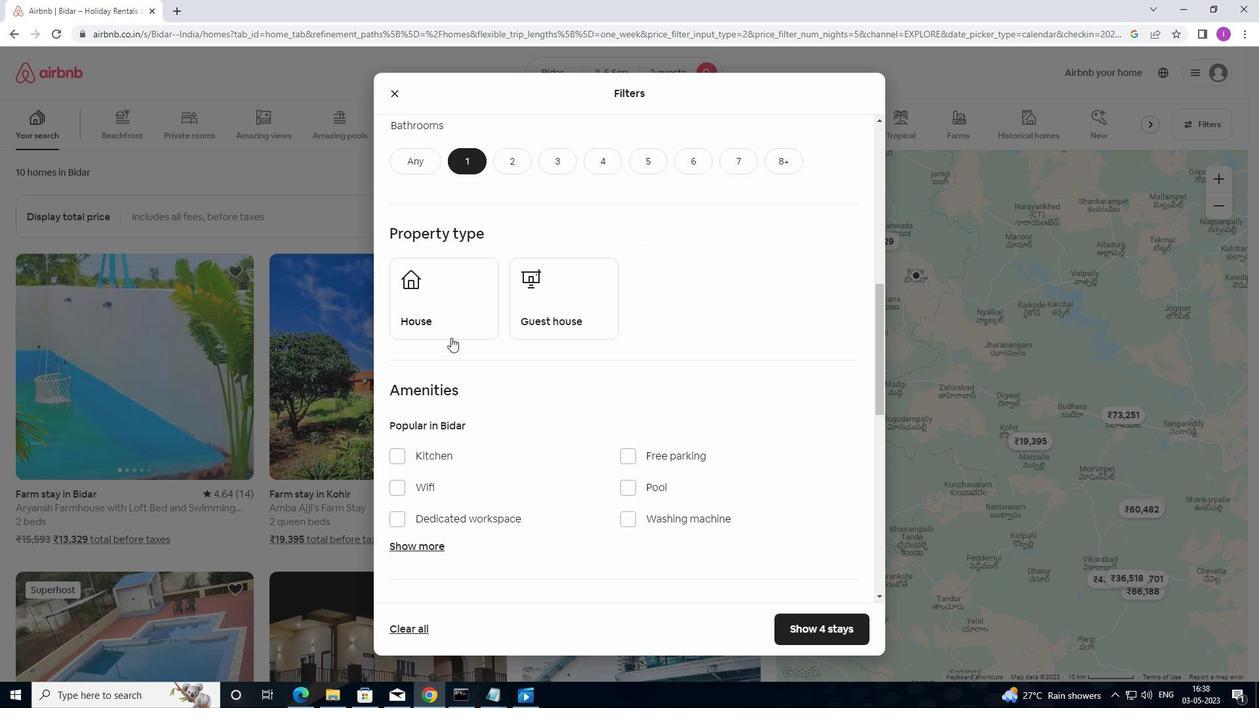 
Action: Mouse moved to (556, 315)
Screenshot: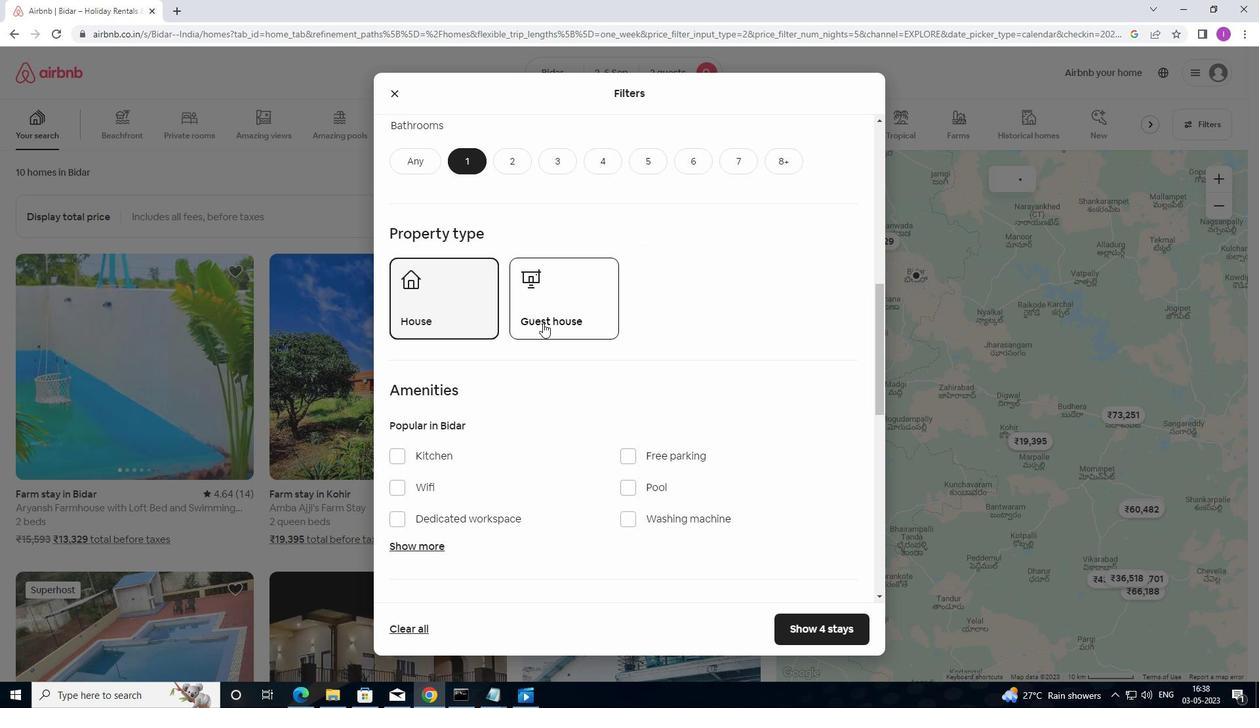 
Action: Mouse pressed left at (556, 315)
Screenshot: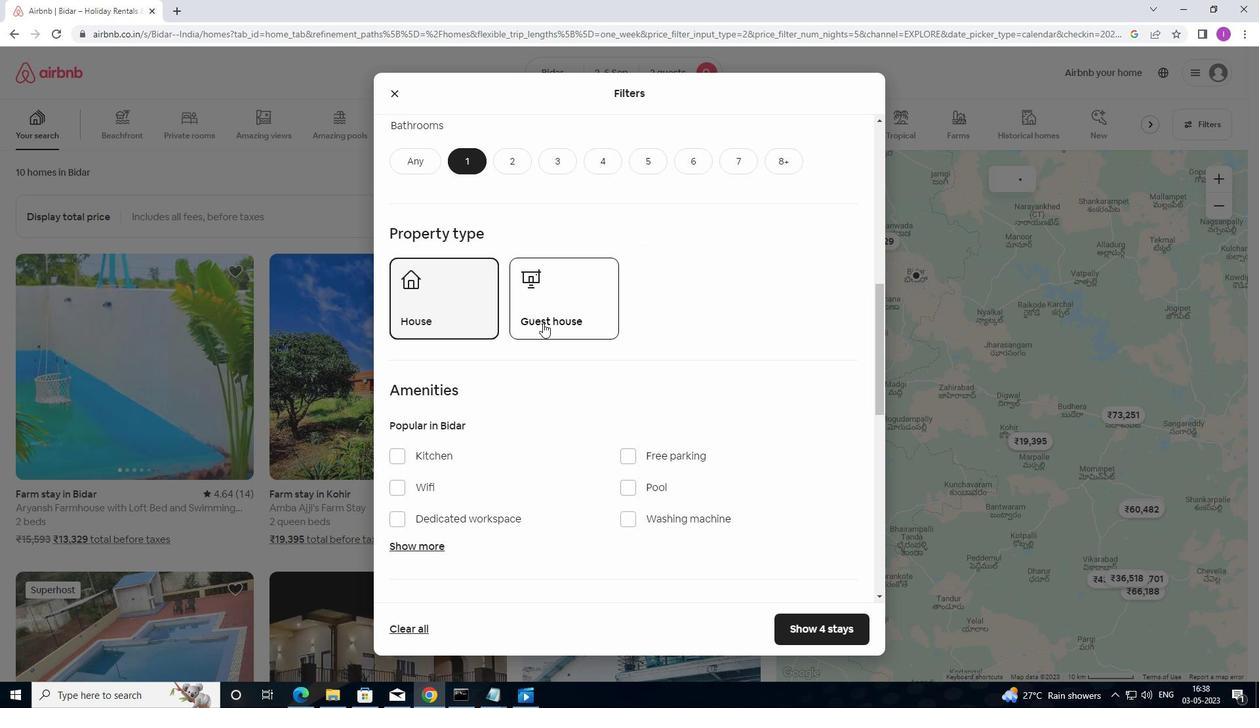 
Action: Mouse moved to (556, 315)
Screenshot: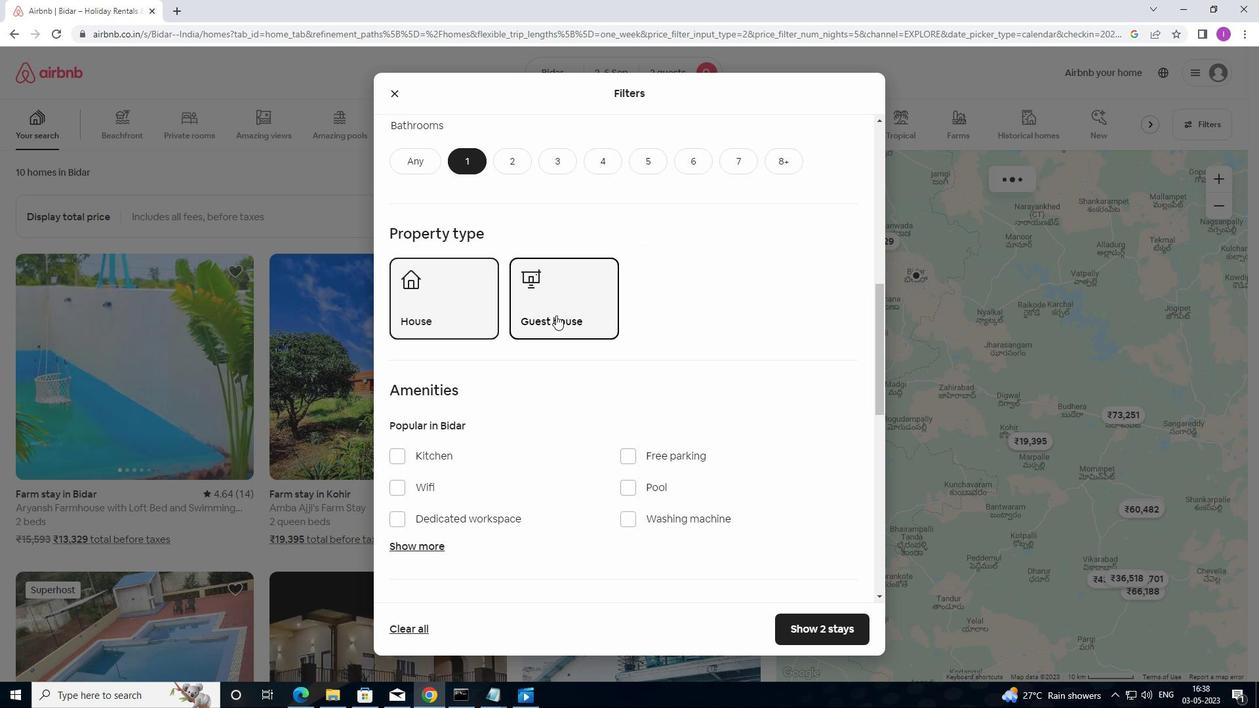 
Action: Mouse scrolled (556, 314) with delta (0, 0)
Screenshot: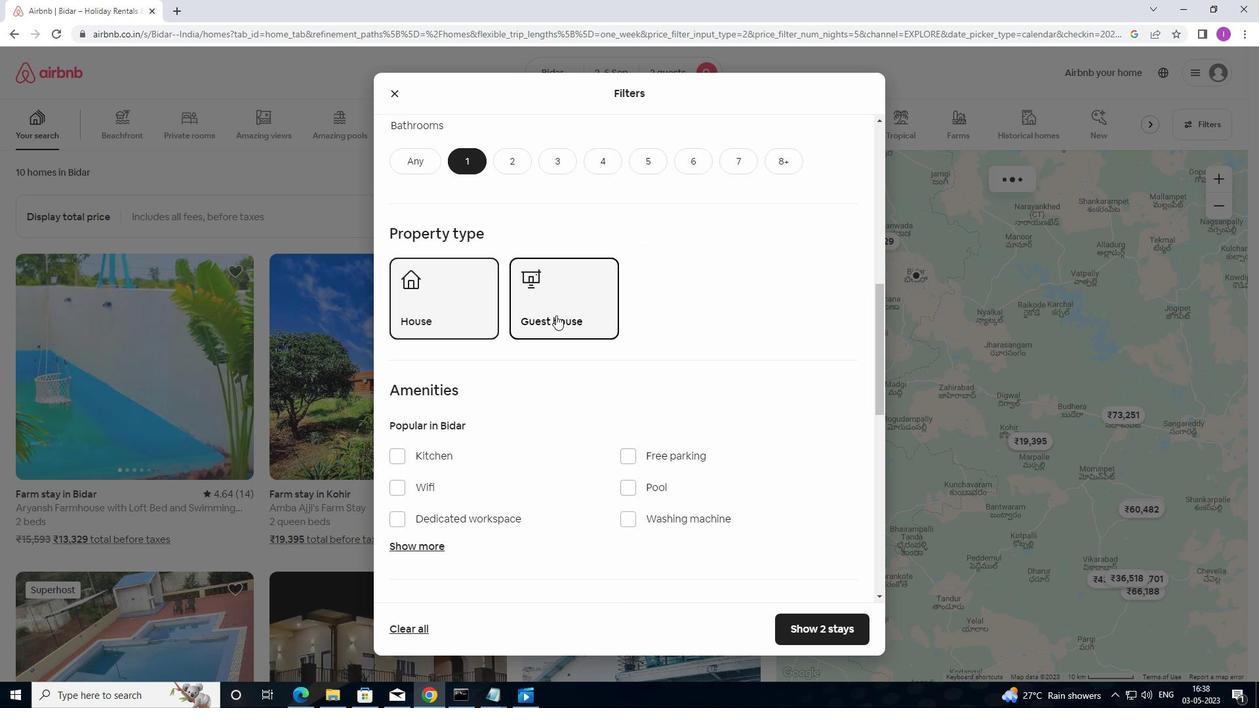 
Action: Mouse moved to (556, 315)
Screenshot: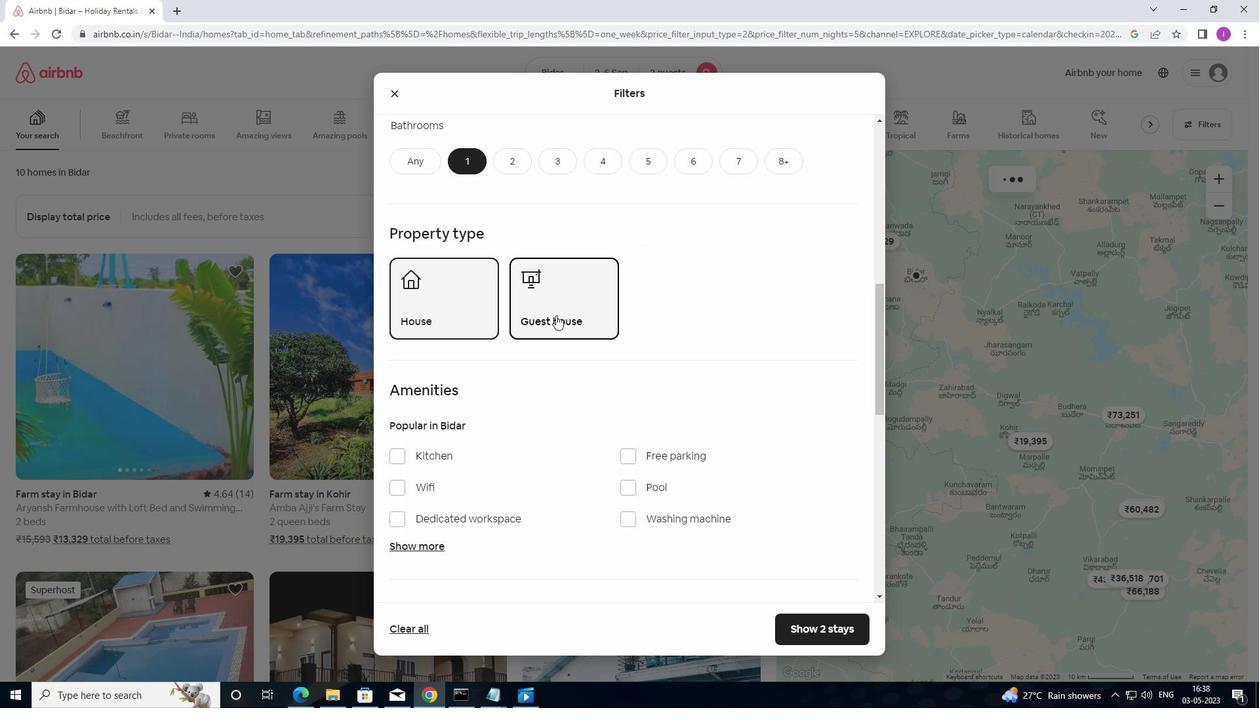 
Action: Mouse scrolled (556, 314) with delta (0, 0)
Screenshot: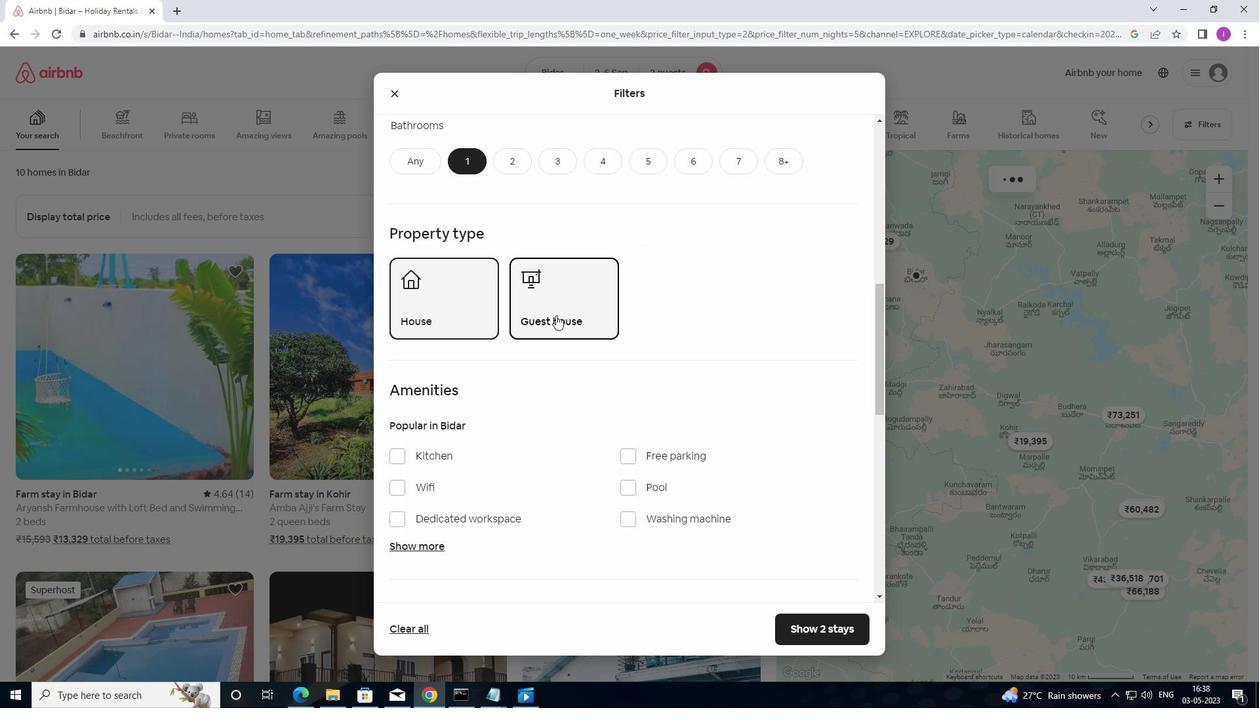 
Action: Mouse scrolled (556, 314) with delta (0, 0)
Screenshot: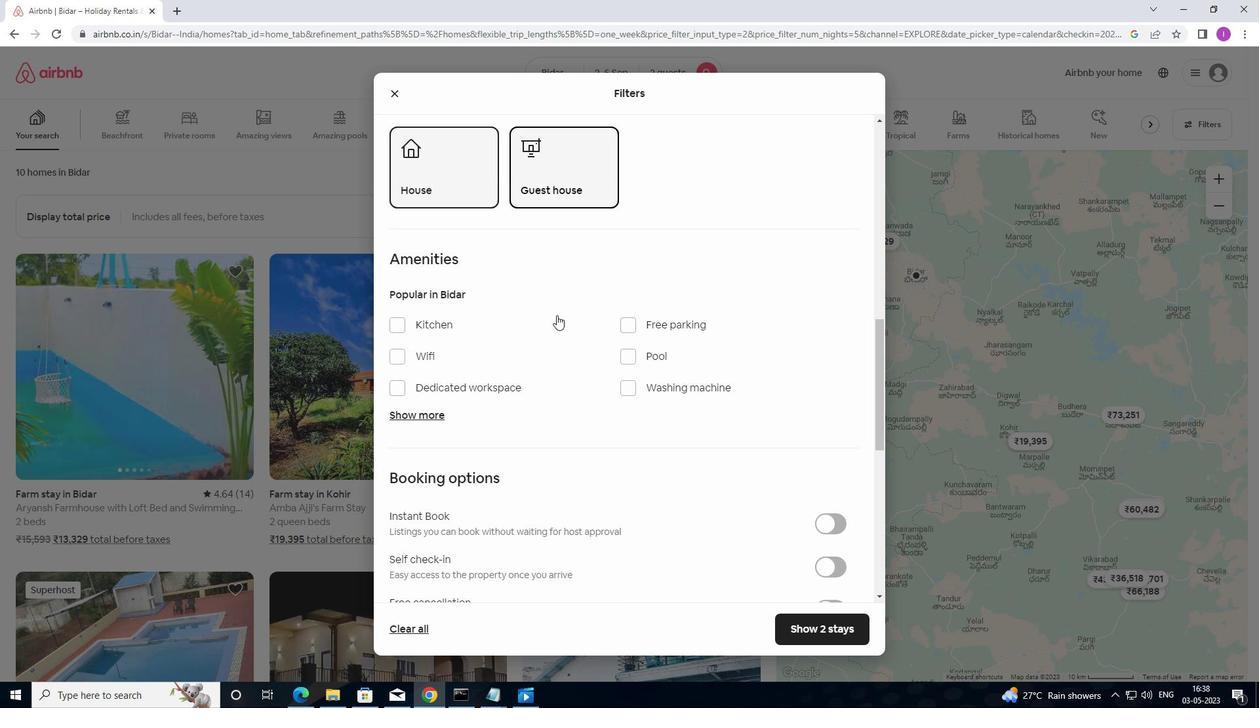 
Action: Mouse moved to (557, 320)
Screenshot: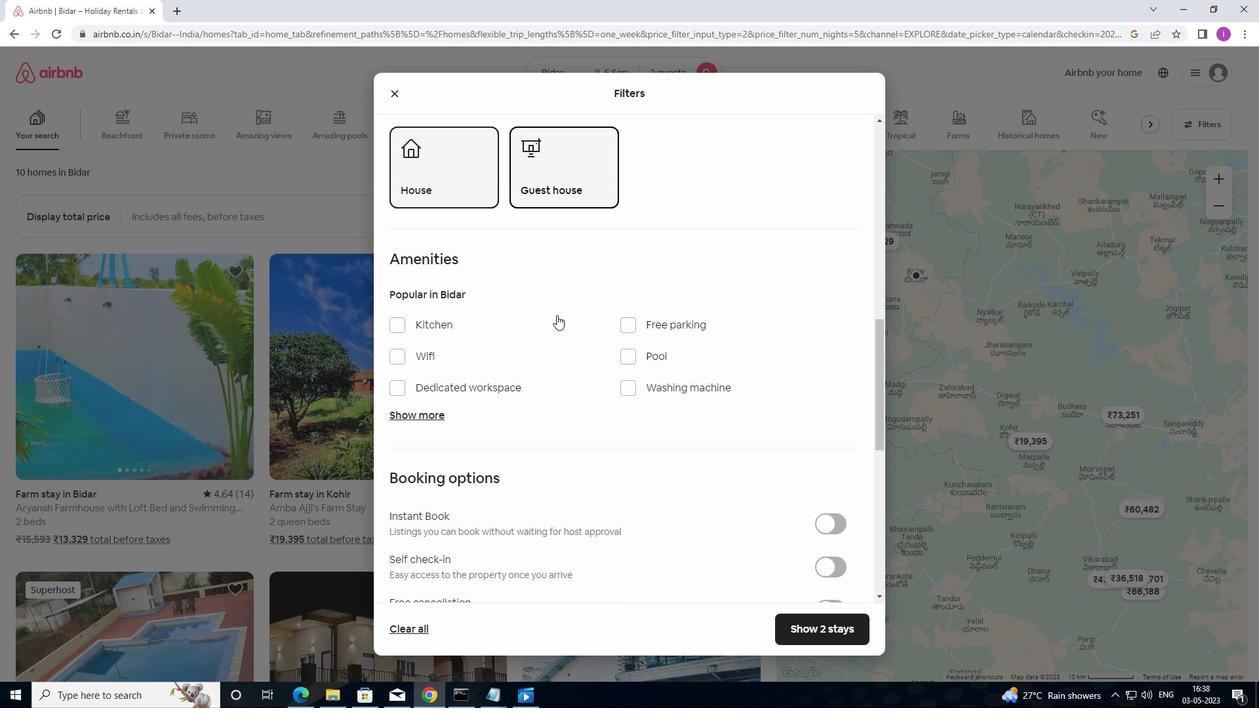 
Action: Mouse scrolled (557, 319) with delta (0, 0)
Screenshot: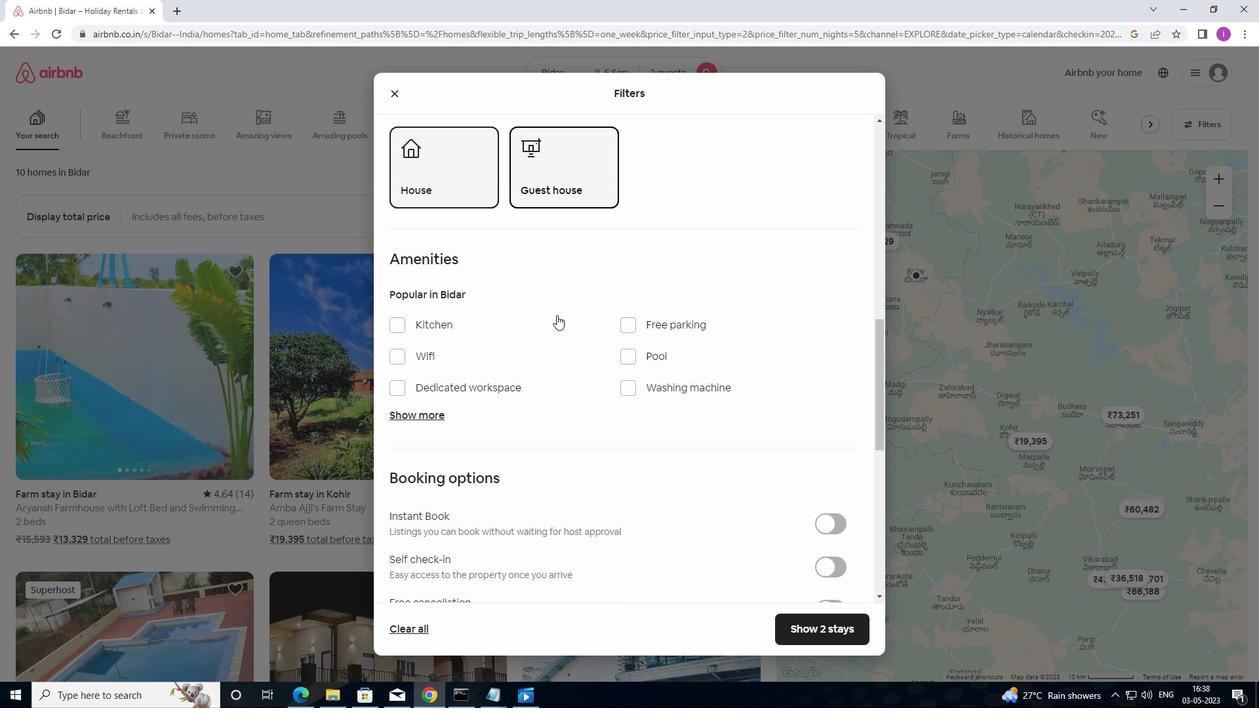 
Action: Mouse moved to (557, 320)
Screenshot: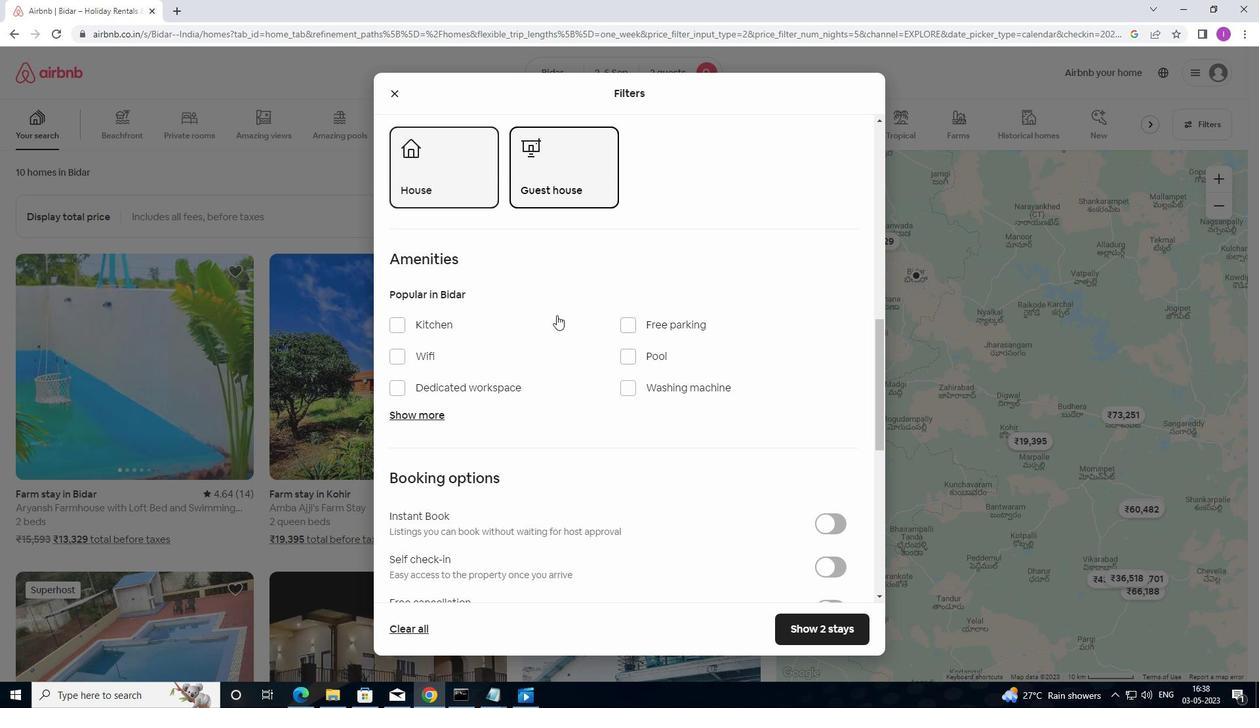 
Action: Mouse scrolled (557, 320) with delta (0, 0)
Screenshot: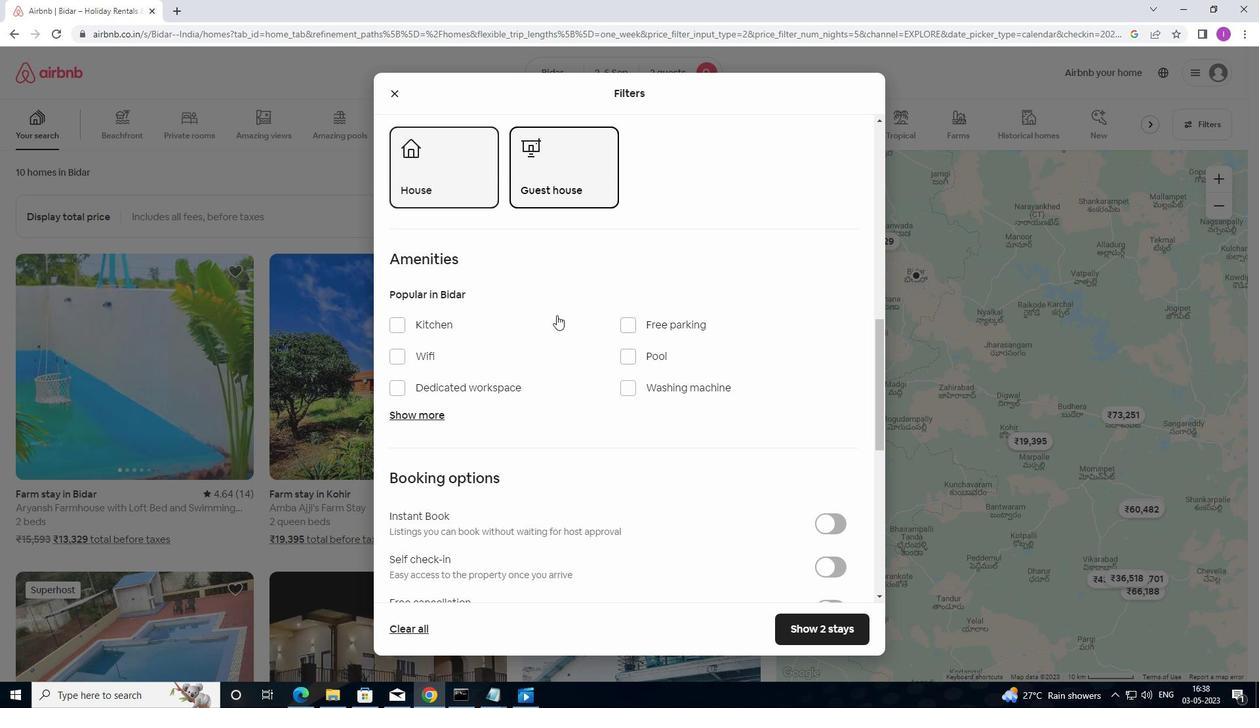 
Action: Mouse moved to (833, 370)
Screenshot: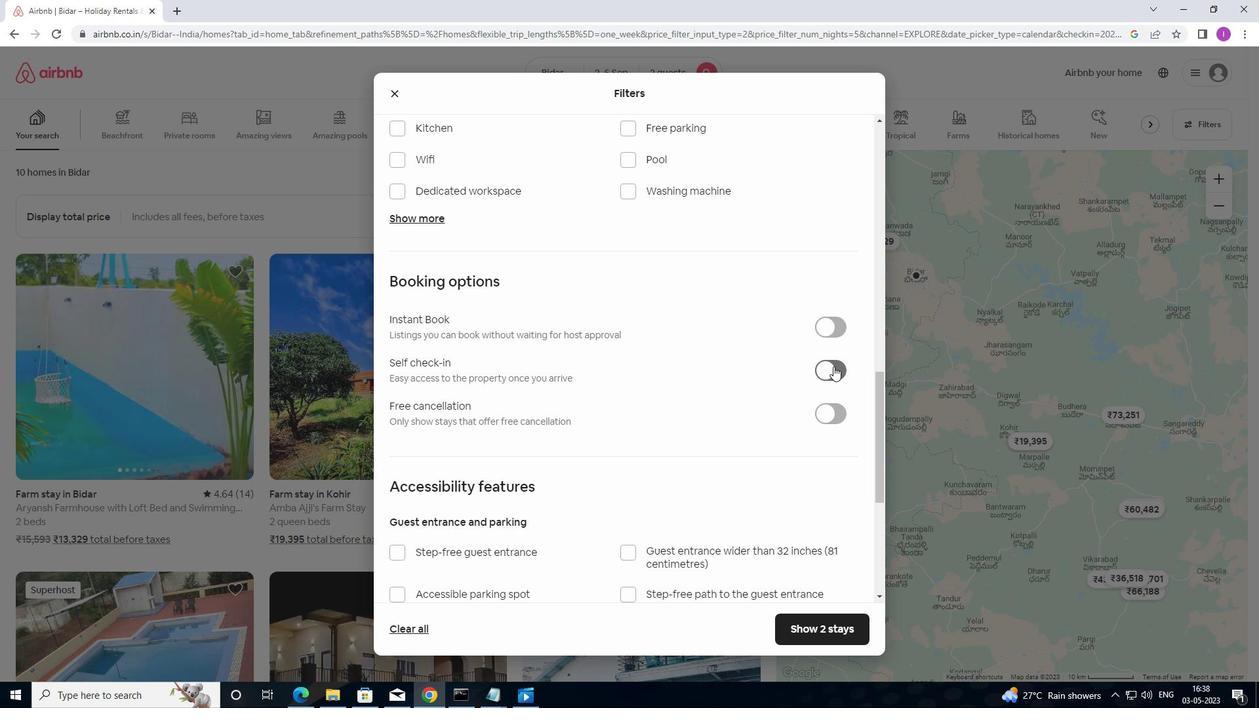 
Action: Mouse pressed left at (833, 370)
Screenshot: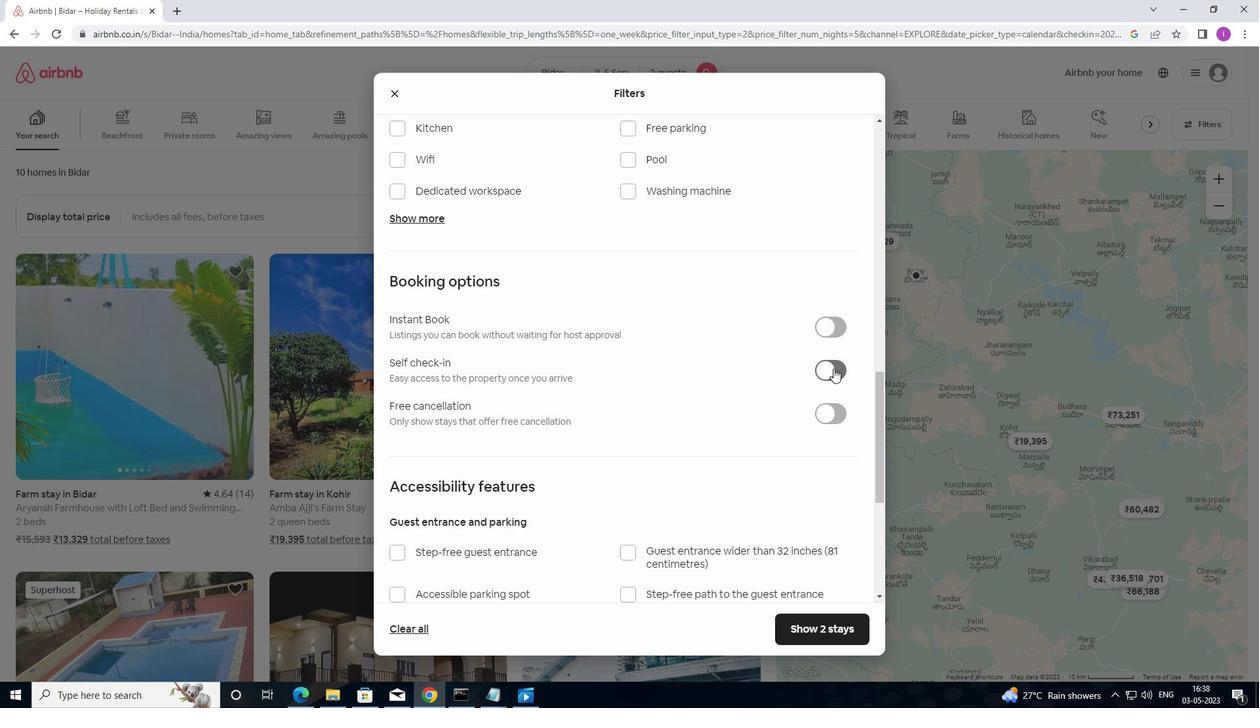 
Action: Mouse moved to (638, 411)
Screenshot: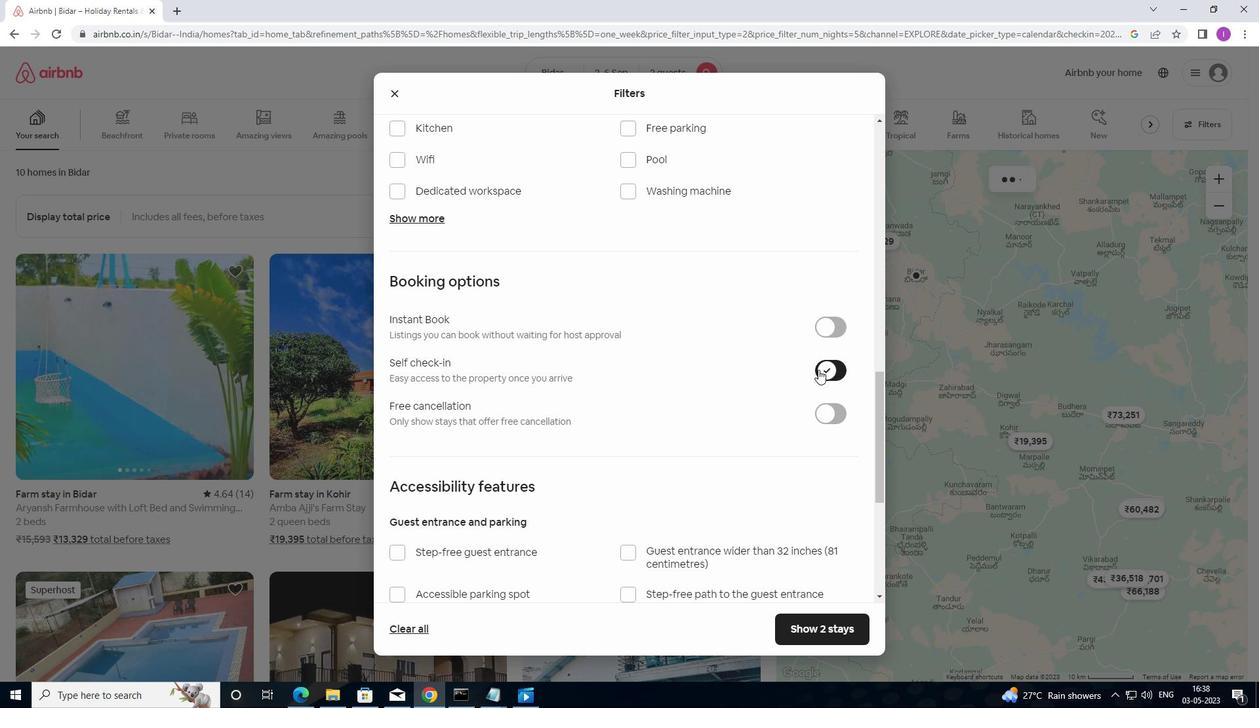 
Action: Mouse scrolled (638, 410) with delta (0, 0)
Screenshot: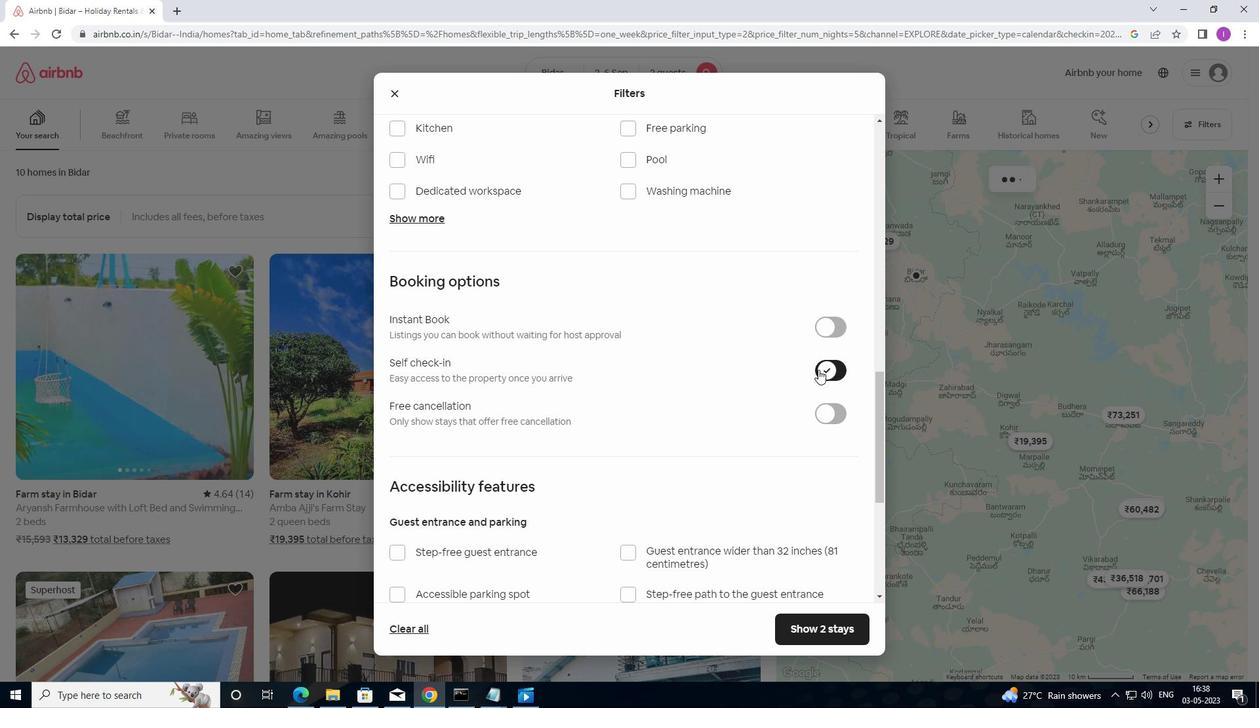
Action: Mouse moved to (623, 431)
Screenshot: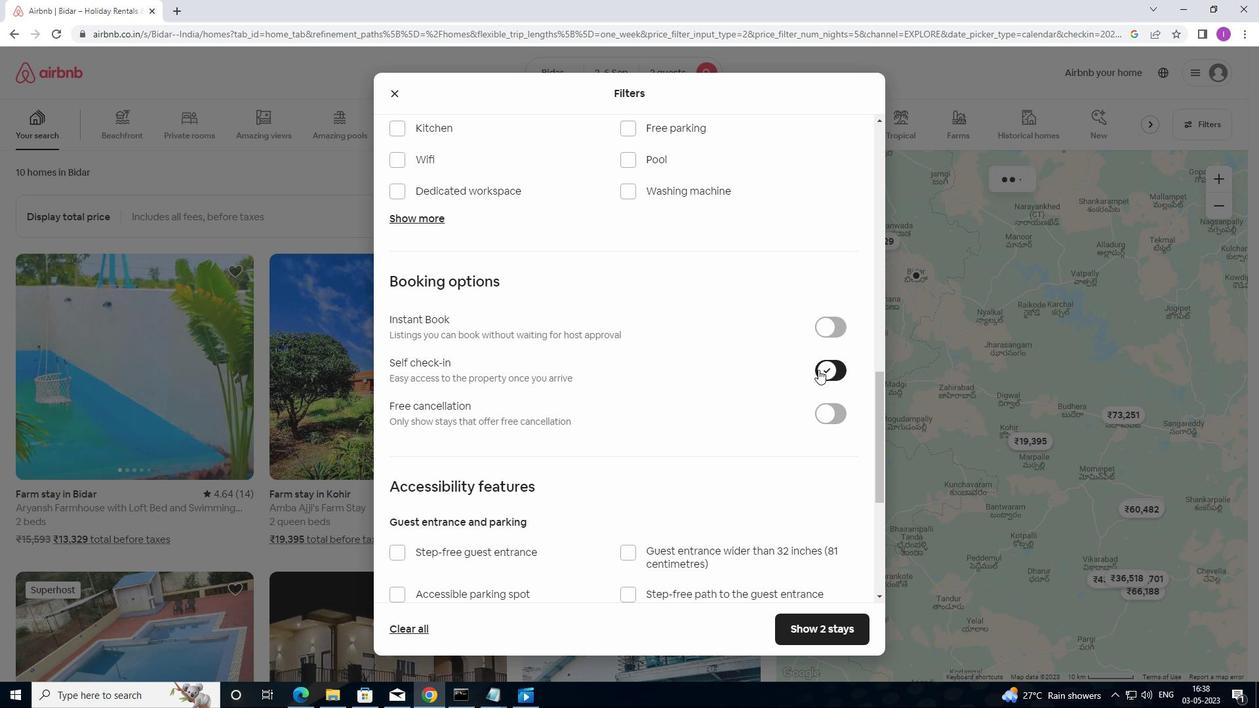 
Action: Mouse scrolled (623, 431) with delta (0, 0)
Screenshot: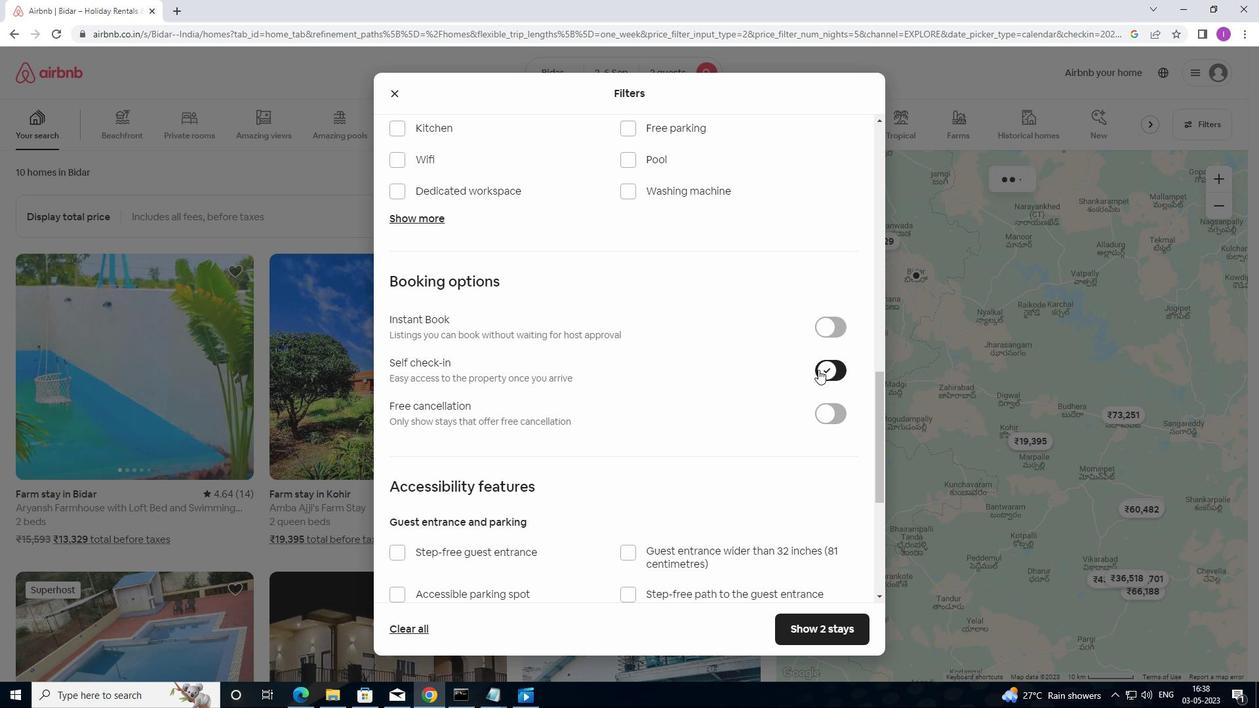 
Action: Mouse moved to (619, 435)
Screenshot: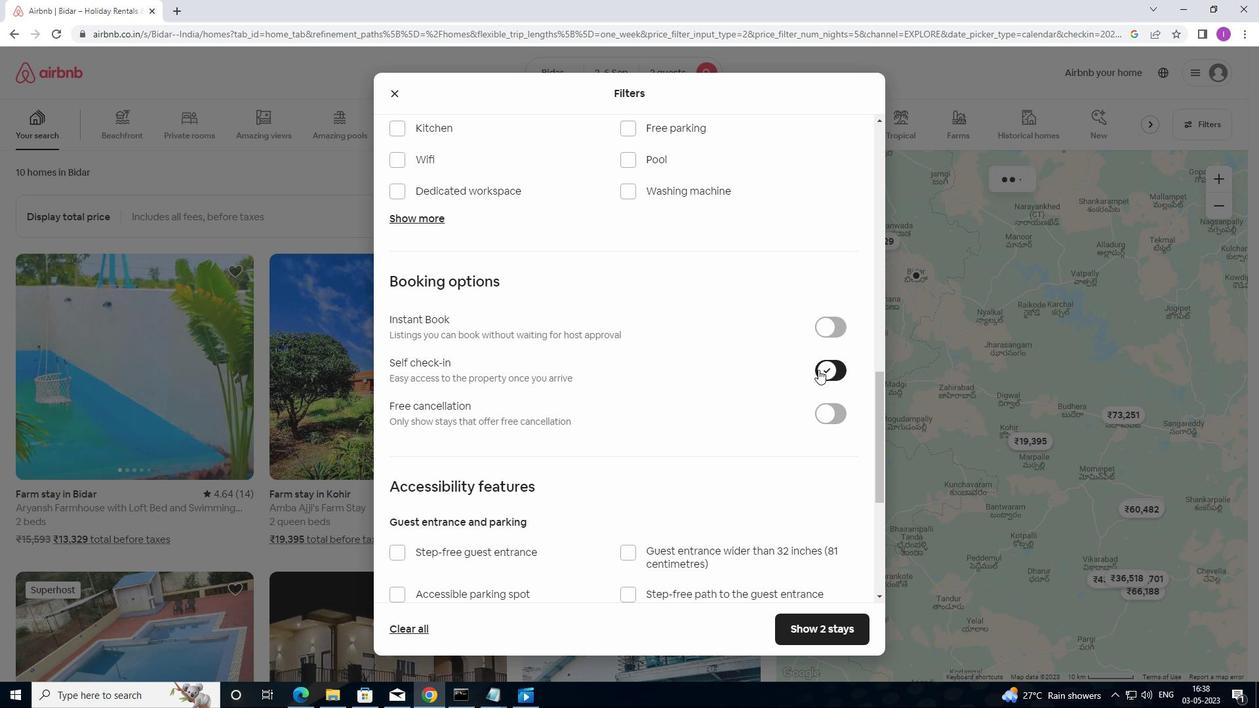 
Action: Mouse scrolled (619, 434) with delta (0, 0)
Screenshot: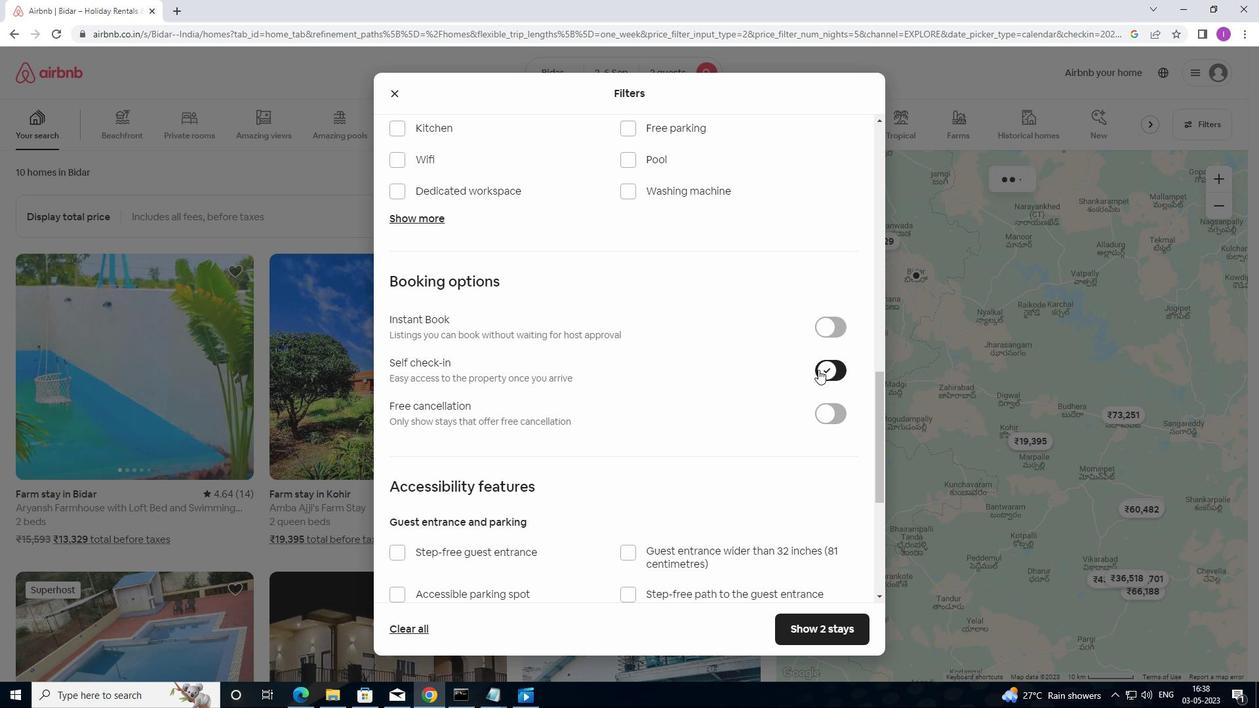 
Action: Mouse moved to (612, 438)
Screenshot: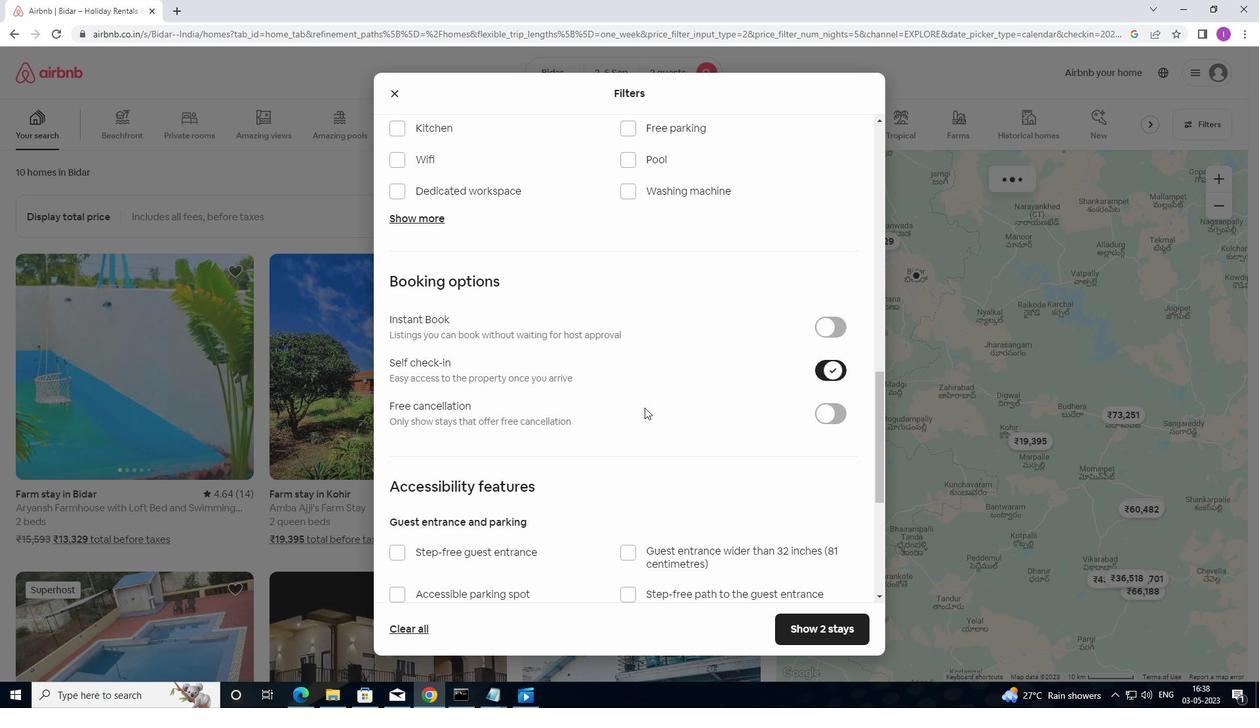
Action: Mouse scrolled (612, 438) with delta (0, 0)
Screenshot: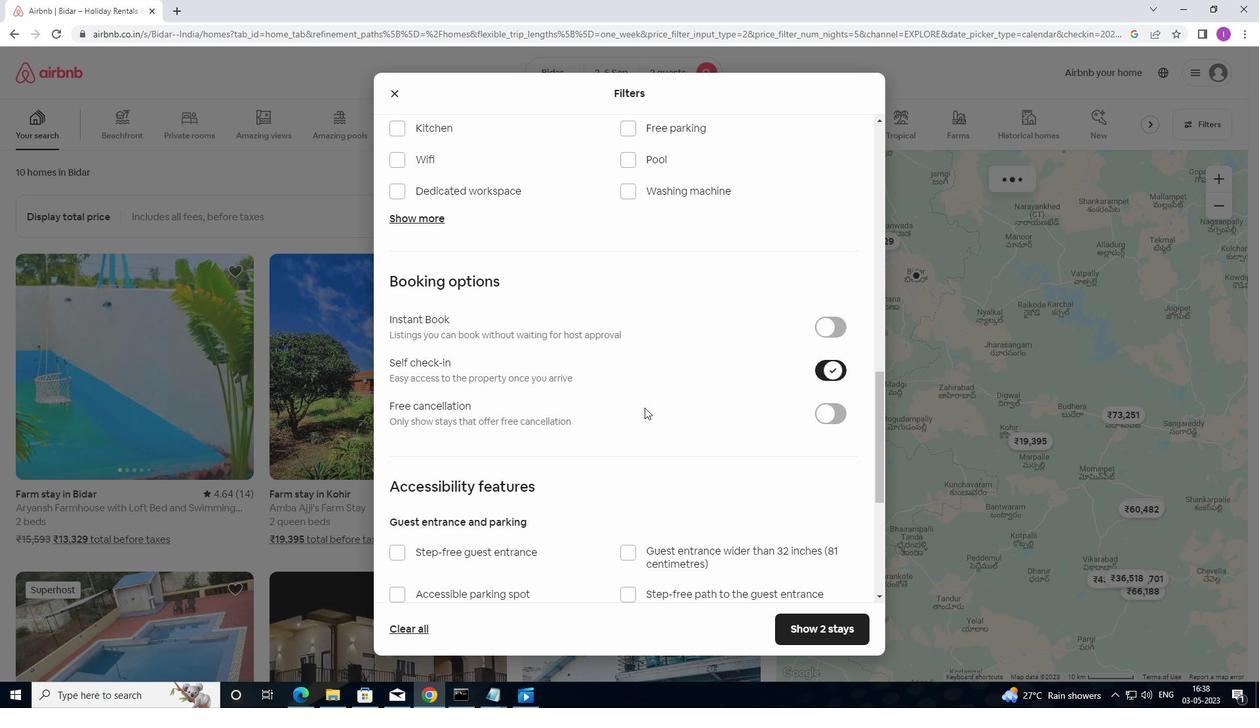 
Action: Mouse moved to (606, 438)
Screenshot: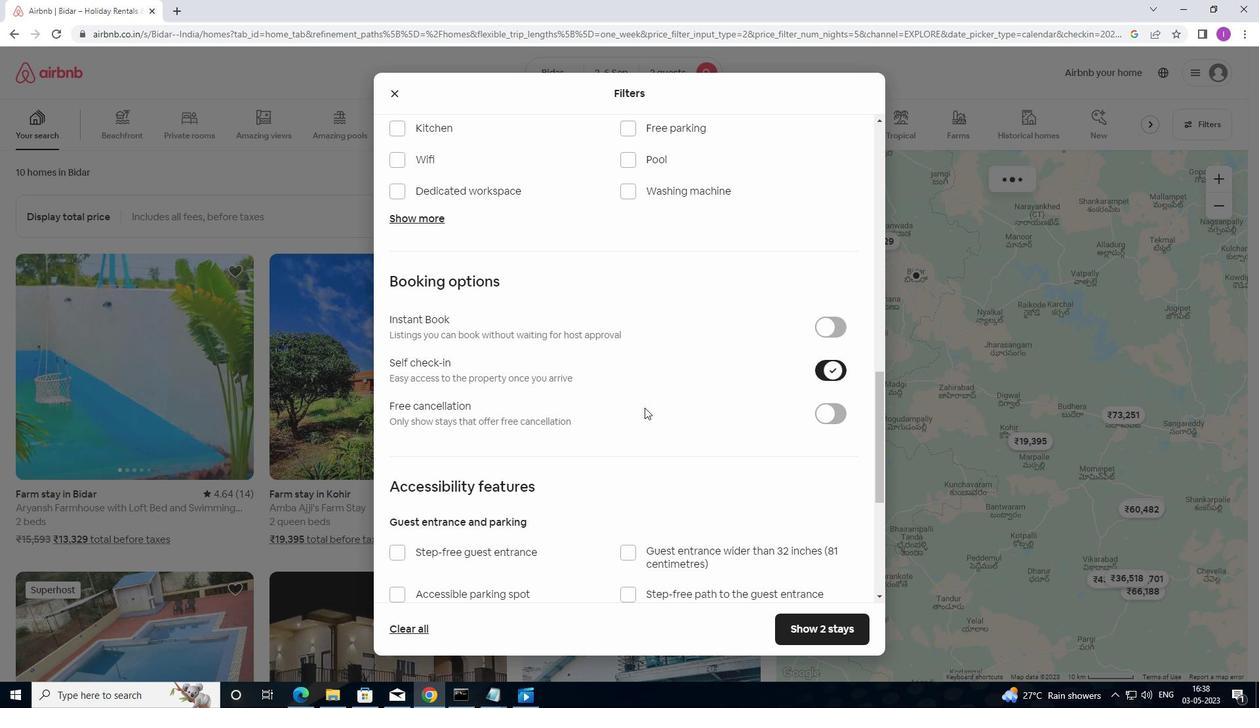 
Action: Mouse scrolled (606, 438) with delta (0, 0)
Screenshot: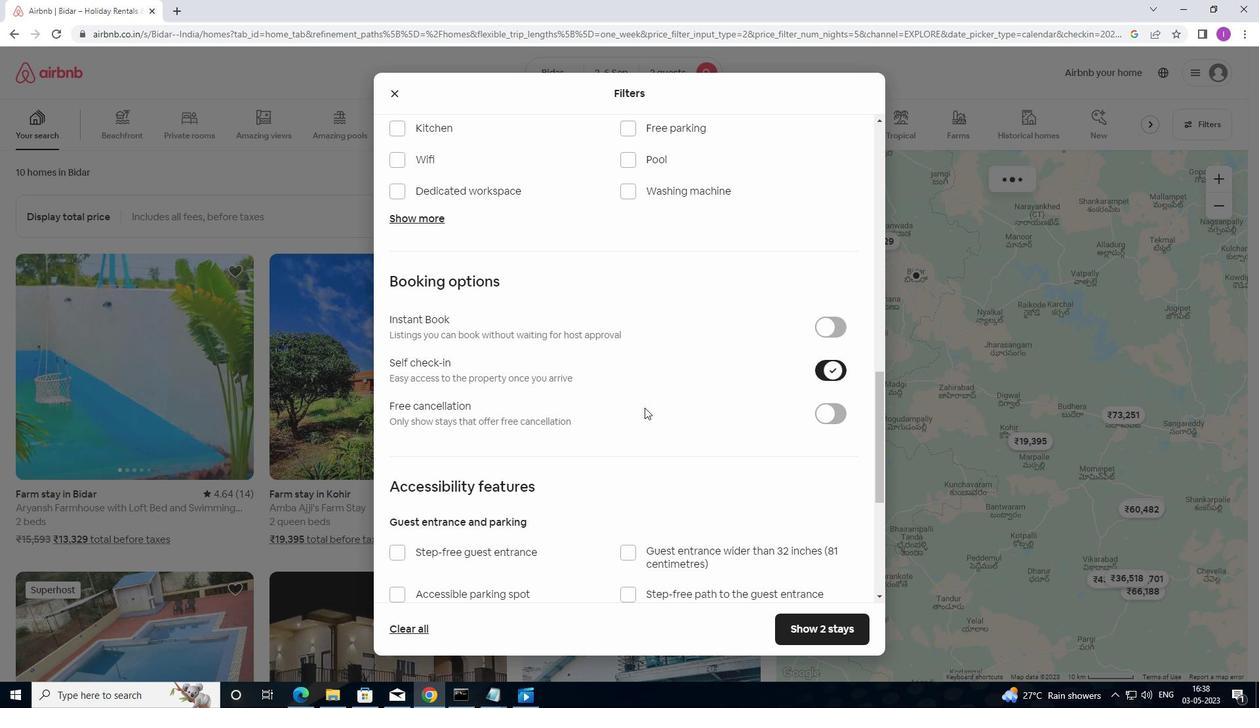 
Action: Mouse moved to (570, 448)
Screenshot: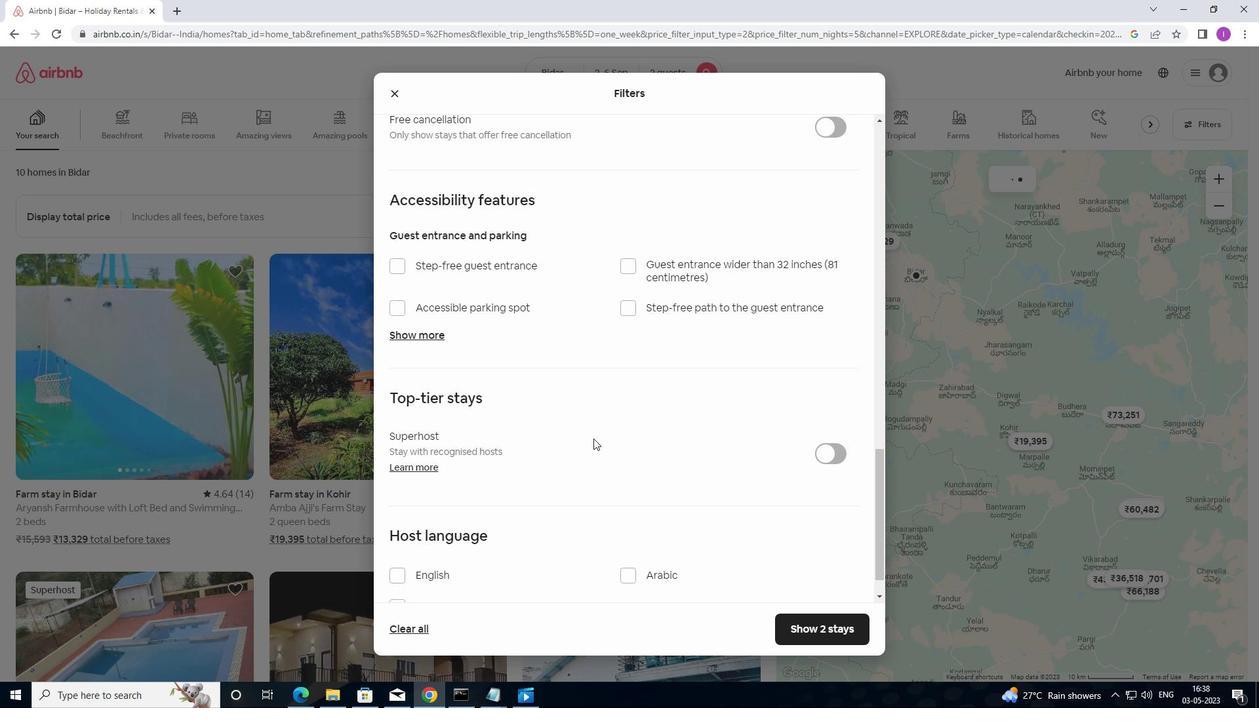 
Action: Mouse scrolled (570, 447) with delta (0, 0)
Screenshot: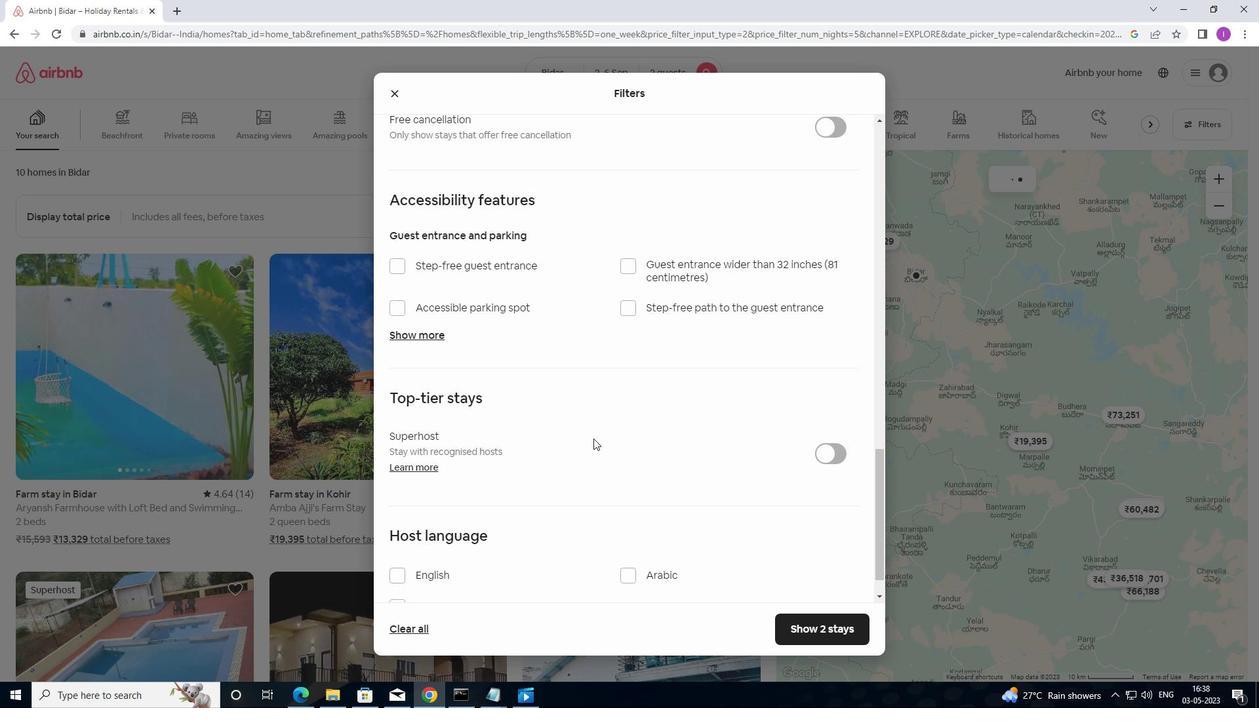 
Action: Mouse moved to (543, 471)
Screenshot: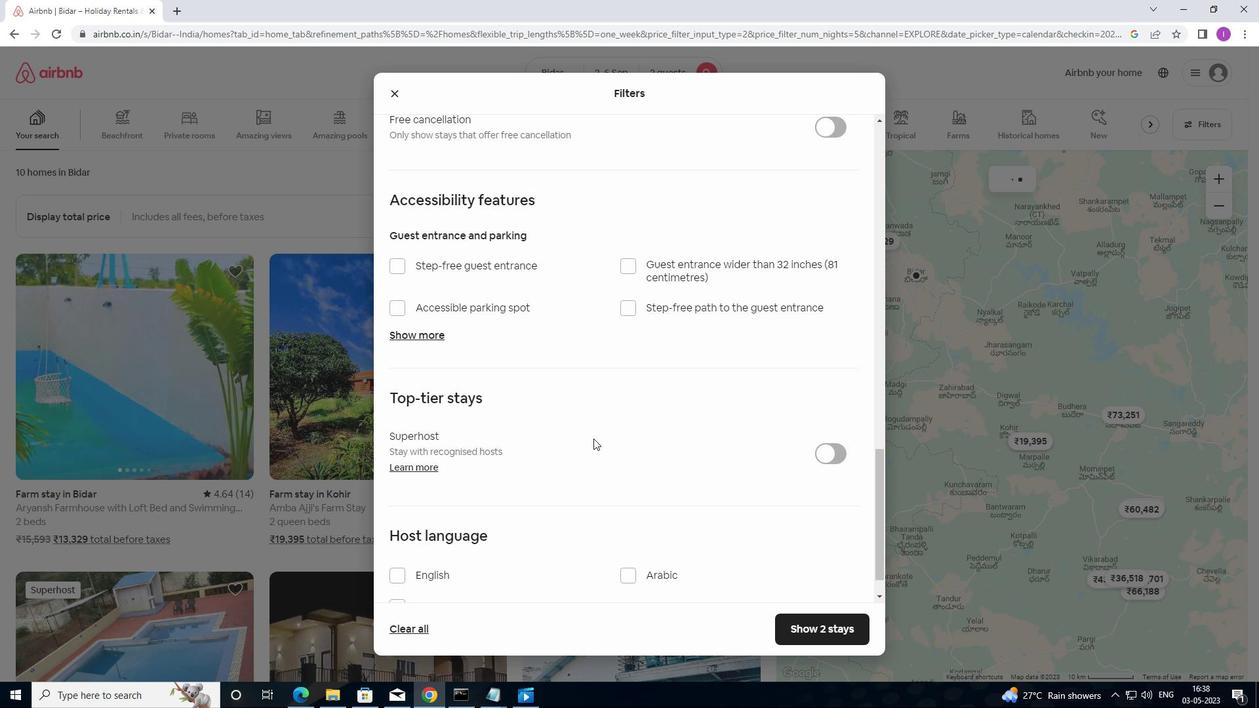 
Action: Mouse scrolled (543, 470) with delta (0, 0)
Screenshot: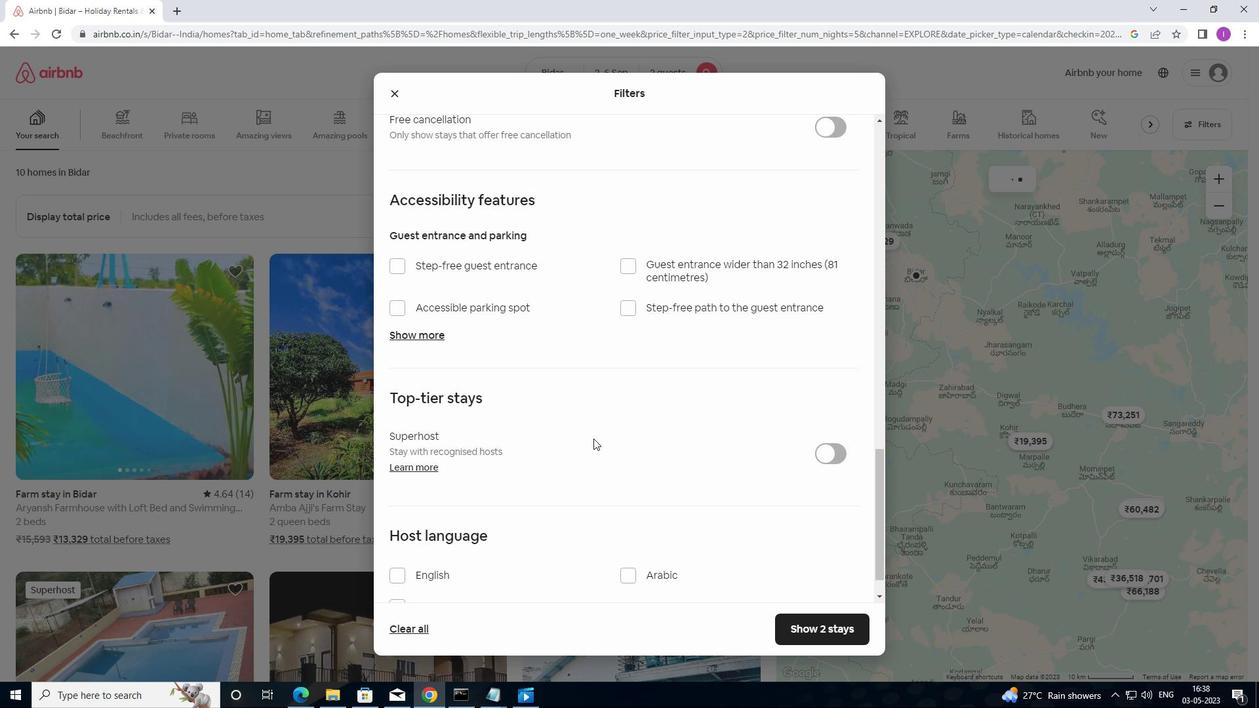 
Action: Mouse moved to (538, 473)
Screenshot: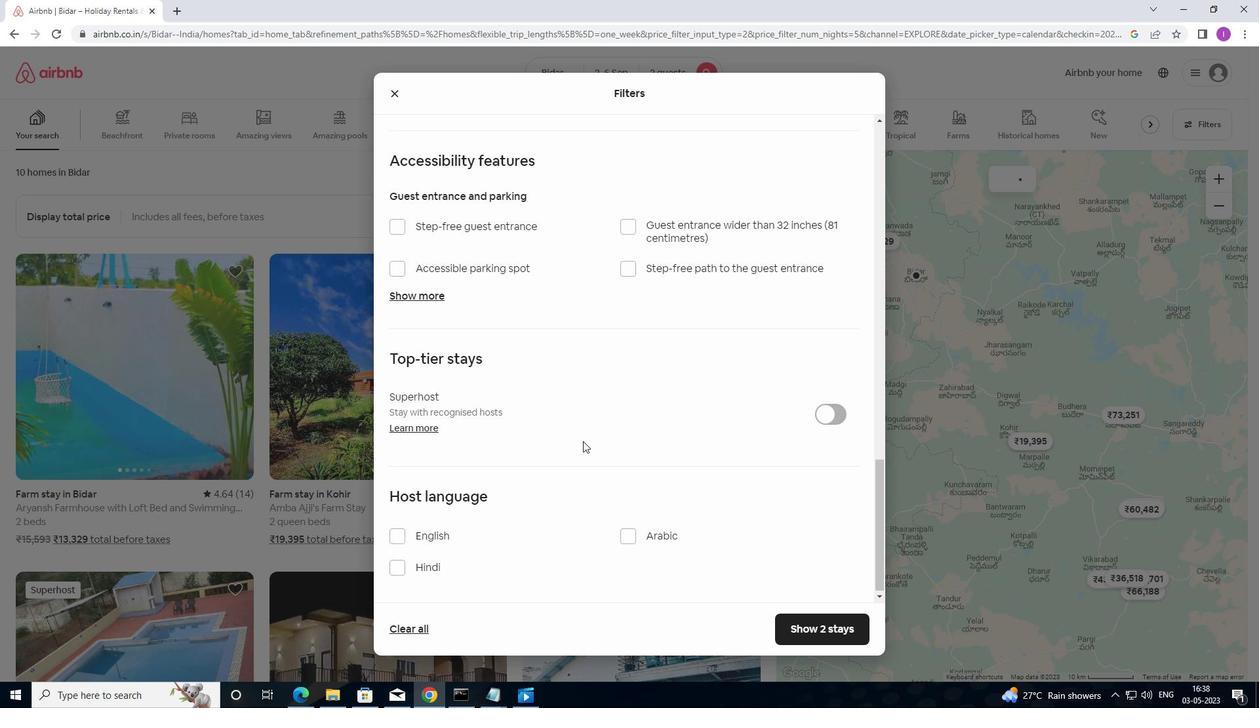 
Action: Mouse scrolled (538, 473) with delta (0, 0)
Screenshot: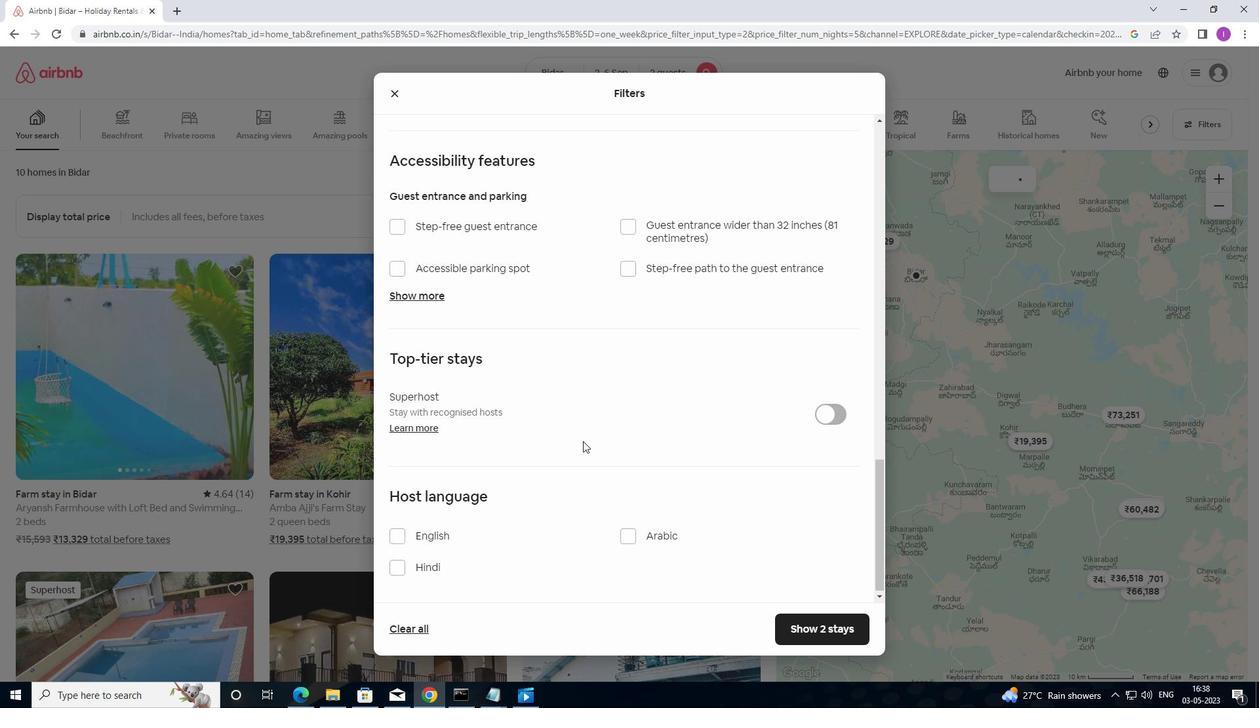 
Action: Mouse moved to (401, 539)
Screenshot: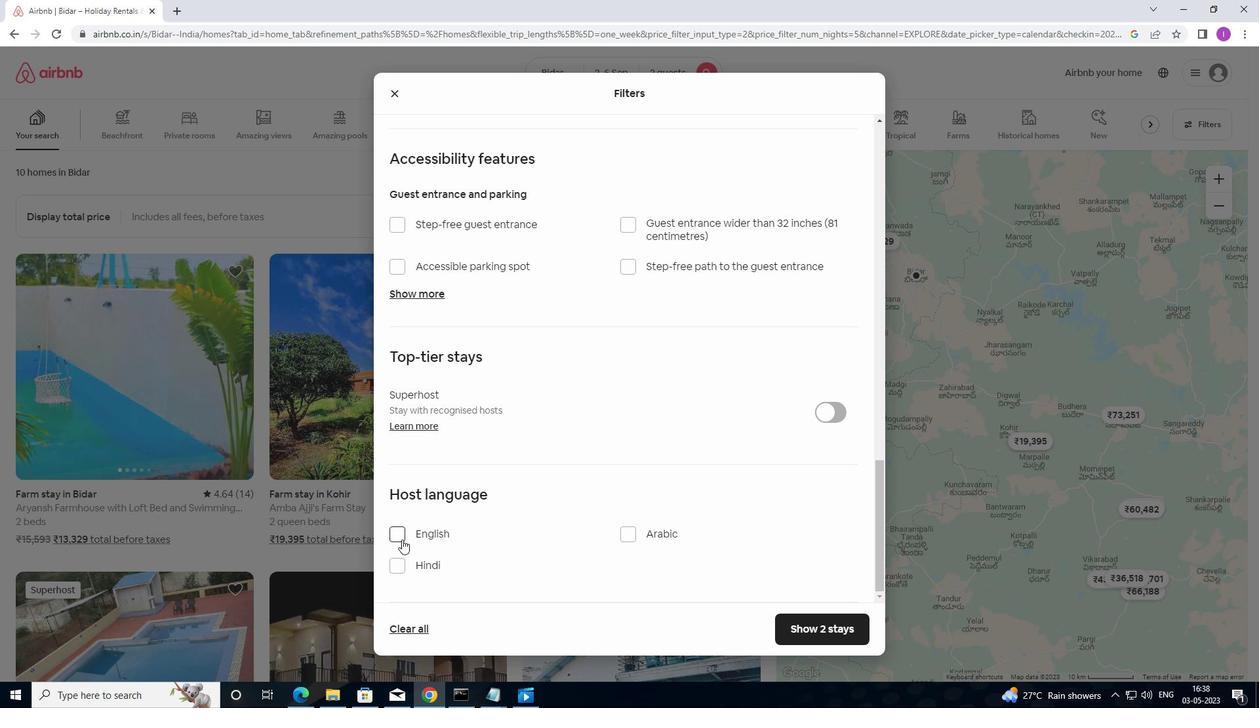 
Action: Mouse pressed left at (401, 539)
Screenshot: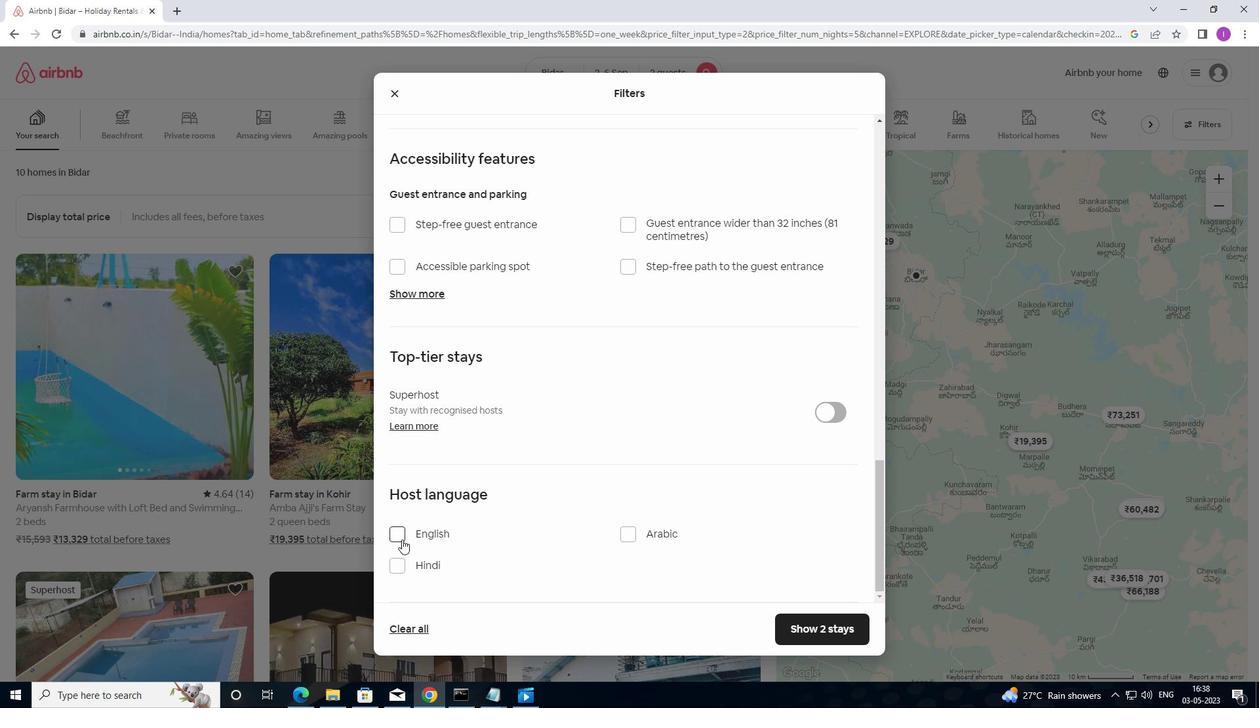 
Action: Mouse moved to (836, 630)
Screenshot: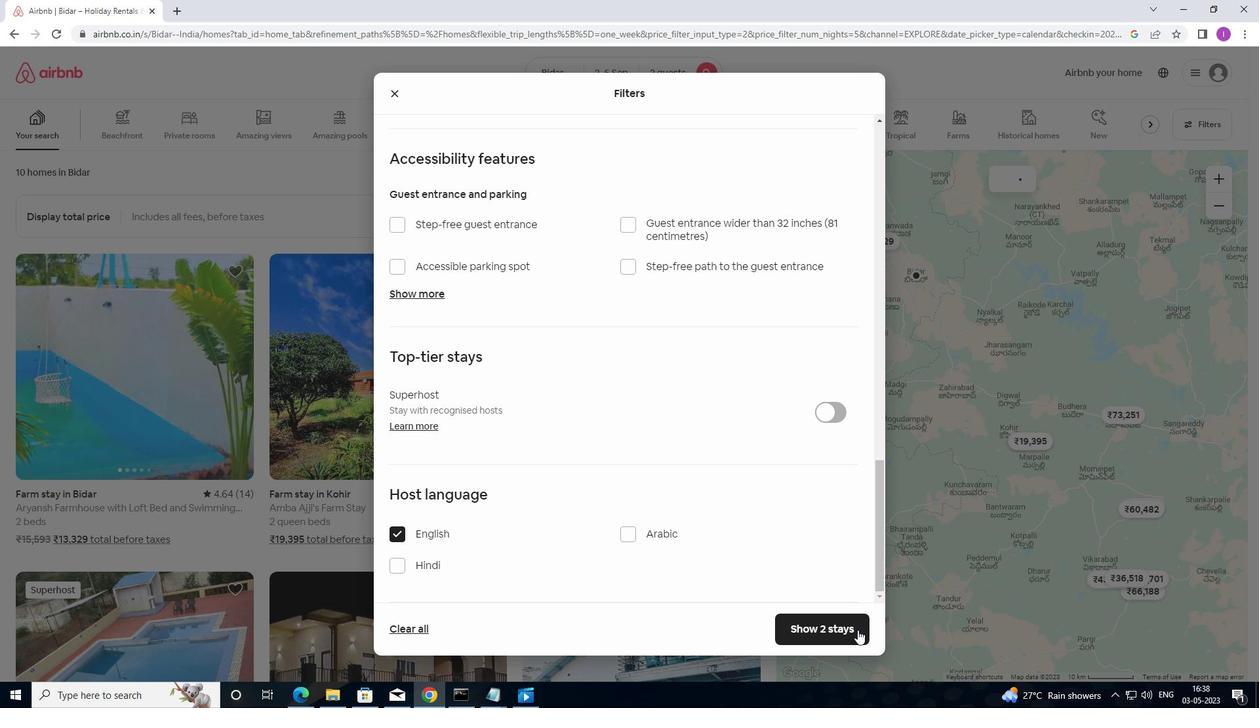 
Action: Mouse pressed left at (836, 630)
Screenshot: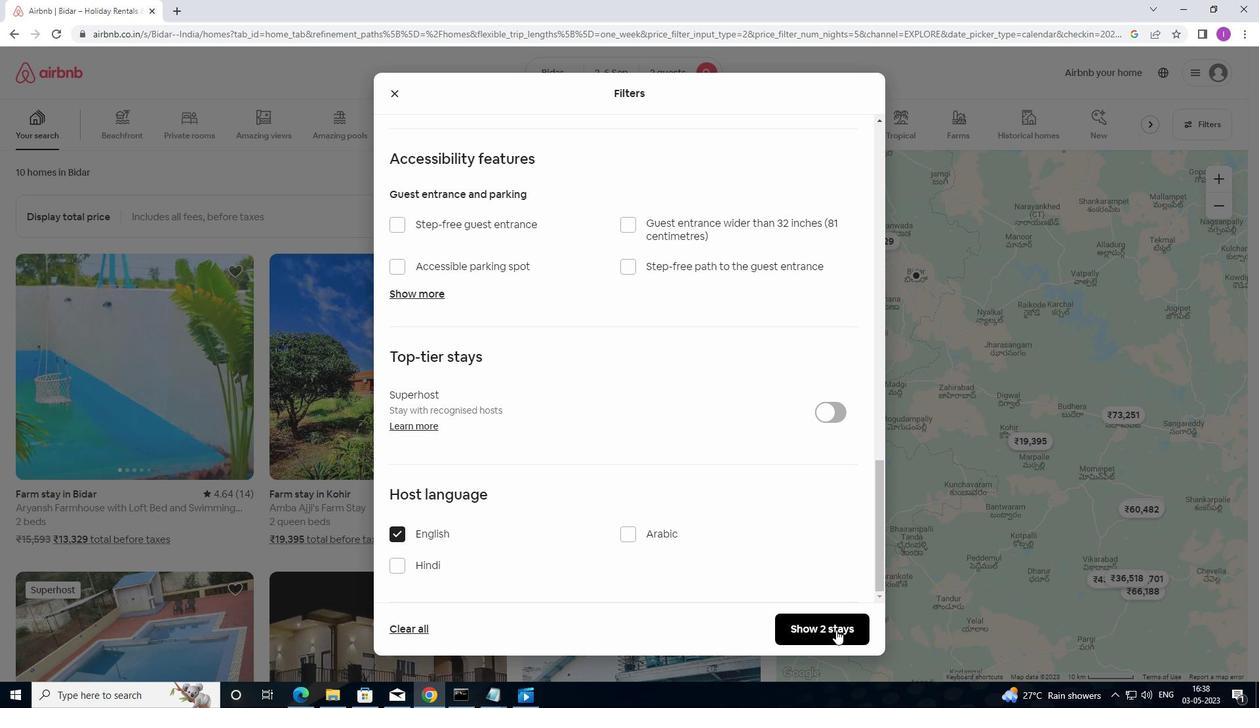 
Action: Mouse moved to (836, 610)
Screenshot: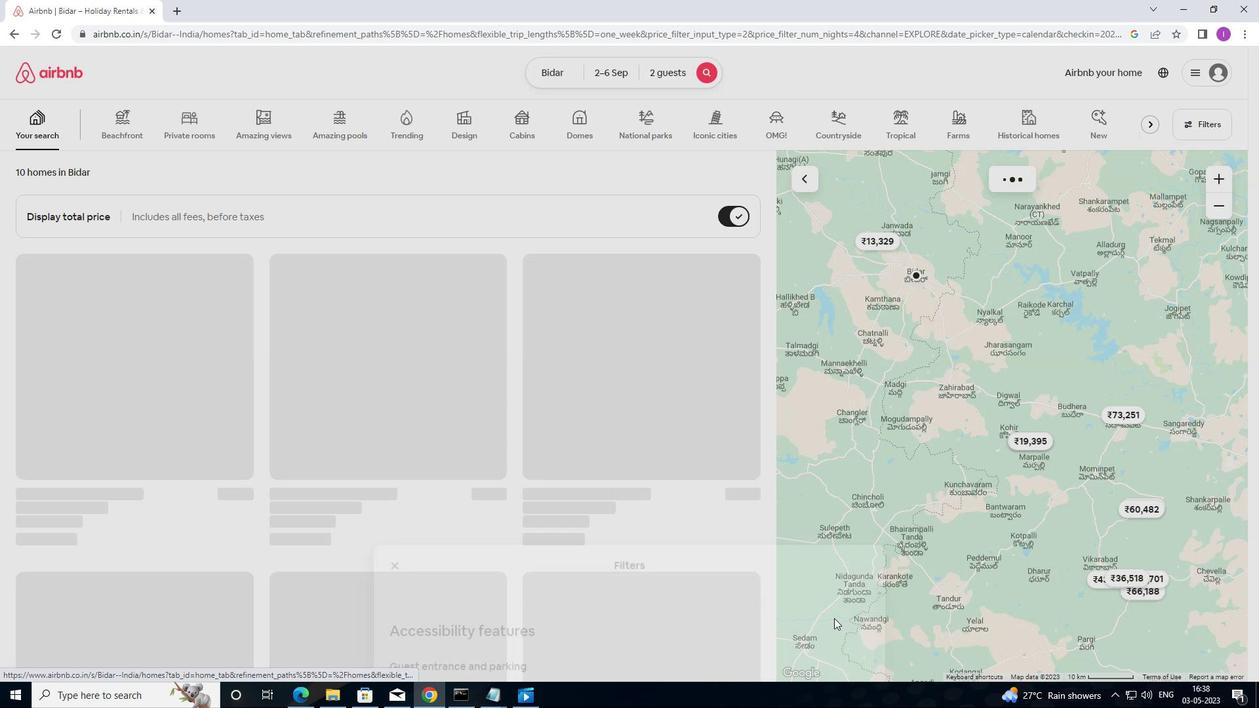 
